 Task: Provide the results of the 2023 Victory Lane Racing Xfinity Series for the track "Las Vegas Motor Speedway".
Action: Mouse moved to (177, 348)
Screenshot: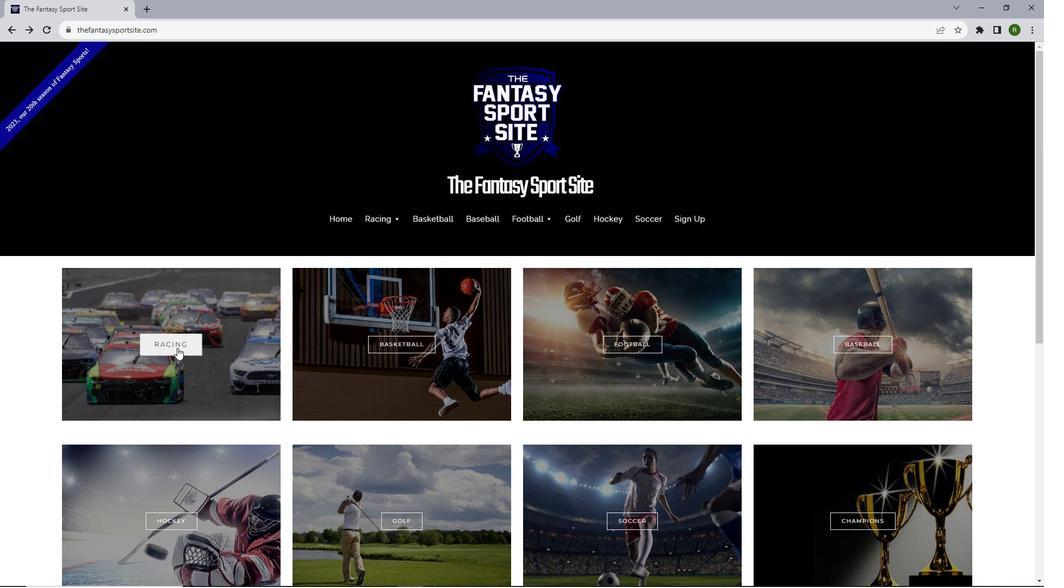 
Action: Mouse pressed left at (177, 348)
Screenshot: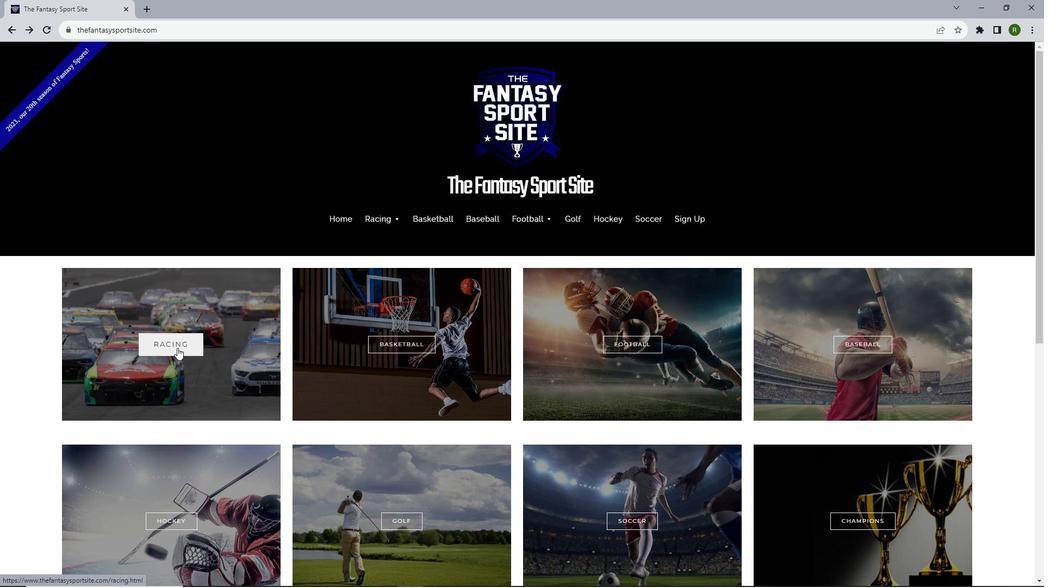 
Action: Mouse moved to (330, 348)
Screenshot: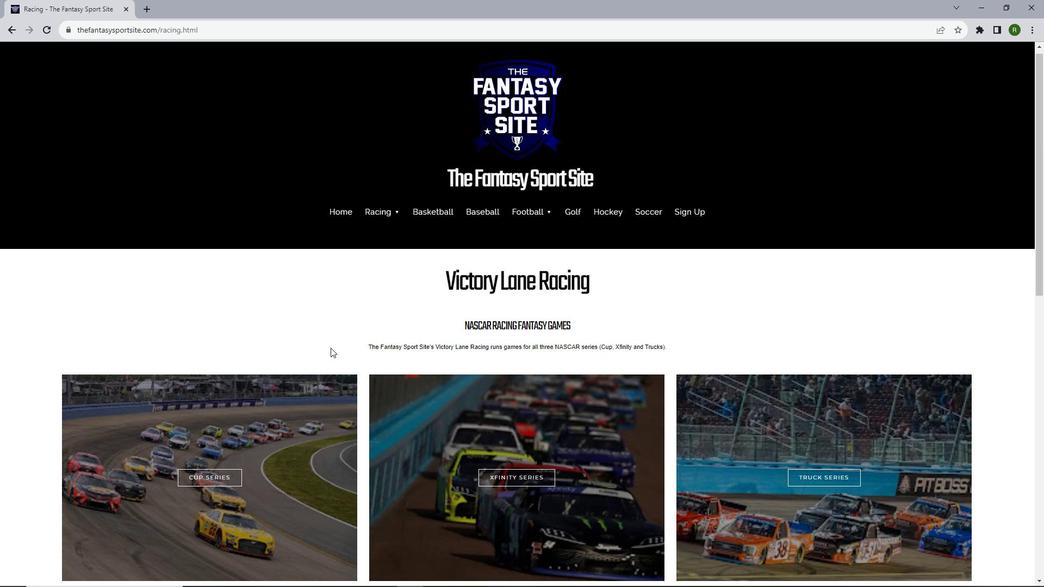 
Action: Mouse scrolled (330, 347) with delta (0, 0)
Screenshot: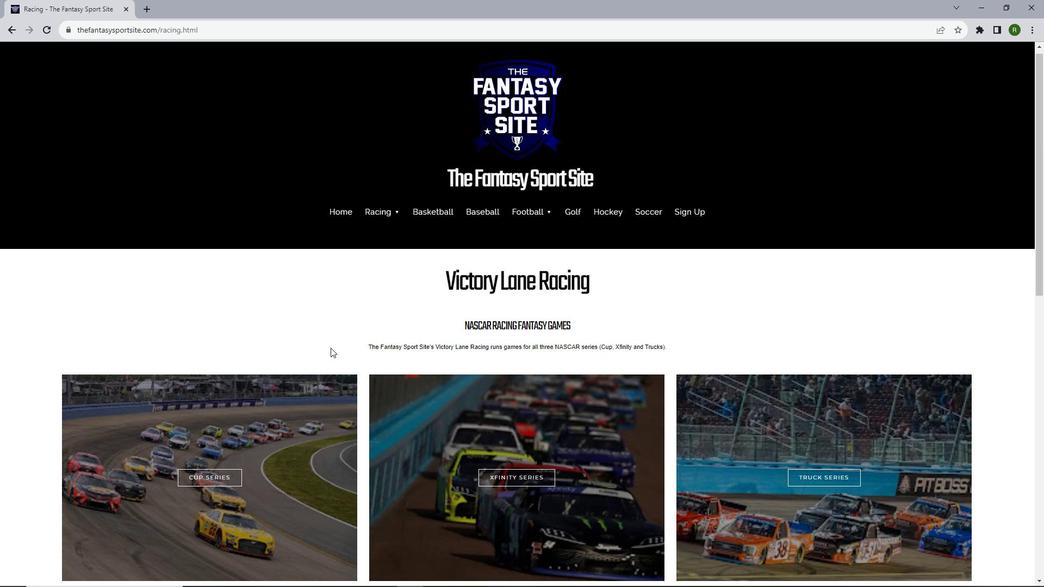 
Action: Mouse scrolled (330, 347) with delta (0, 0)
Screenshot: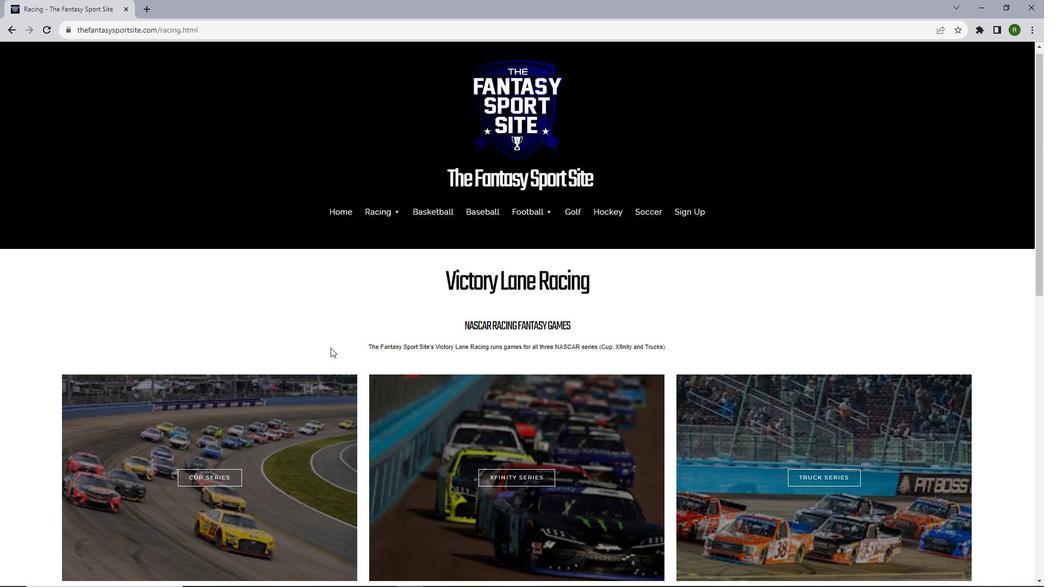 
Action: Mouse scrolled (330, 347) with delta (0, 0)
Screenshot: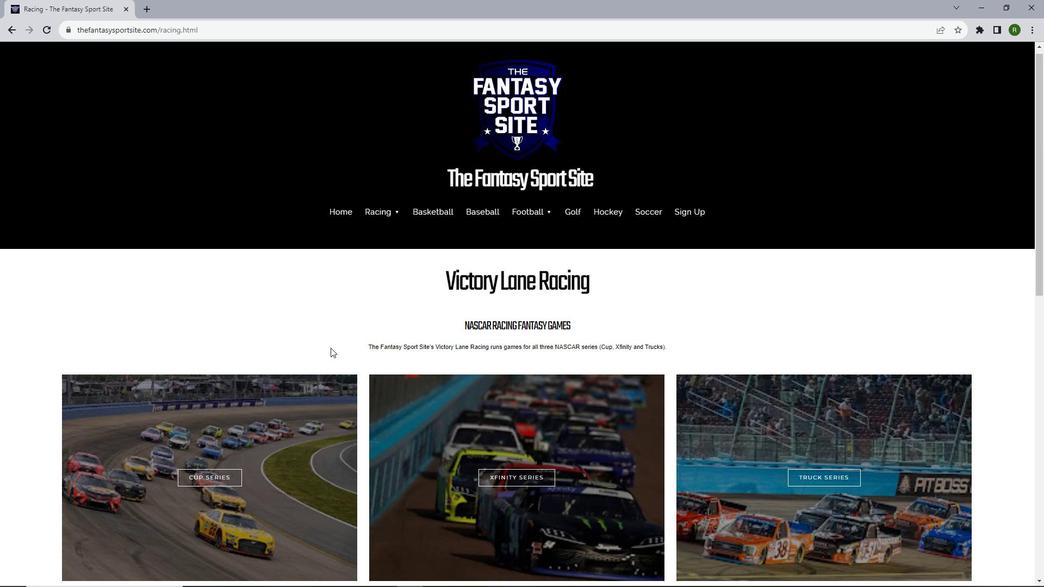
Action: Mouse scrolled (330, 347) with delta (0, 0)
Screenshot: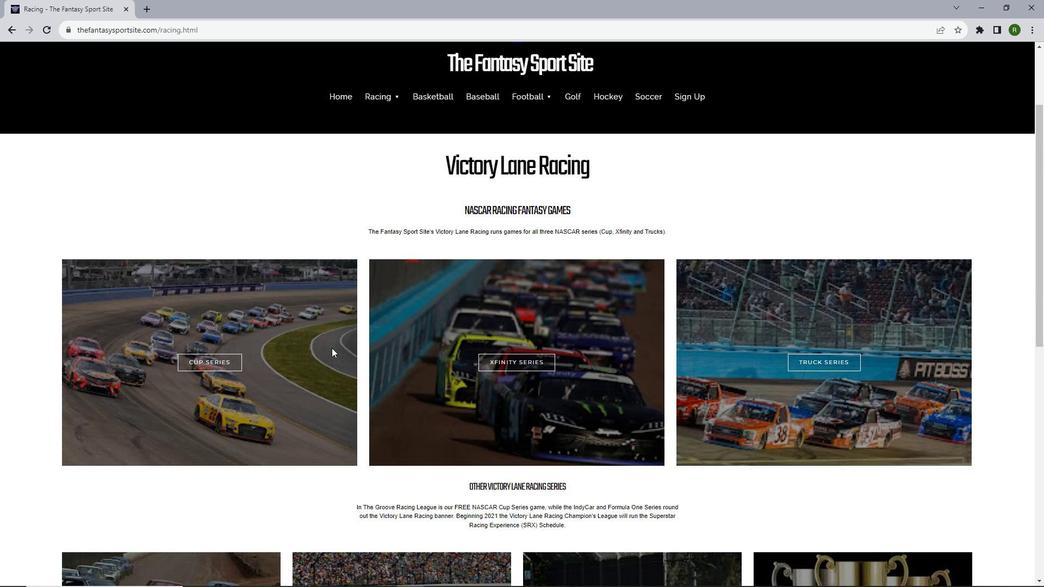 
Action: Mouse scrolled (330, 347) with delta (0, 0)
Screenshot: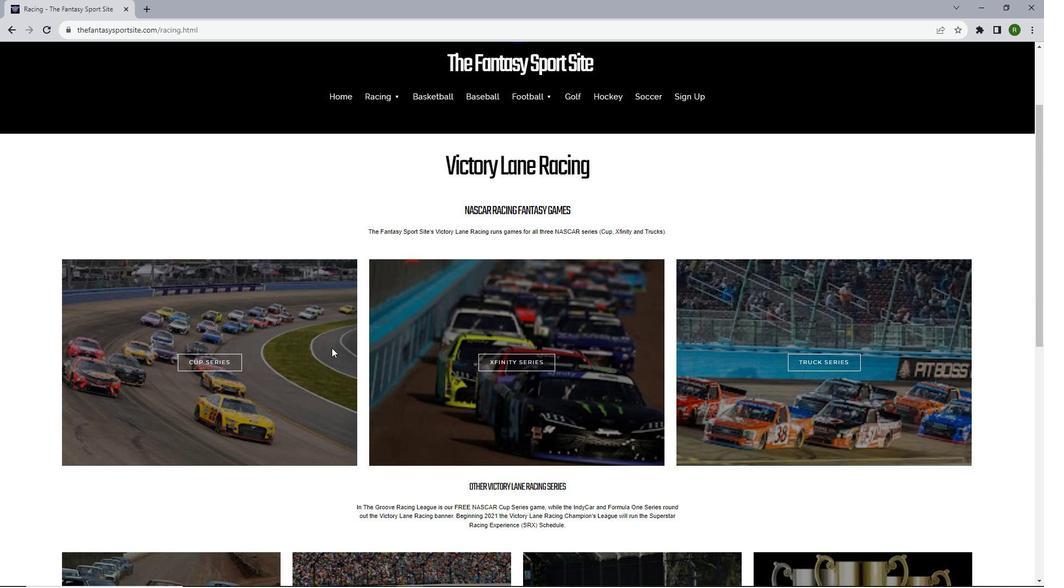 
Action: Mouse moved to (526, 211)
Screenshot: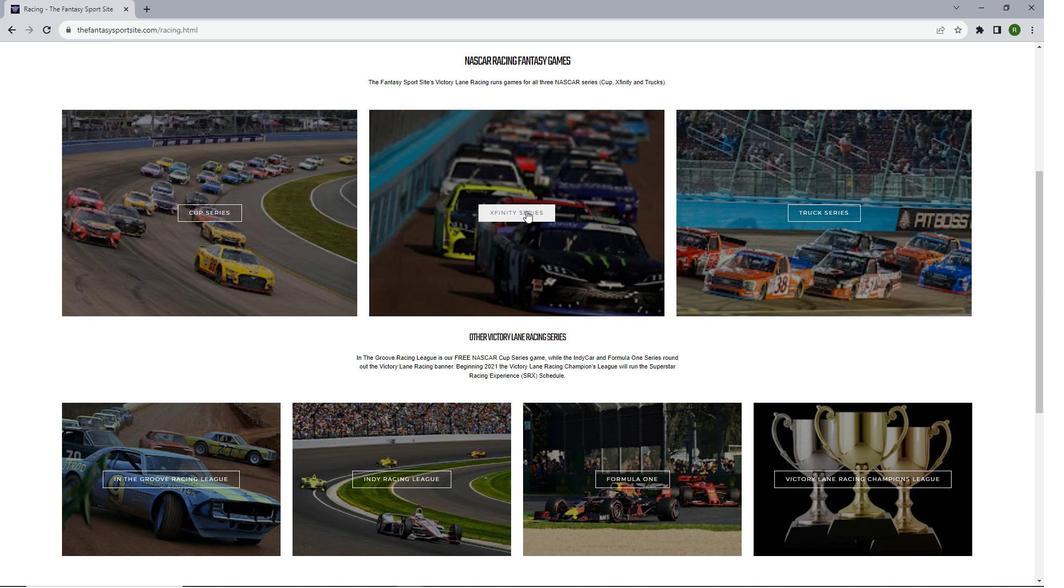 
Action: Mouse pressed left at (526, 211)
Screenshot: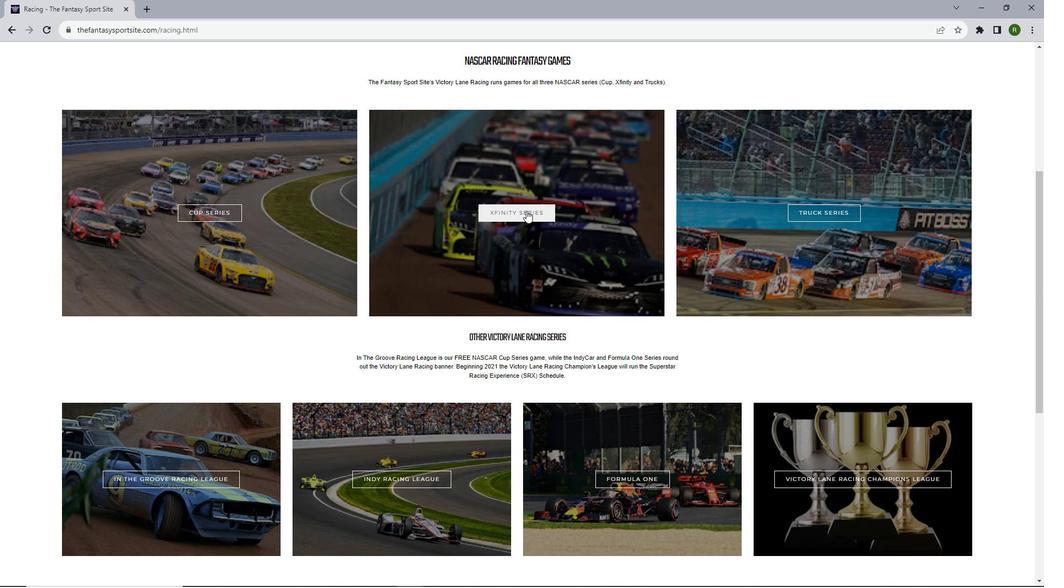 
Action: Mouse moved to (436, 249)
Screenshot: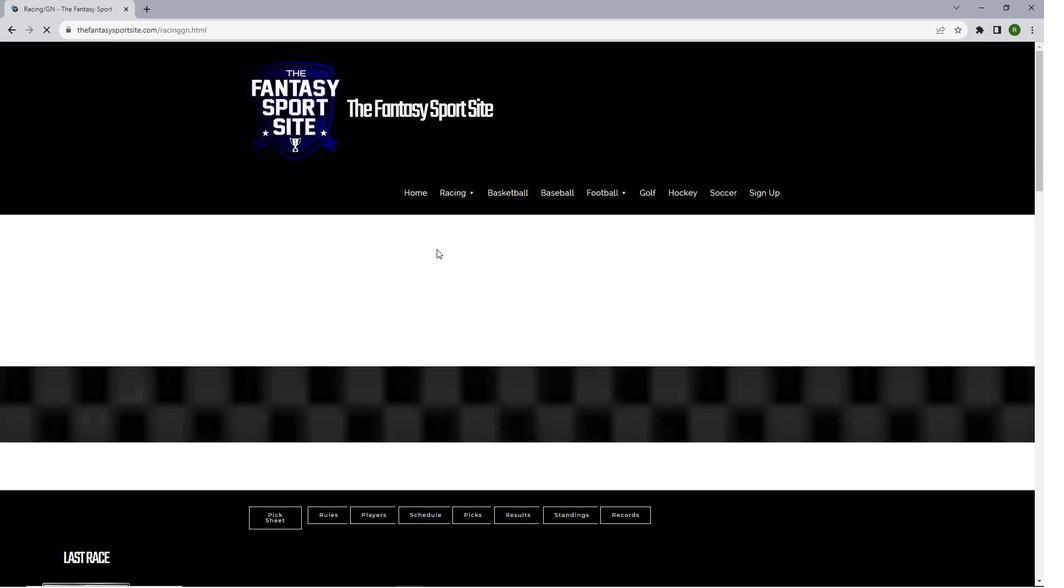 
Action: Mouse scrolled (436, 248) with delta (0, 0)
Screenshot: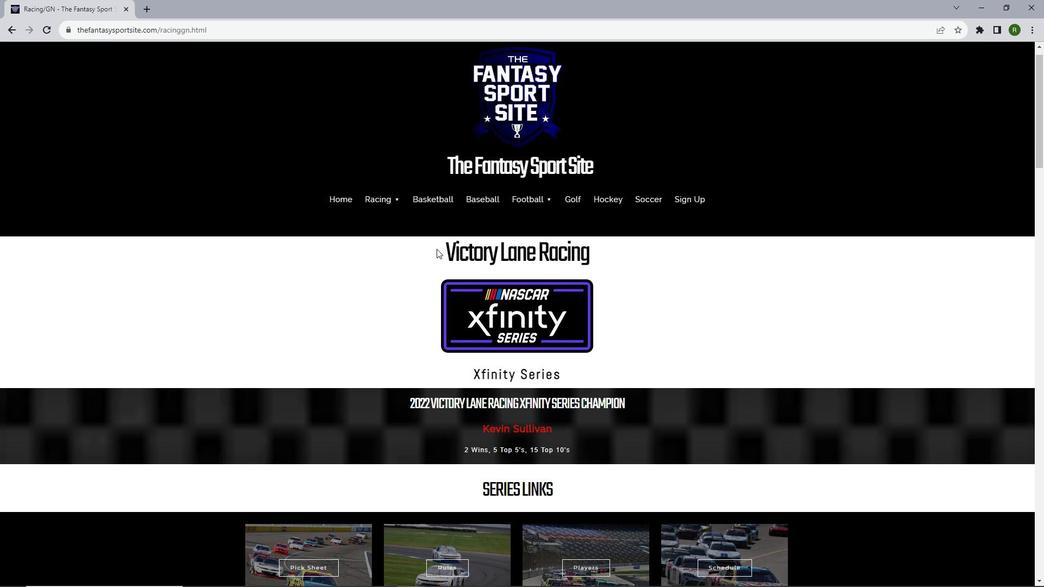 
Action: Mouse scrolled (436, 248) with delta (0, 0)
Screenshot: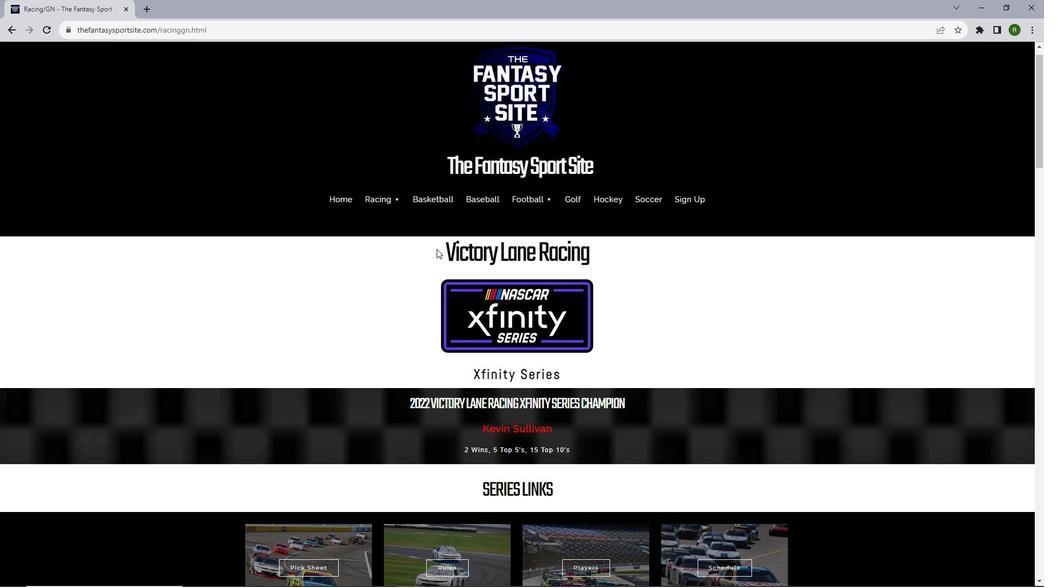 
Action: Mouse scrolled (436, 248) with delta (0, 0)
Screenshot: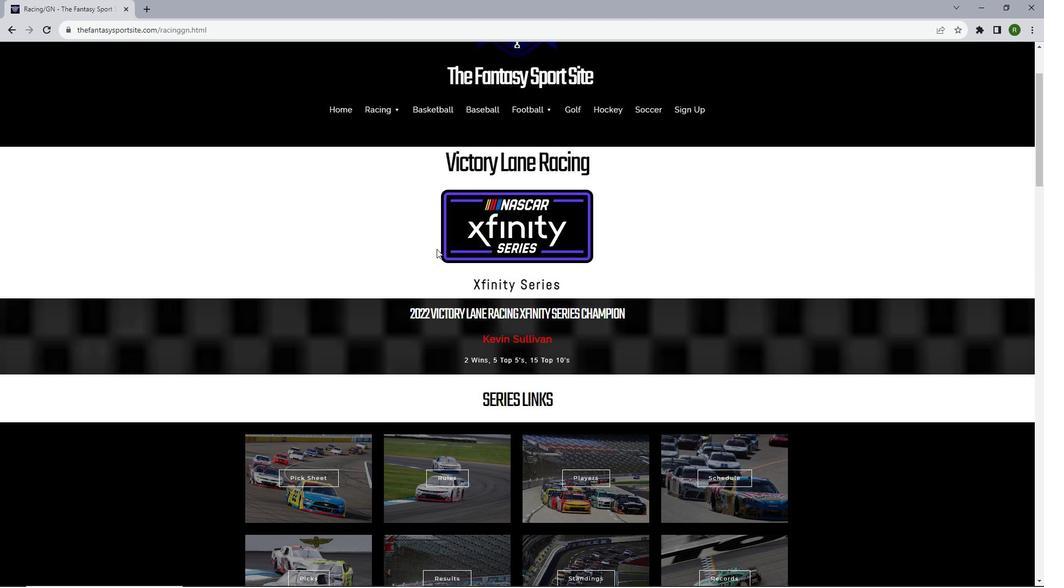 
Action: Mouse scrolled (436, 248) with delta (0, 0)
Screenshot: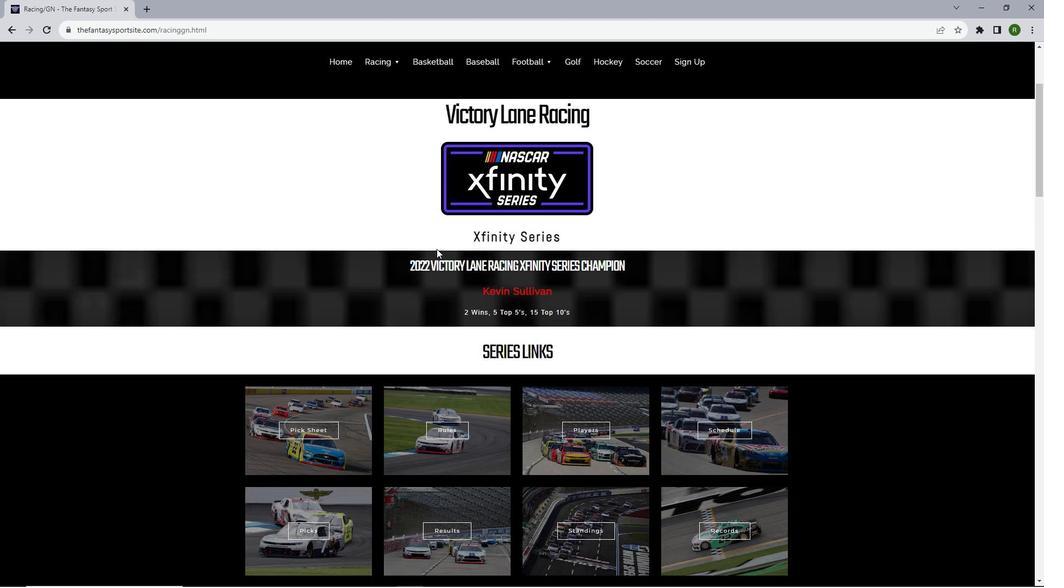 
Action: Mouse scrolled (436, 248) with delta (0, 0)
Screenshot: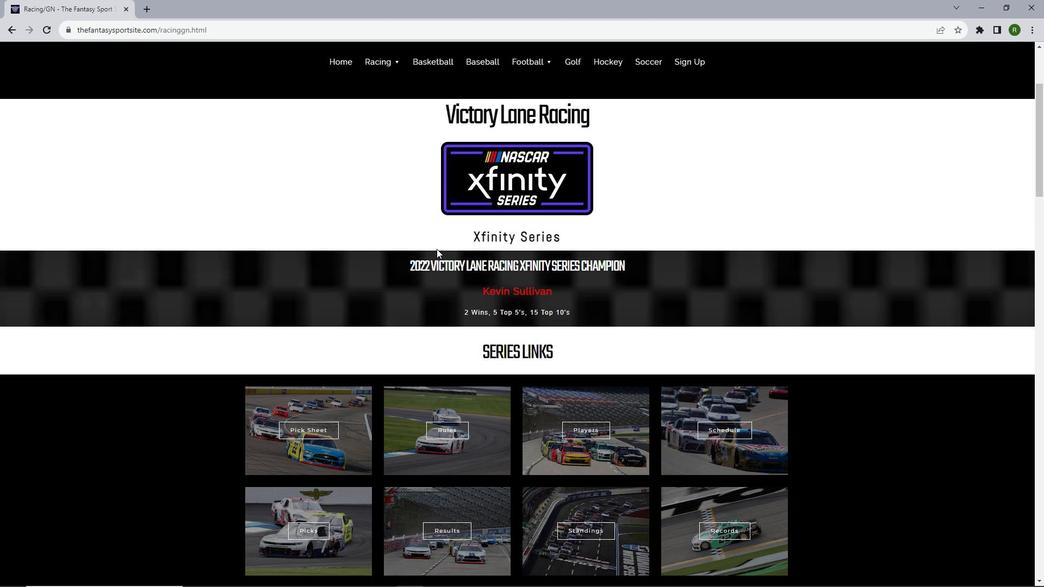 
Action: Mouse scrolled (436, 248) with delta (0, 0)
Screenshot: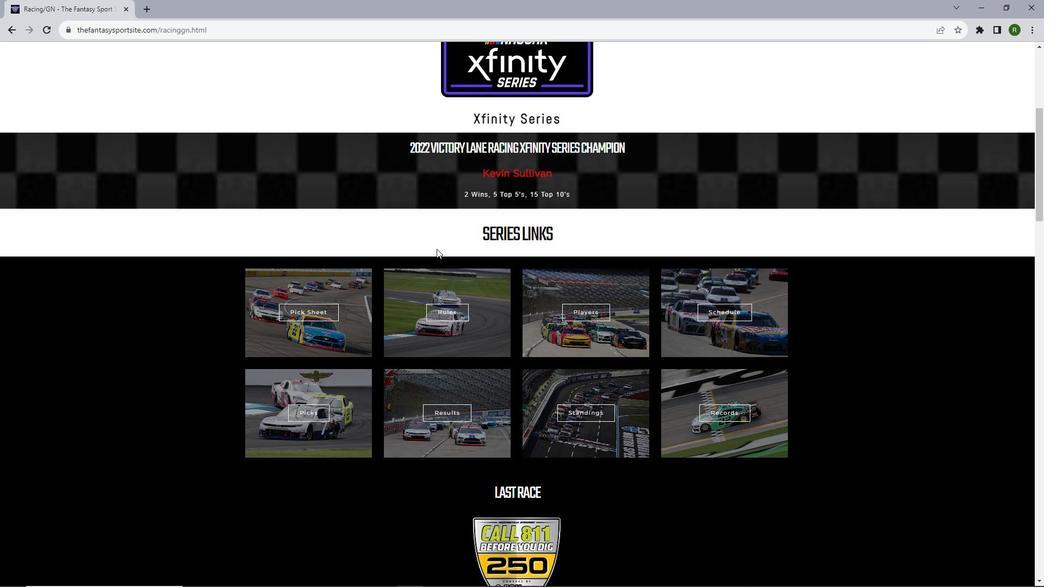
Action: Mouse scrolled (436, 248) with delta (0, 0)
Screenshot: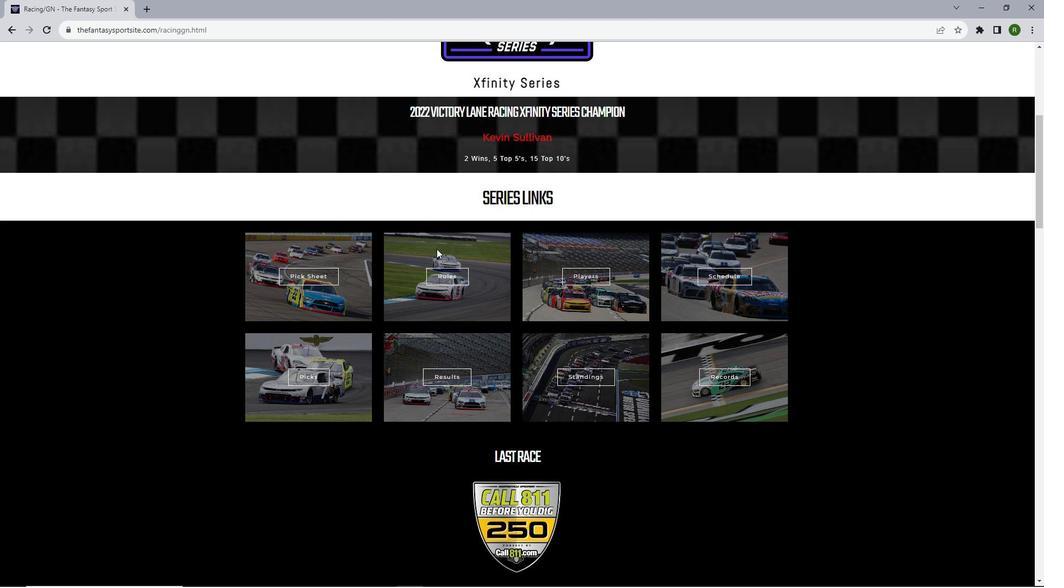 
Action: Mouse scrolled (436, 248) with delta (0, 0)
Screenshot: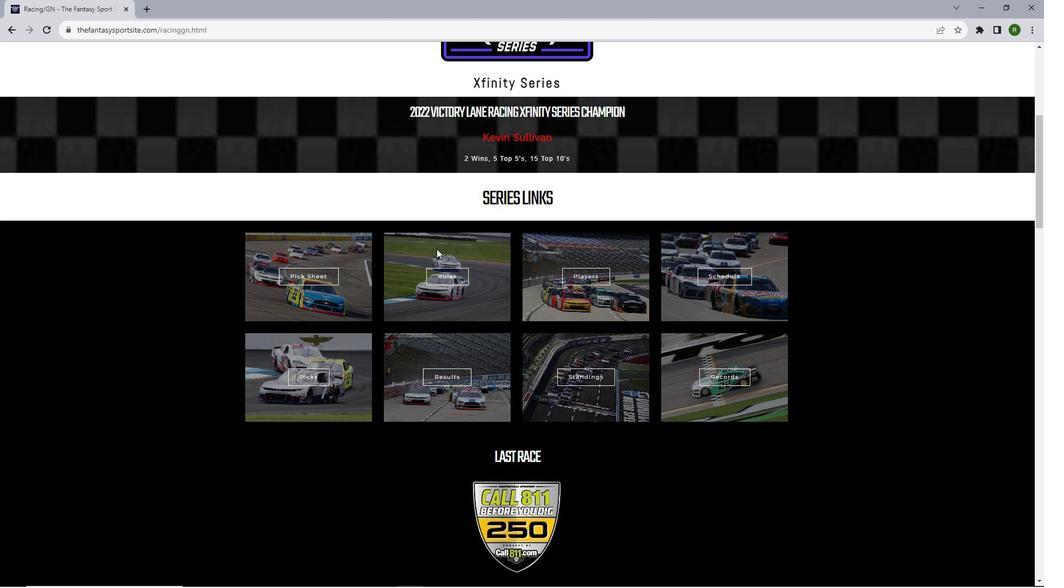 
Action: Mouse scrolled (436, 248) with delta (0, 0)
Screenshot: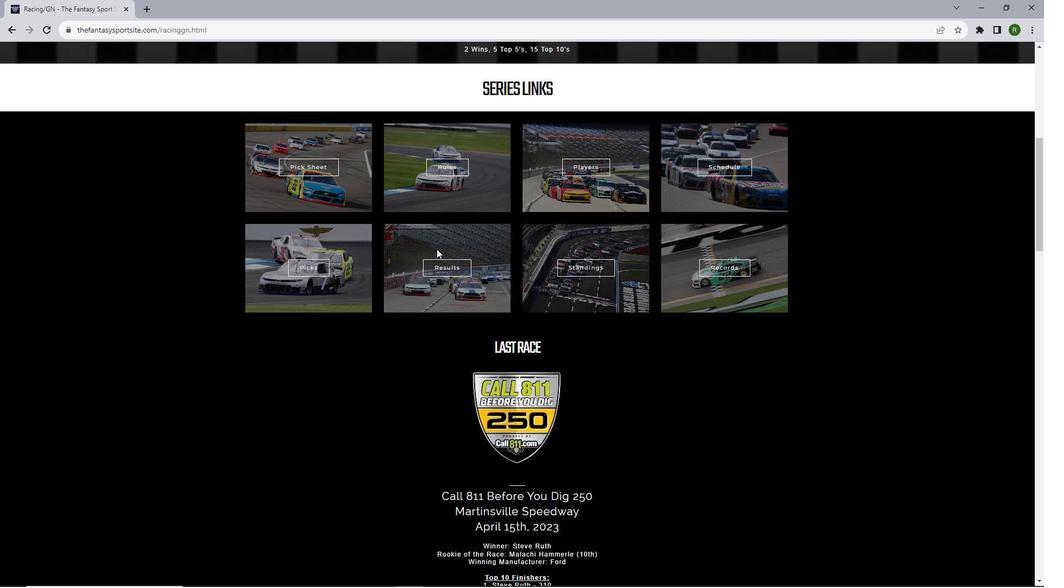
Action: Mouse scrolled (436, 249) with delta (0, 0)
Screenshot: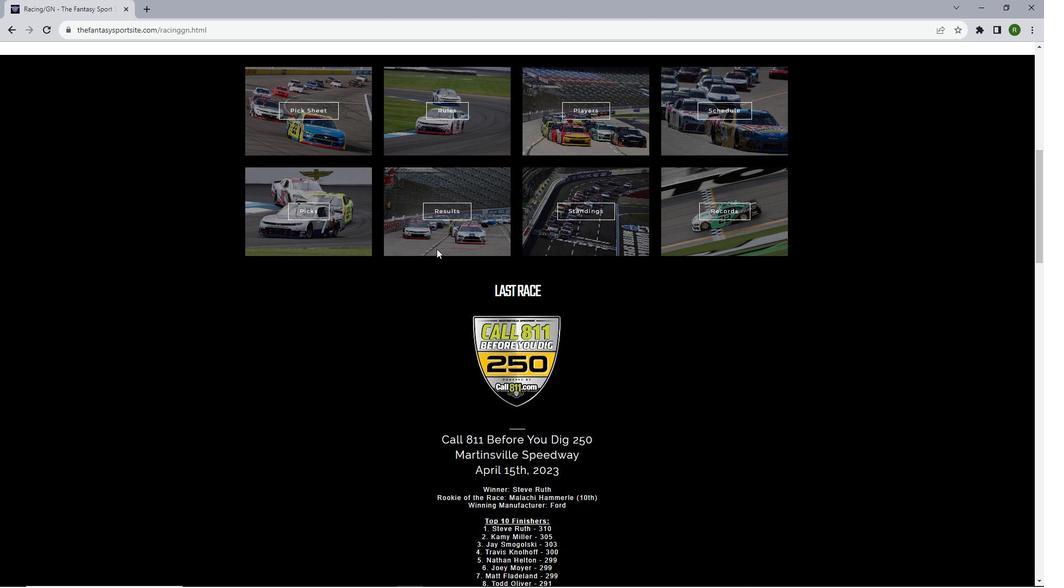 
Action: Mouse scrolled (436, 249) with delta (0, 0)
Screenshot: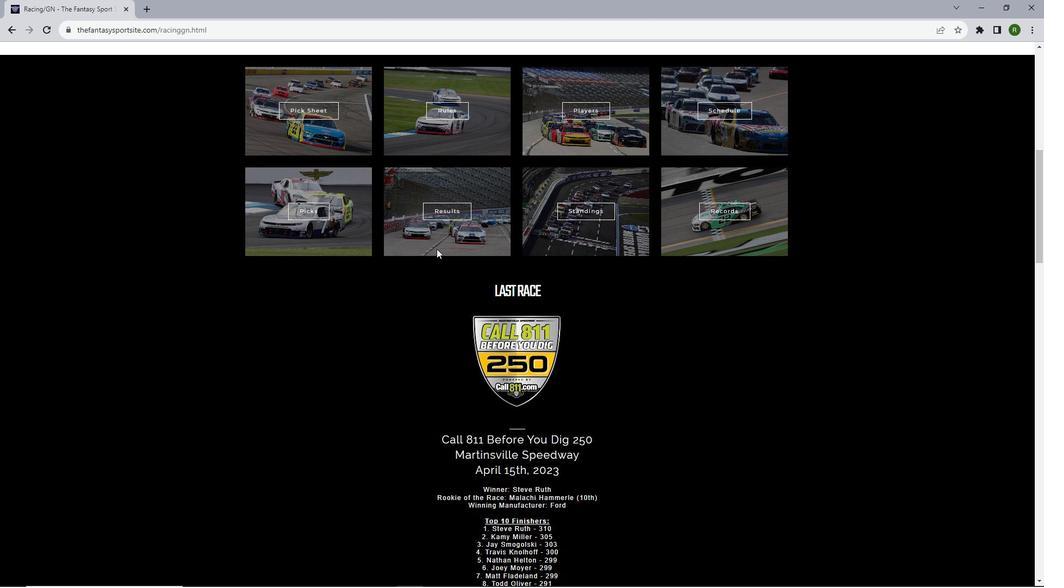 
Action: Mouse moved to (315, 303)
Screenshot: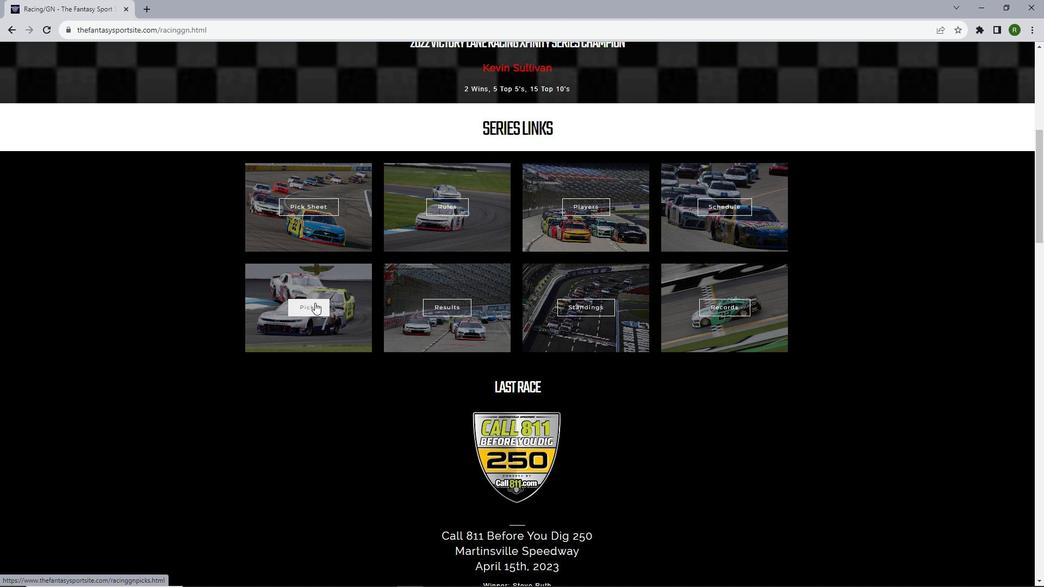 
Action: Mouse pressed left at (315, 303)
Screenshot: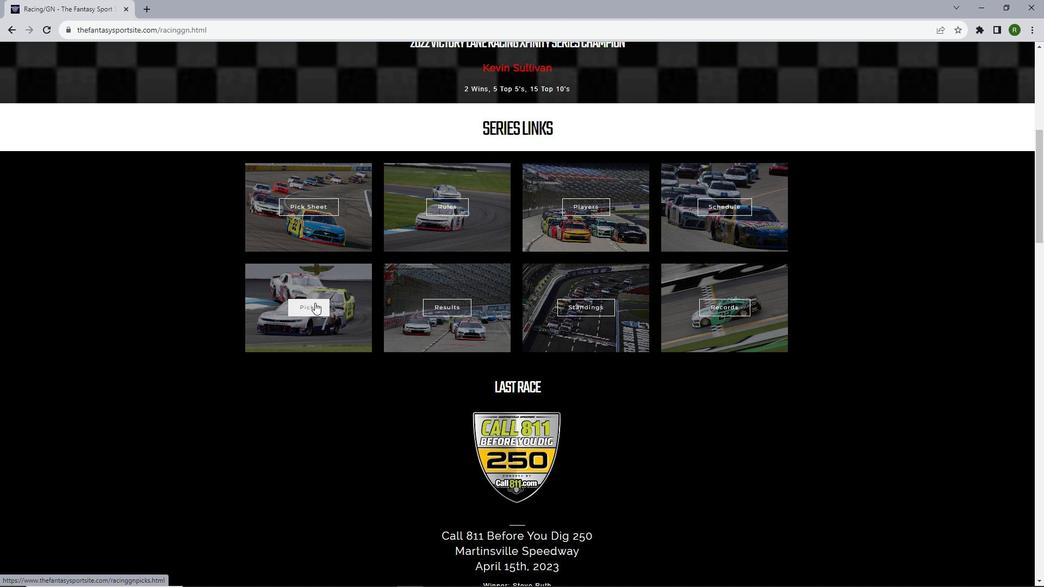 
Action: Mouse moved to (361, 298)
Screenshot: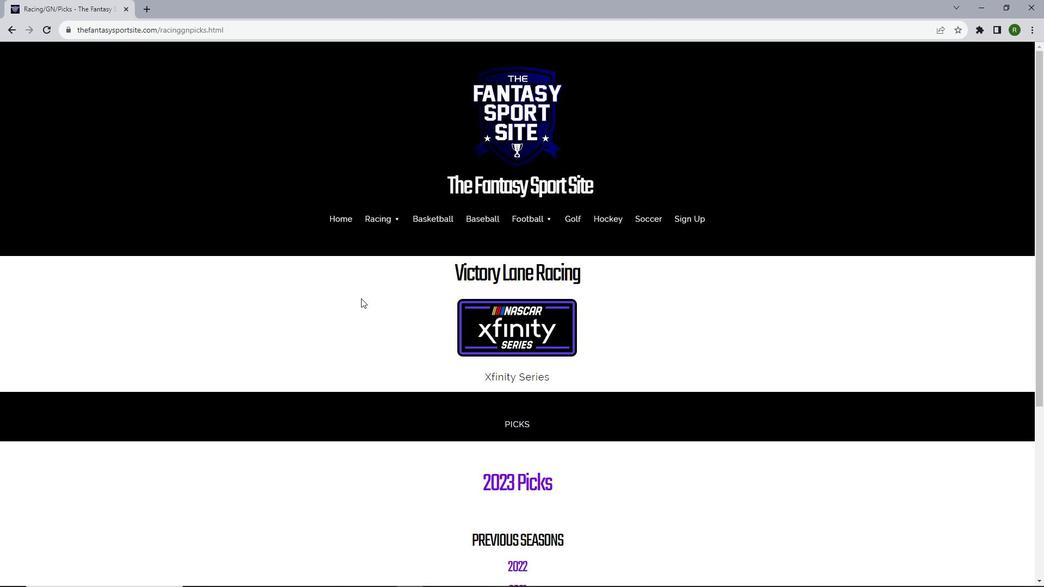 
Action: Mouse scrolled (361, 298) with delta (0, 0)
Screenshot: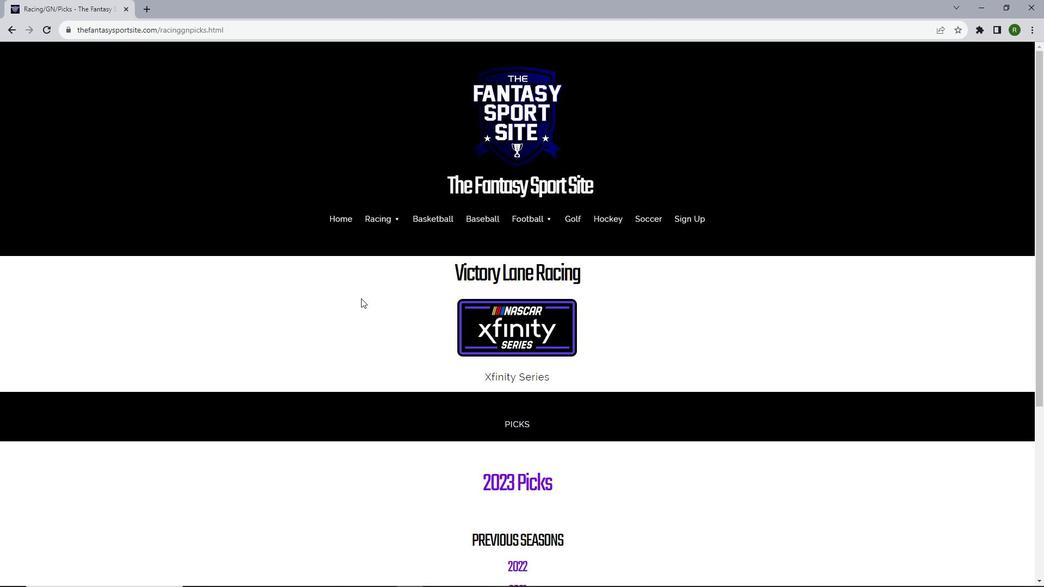 
Action: Mouse scrolled (361, 298) with delta (0, 0)
Screenshot: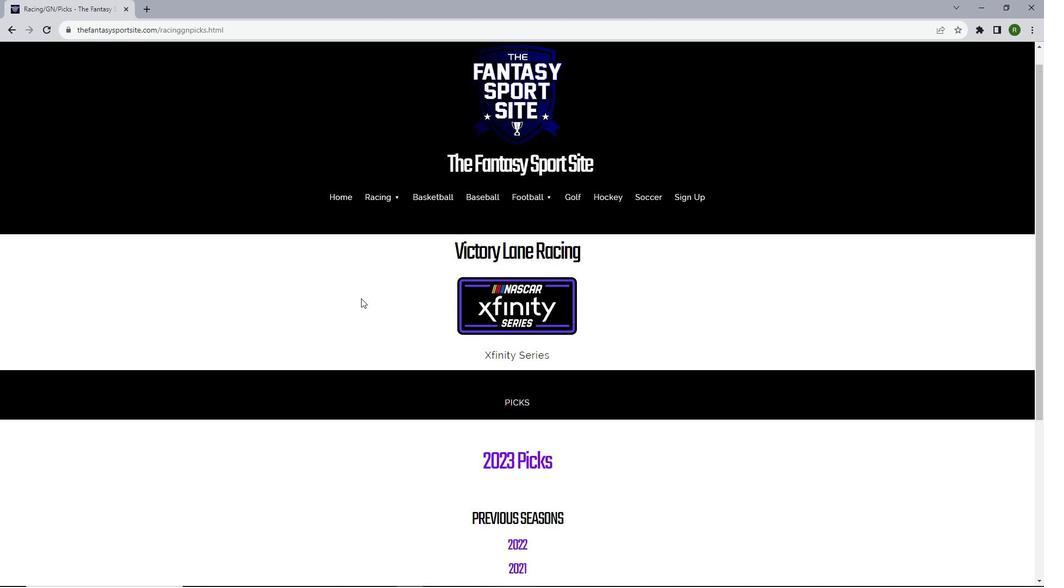 
Action: Mouse scrolled (361, 298) with delta (0, 0)
Screenshot: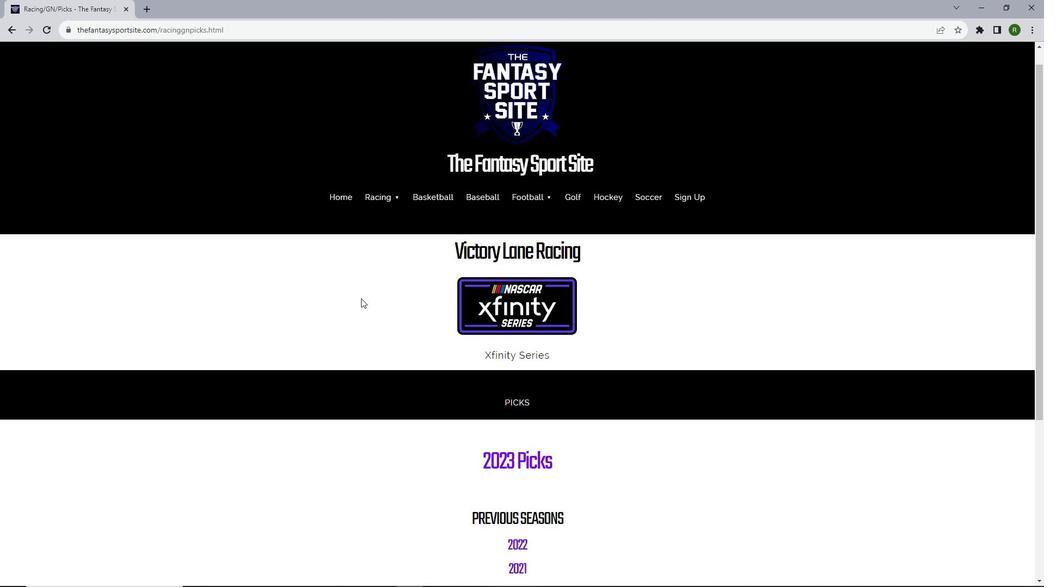 
Action: Mouse moved to (513, 315)
Screenshot: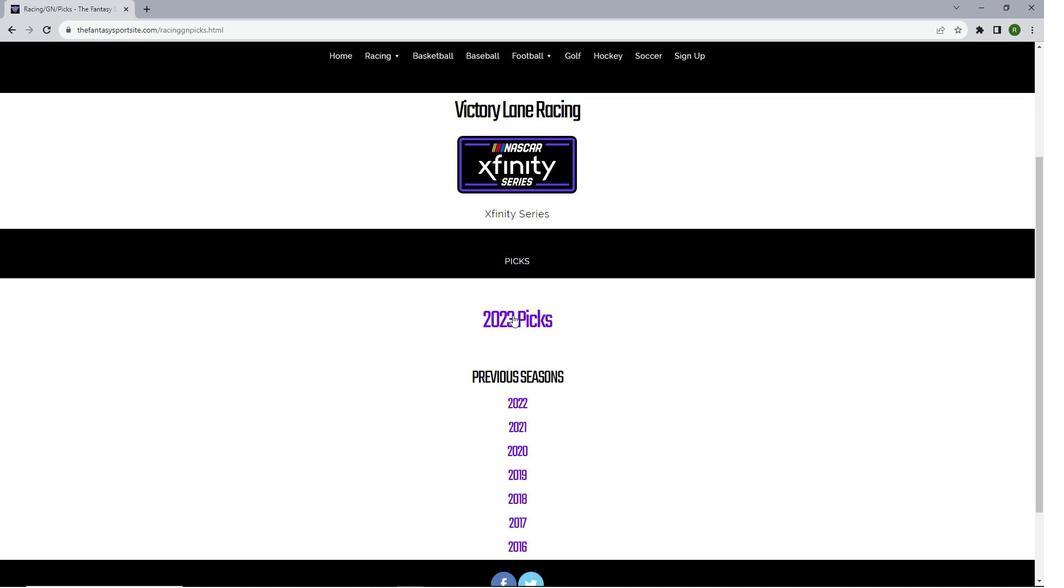
Action: Mouse pressed left at (513, 315)
Screenshot: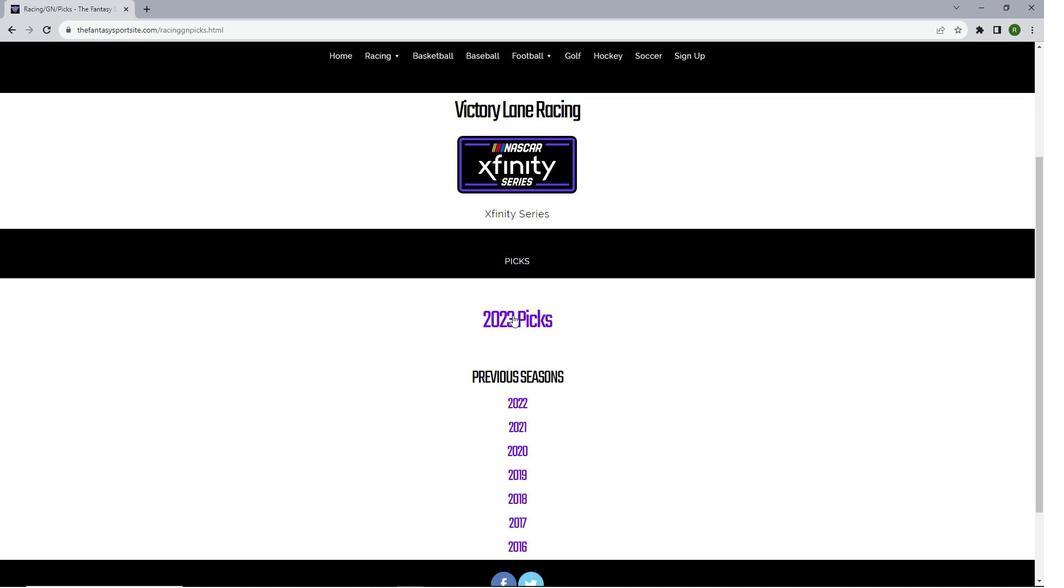 
Action: Mouse moved to (513, 315)
Screenshot: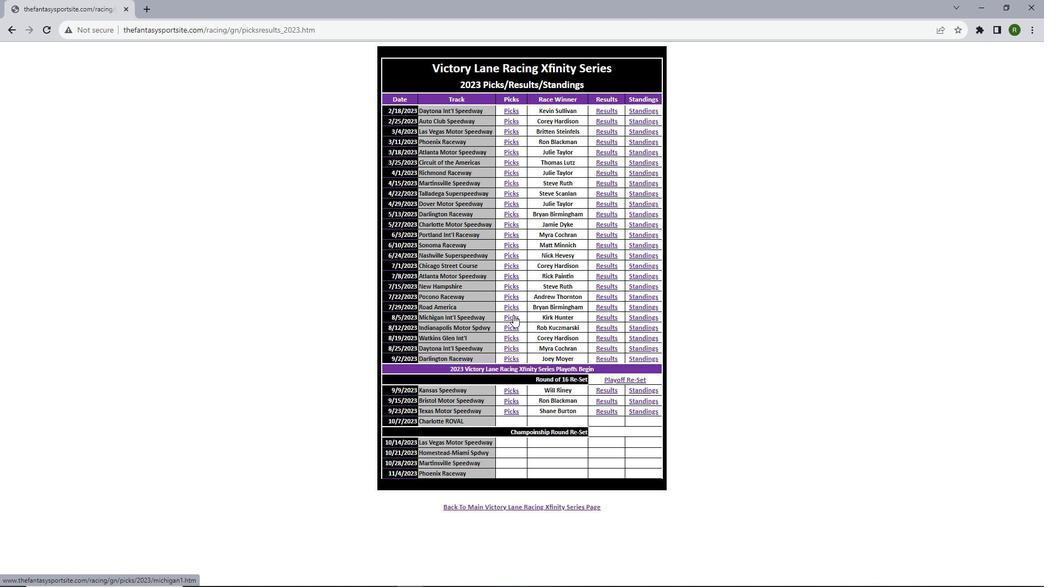 
Action: Mouse scrolled (513, 316) with delta (0, 0)
Screenshot: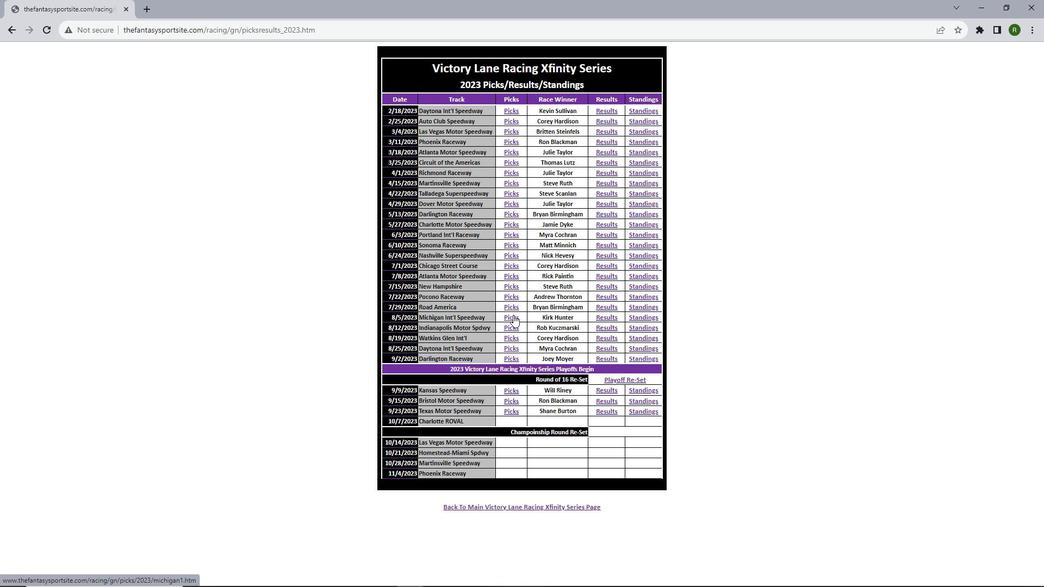 
Action: Mouse moved to (512, 129)
Screenshot: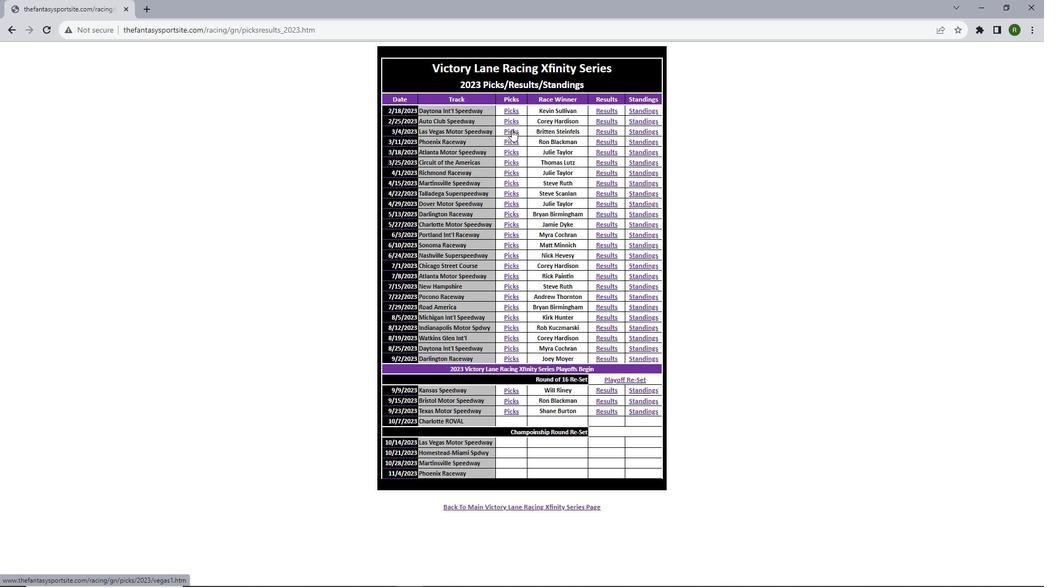 
Action: Mouse pressed left at (512, 129)
Screenshot: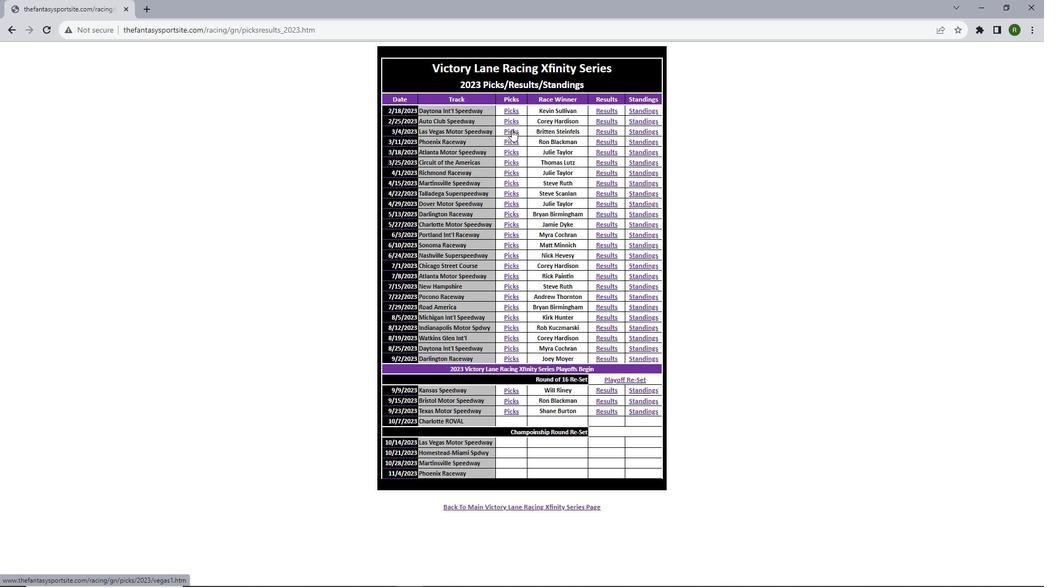 
Action: Mouse scrolled (512, 128) with delta (0, 0)
Screenshot: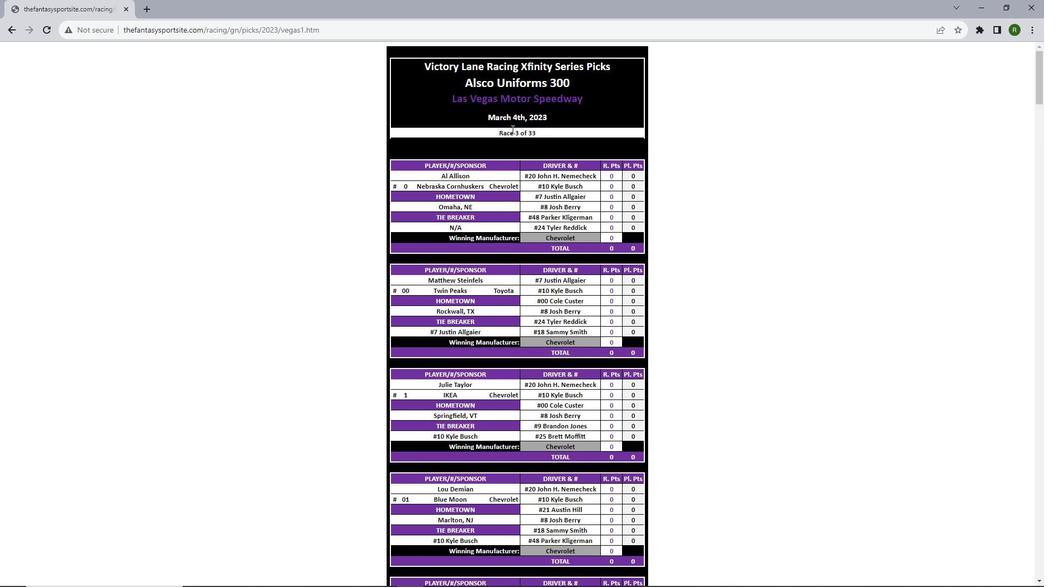 
Action: Mouse scrolled (512, 128) with delta (0, 0)
Screenshot: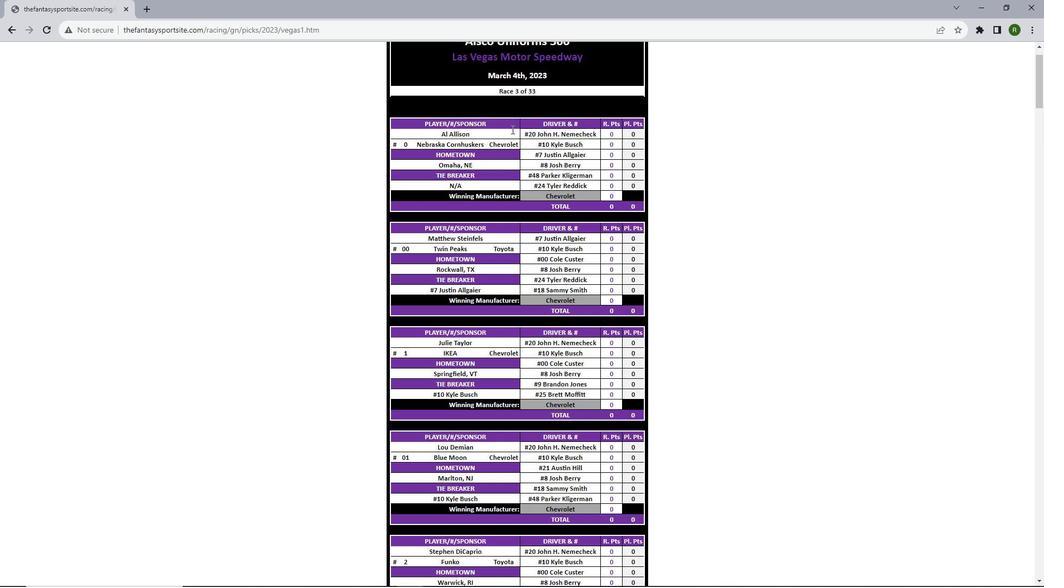 
Action: Mouse scrolled (512, 128) with delta (0, 0)
Screenshot: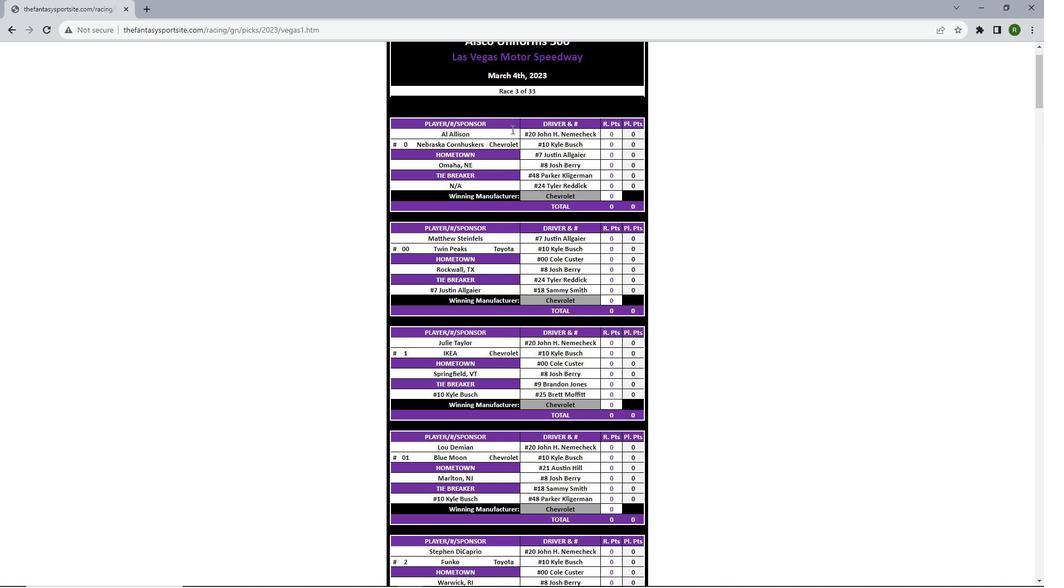 
Action: Mouse scrolled (512, 128) with delta (0, 0)
Screenshot: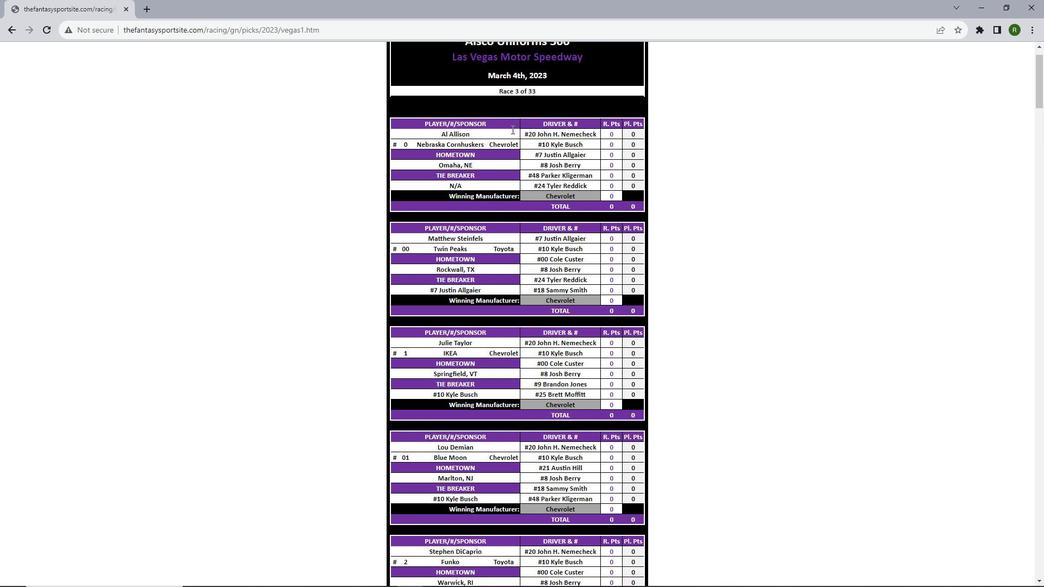 
Action: Mouse moved to (512, 129)
Screenshot: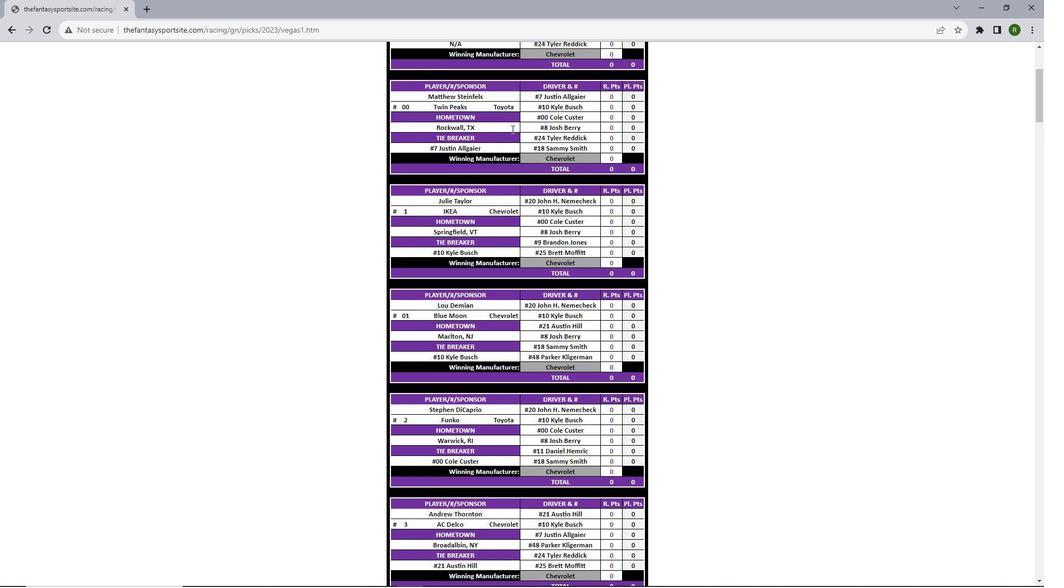 
Action: Mouse scrolled (512, 128) with delta (0, 0)
Screenshot: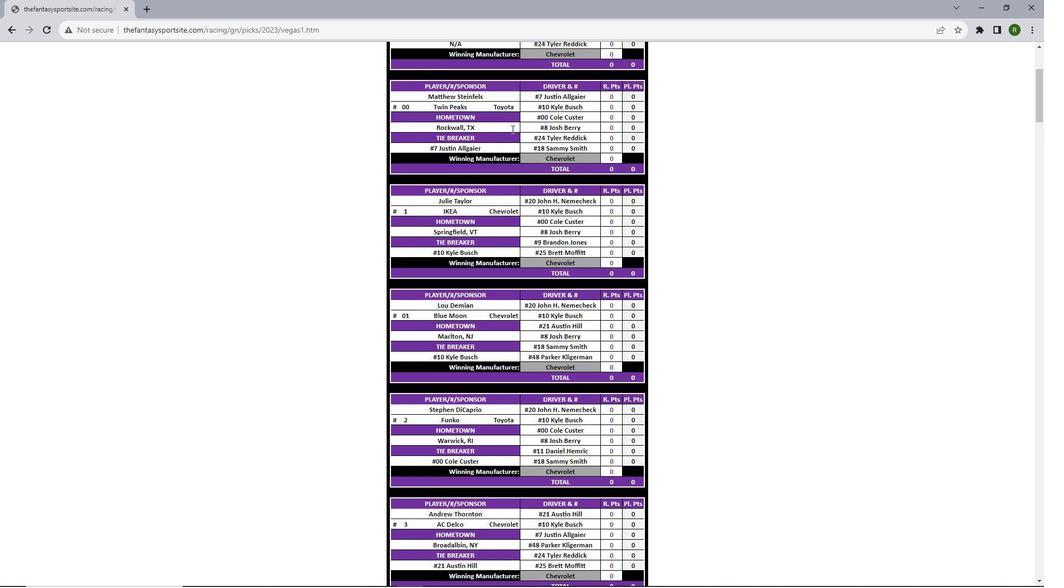 
Action: Mouse scrolled (512, 128) with delta (0, 0)
Screenshot: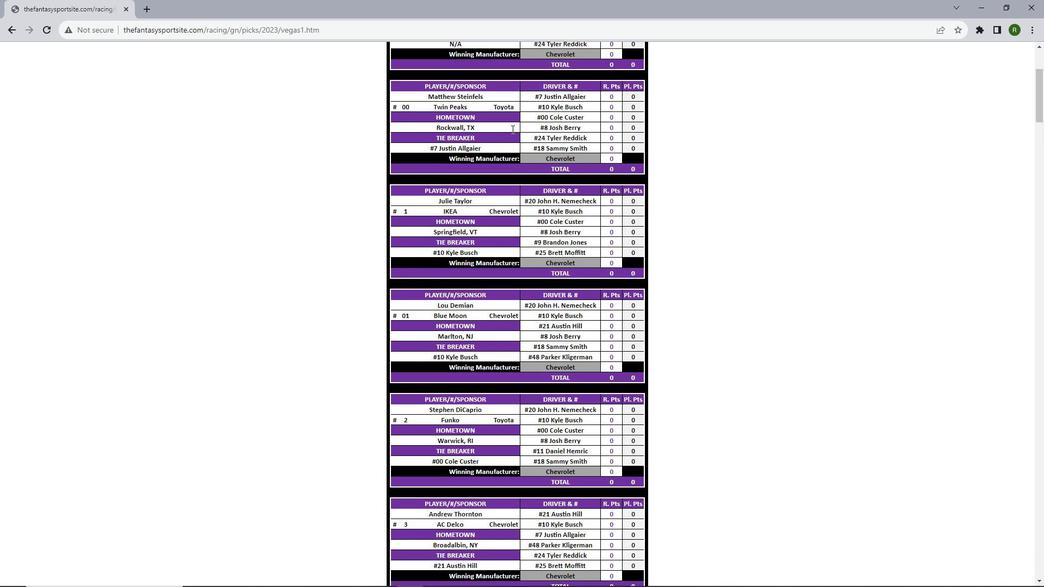 
Action: Mouse scrolled (512, 128) with delta (0, 0)
Screenshot: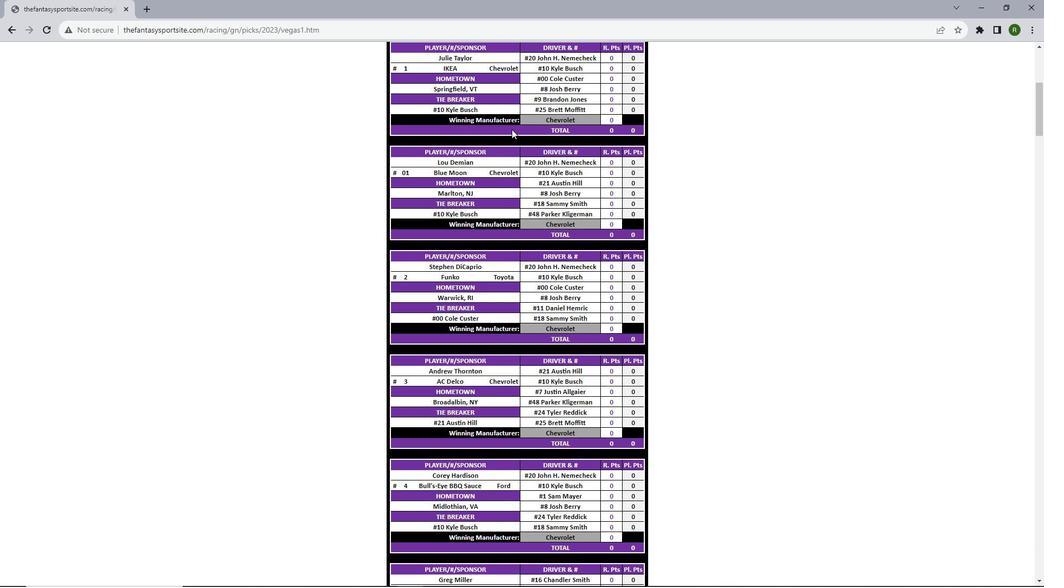 
Action: Mouse scrolled (512, 128) with delta (0, 0)
Screenshot: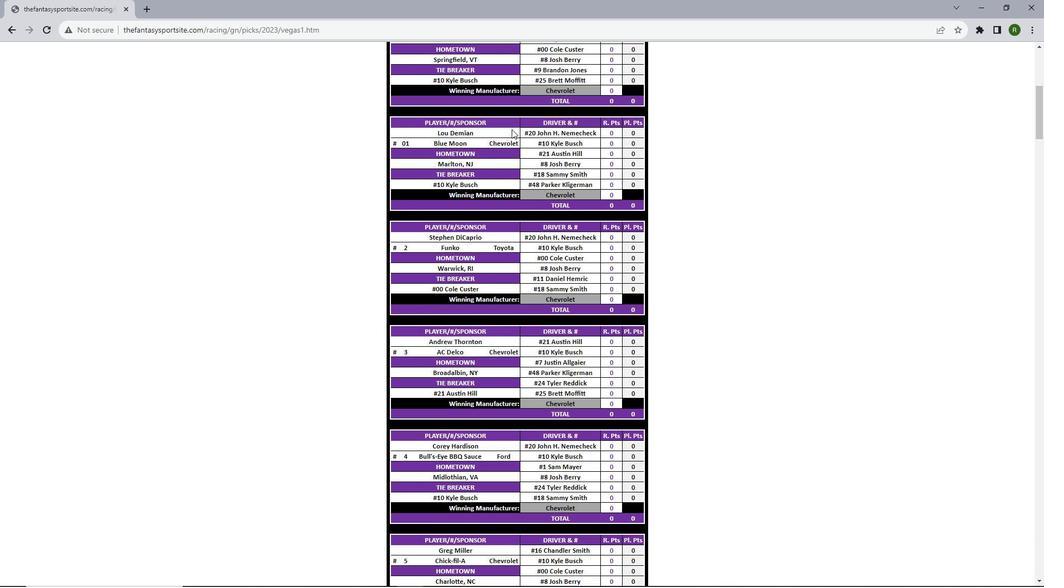
Action: Mouse scrolled (512, 128) with delta (0, 0)
Screenshot: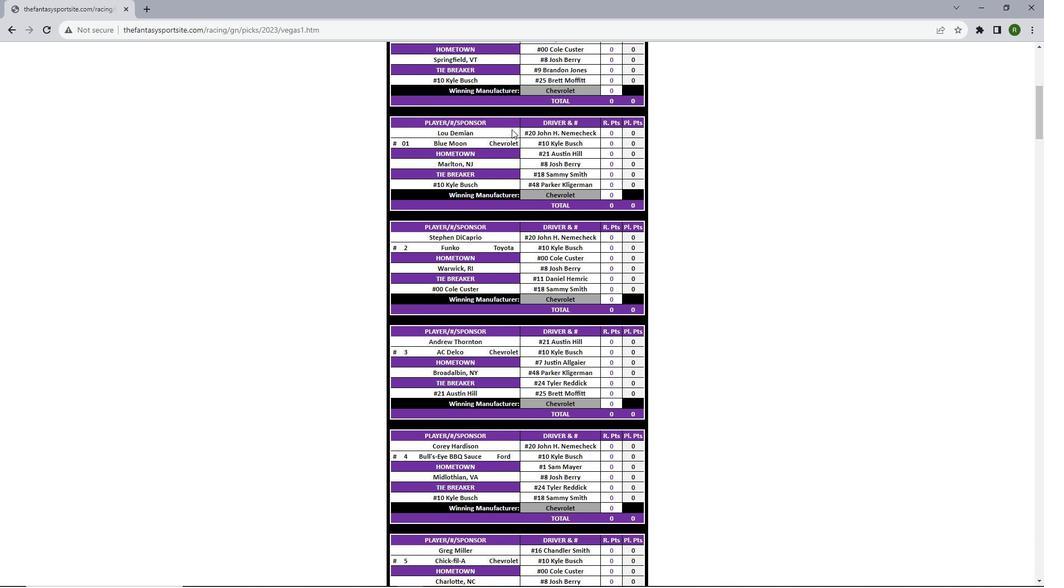 
Action: Mouse scrolled (512, 128) with delta (0, 0)
Screenshot: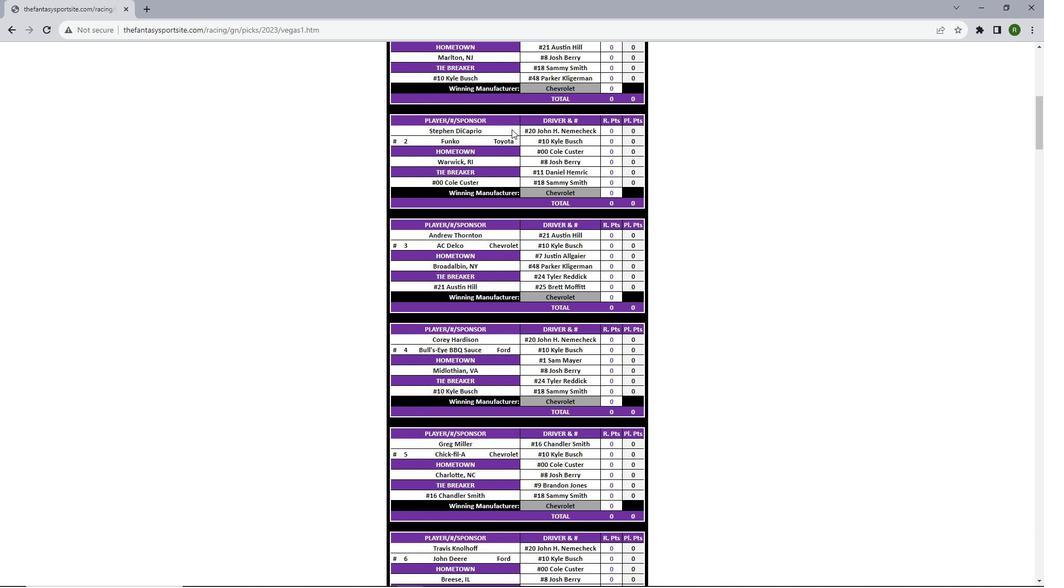 
Action: Mouse scrolled (512, 128) with delta (0, 0)
Screenshot: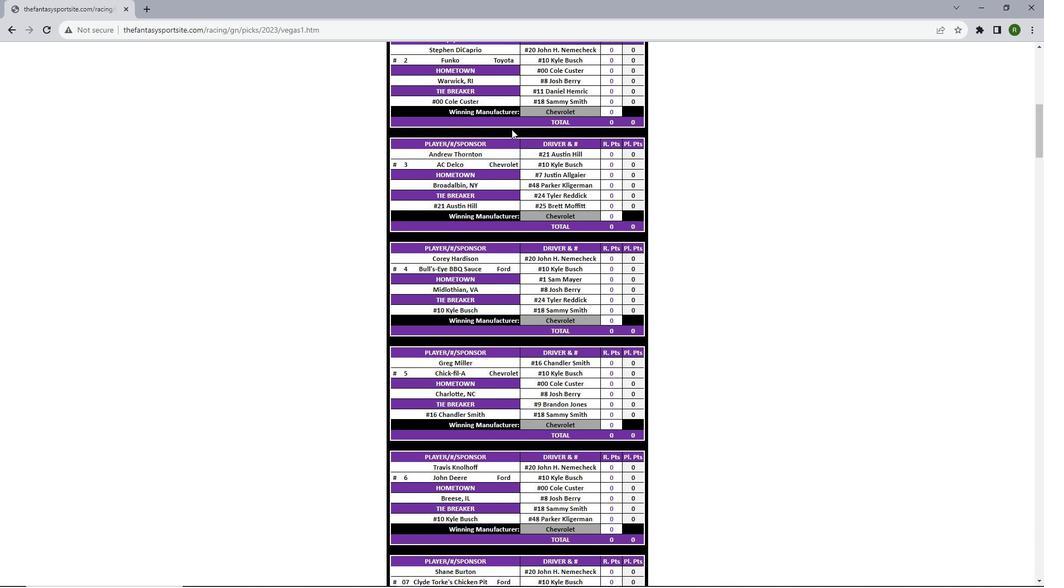 
Action: Mouse scrolled (512, 128) with delta (0, 0)
Screenshot: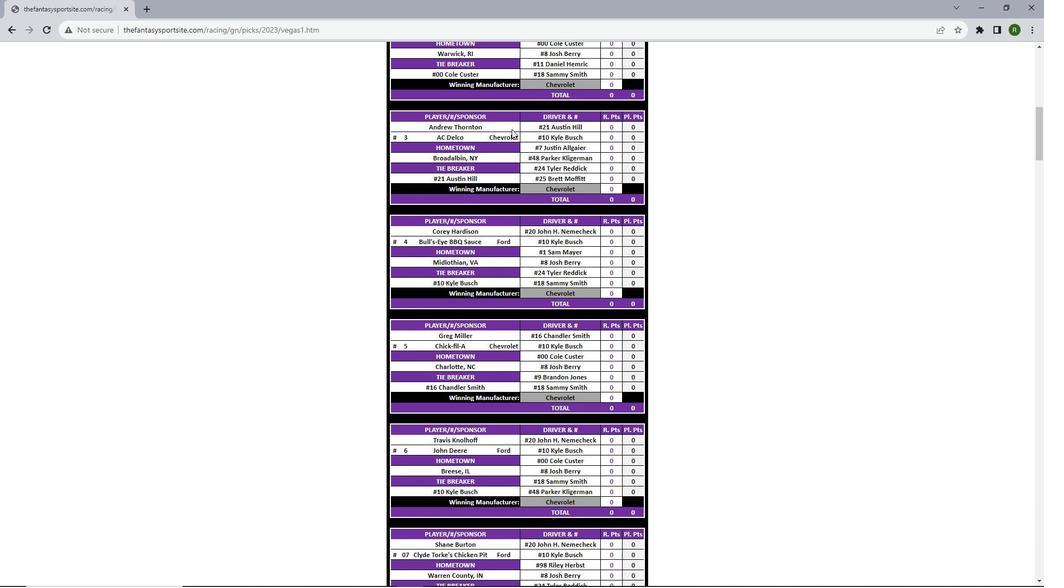 
Action: Mouse scrolled (512, 128) with delta (0, 0)
Screenshot: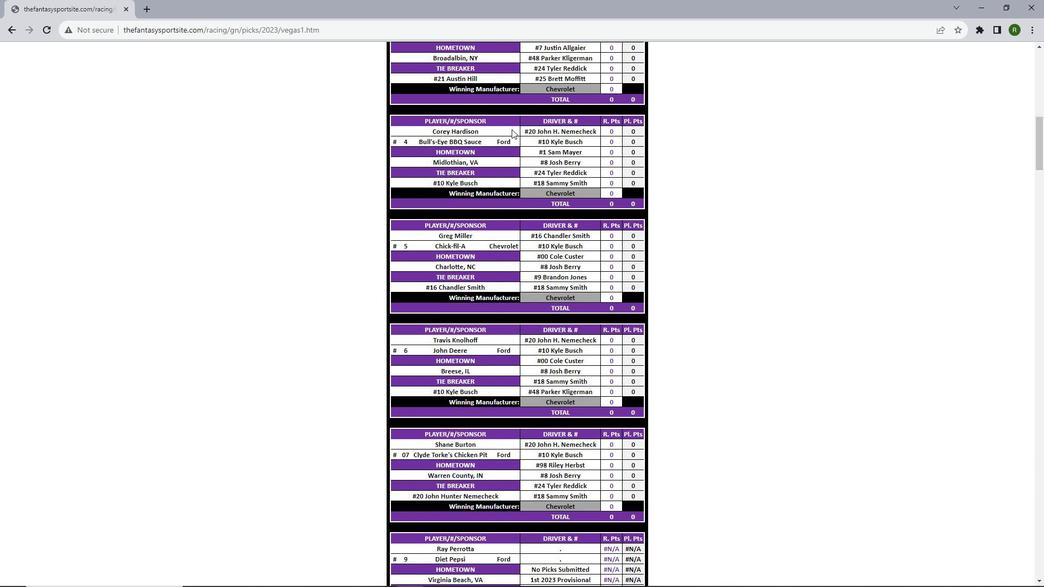 
Action: Mouse scrolled (512, 128) with delta (0, 0)
Screenshot: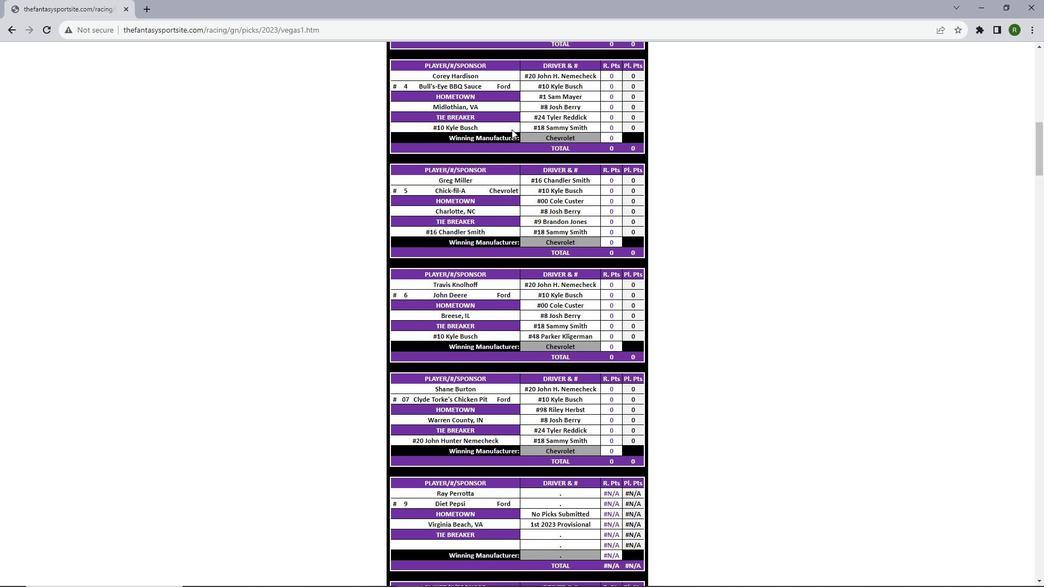 
Action: Mouse scrolled (512, 128) with delta (0, 0)
Screenshot: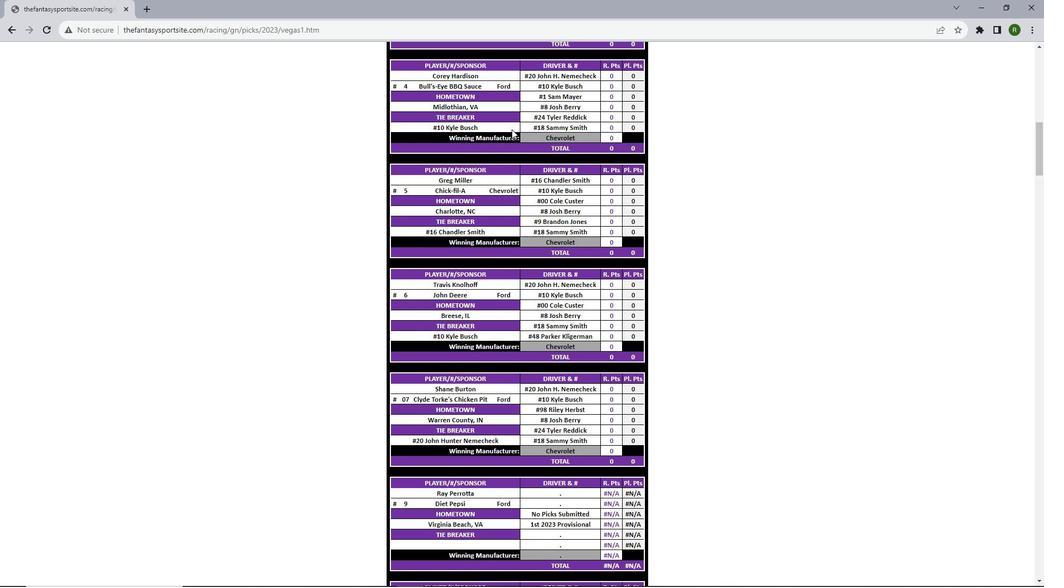 
Action: Mouse scrolled (512, 128) with delta (0, 0)
Screenshot: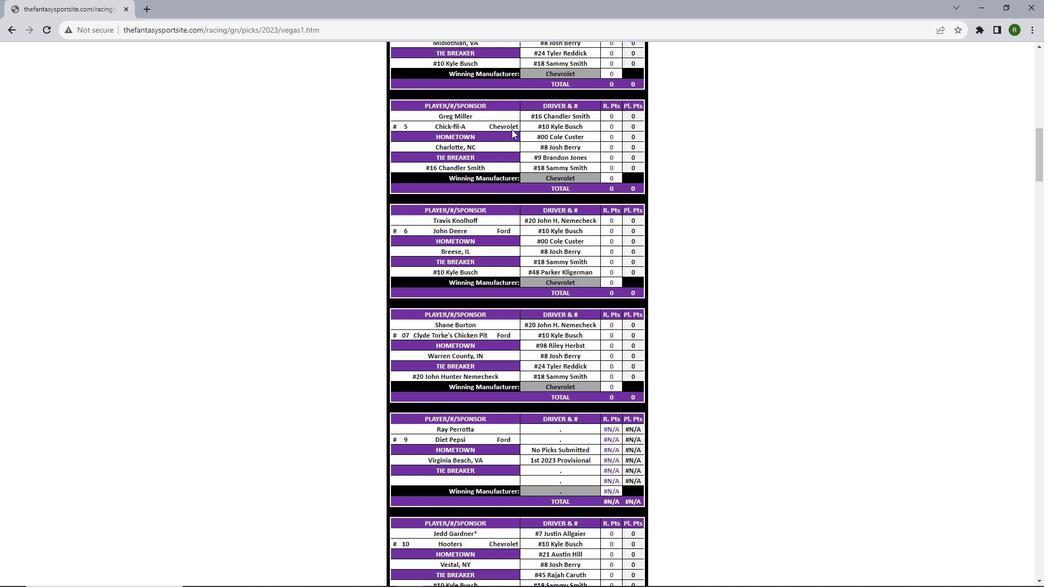 
Action: Mouse scrolled (512, 128) with delta (0, 0)
Screenshot: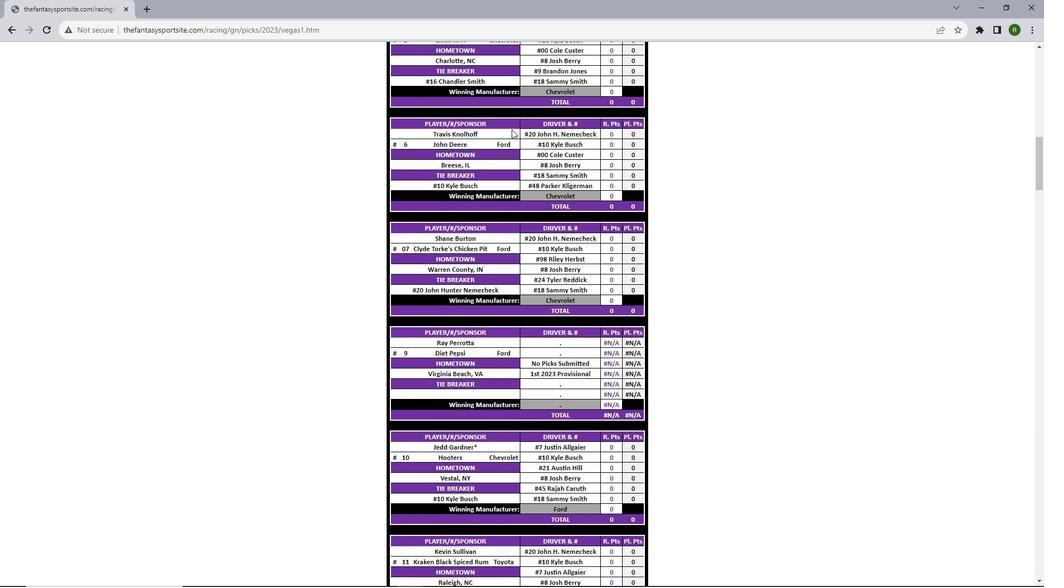 
Action: Mouse scrolled (512, 128) with delta (0, 0)
Screenshot: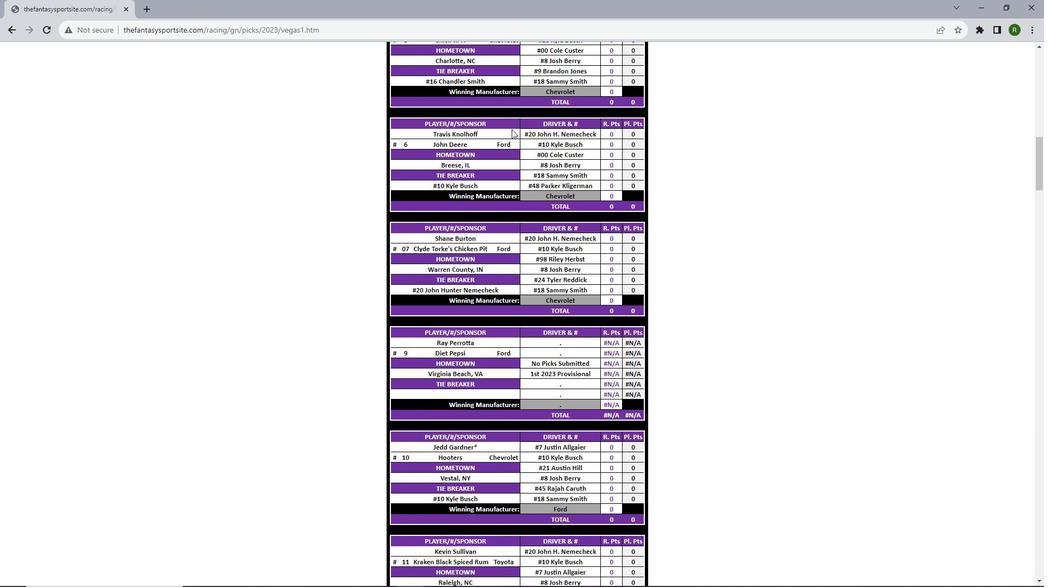 
Action: Mouse scrolled (512, 128) with delta (0, 0)
Screenshot: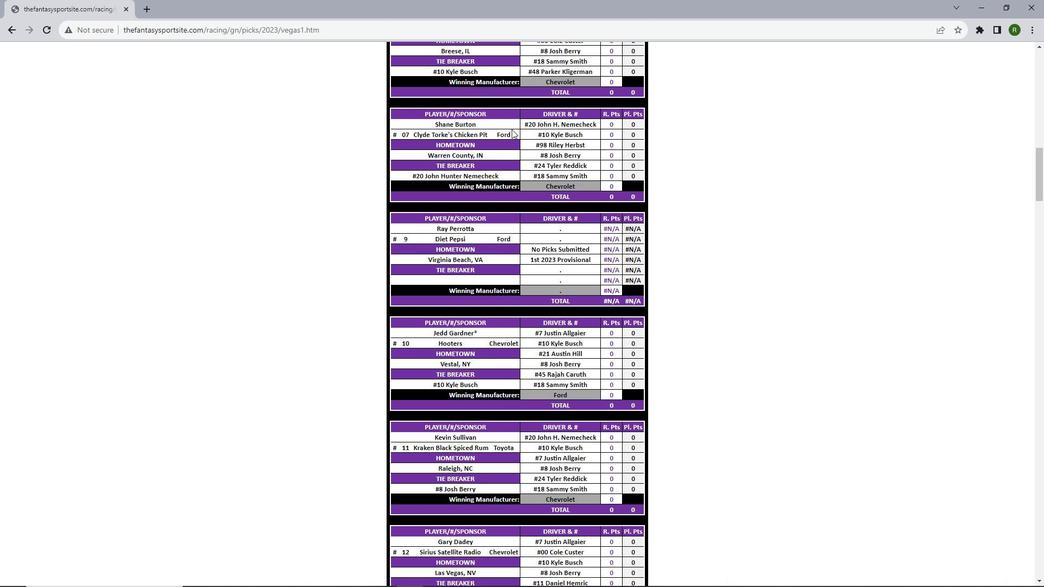 
Action: Mouse scrolled (512, 128) with delta (0, 0)
Screenshot: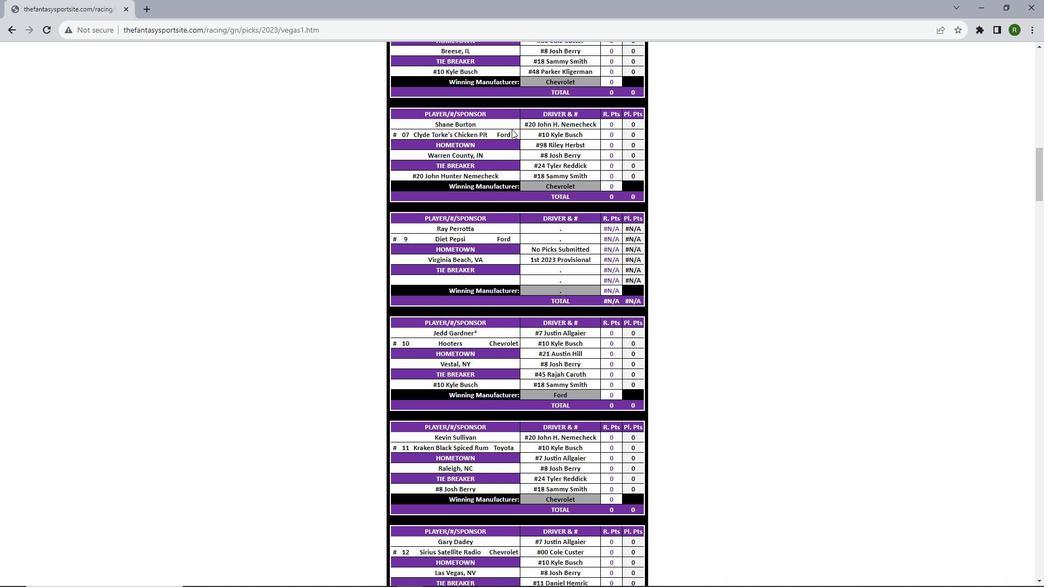 
Action: Mouse scrolled (512, 128) with delta (0, 0)
Screenshot: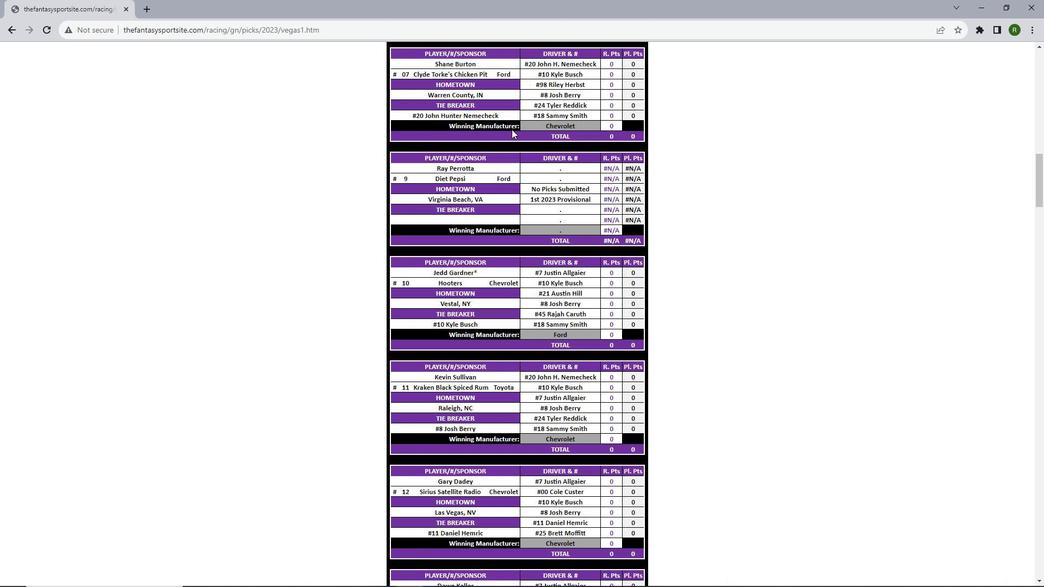 
Action: Mouse scrolled (512, 128) with delta (0, 0)
Screenshot: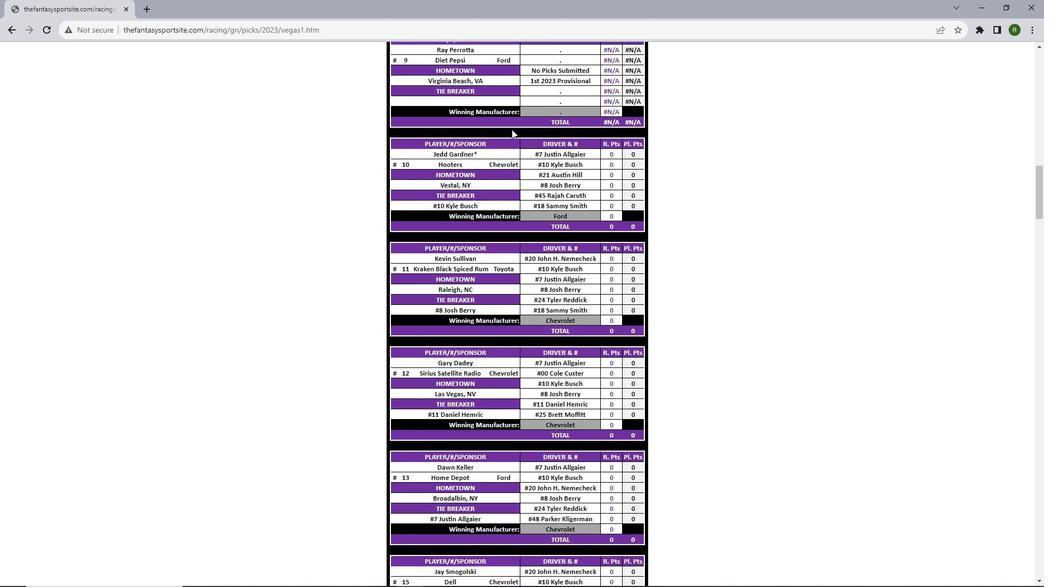 
Action: Mouse scrolled (512, 128) with delta (0, 0)
Screenshot: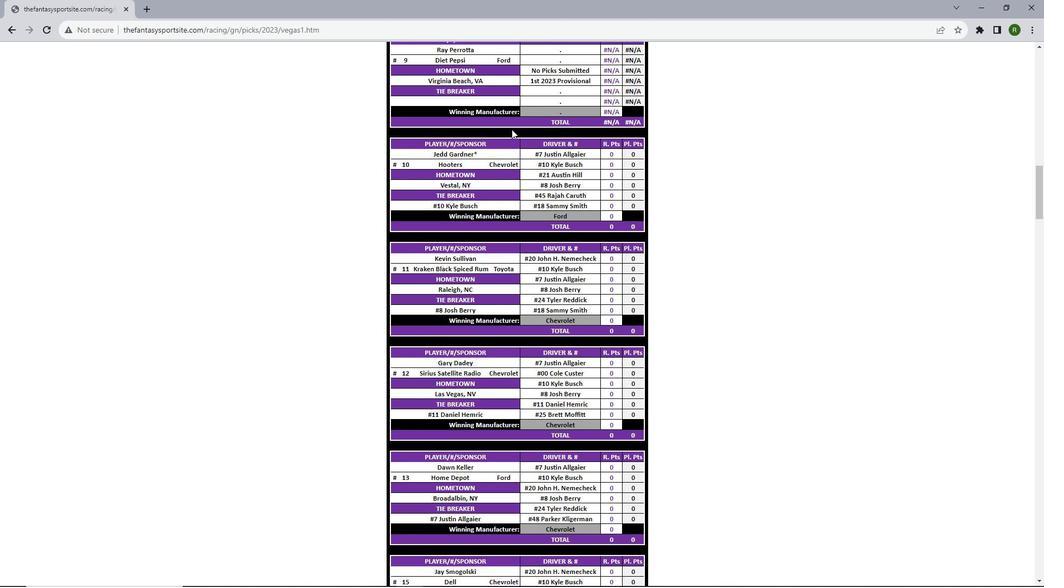 
Action: Mouse scrolled (512, 128) with delta (0, 0)
Screenshot: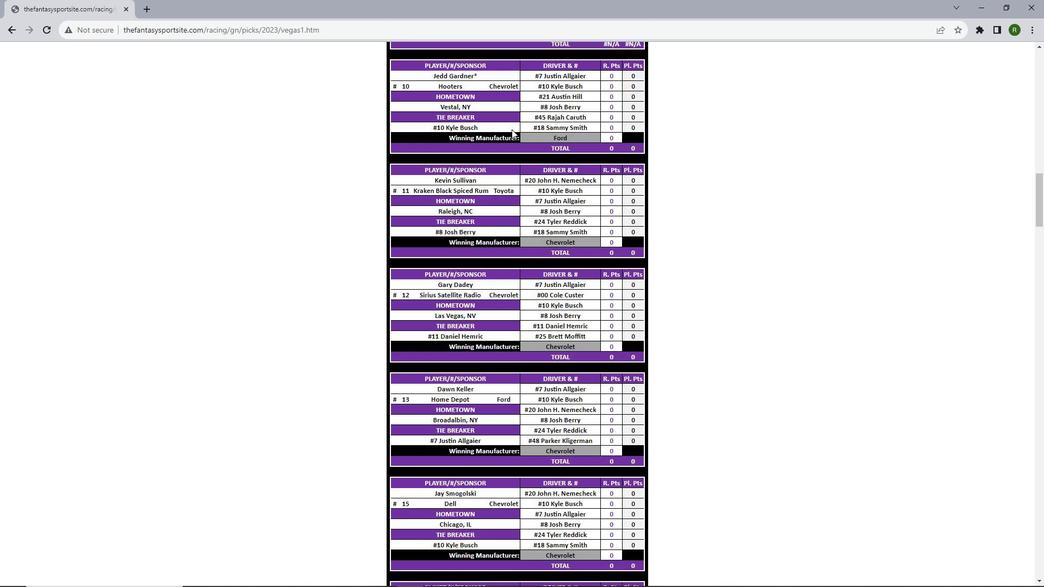
Action: Mouse scrolled (512, 128) with delta (0, 0)
Screenshot: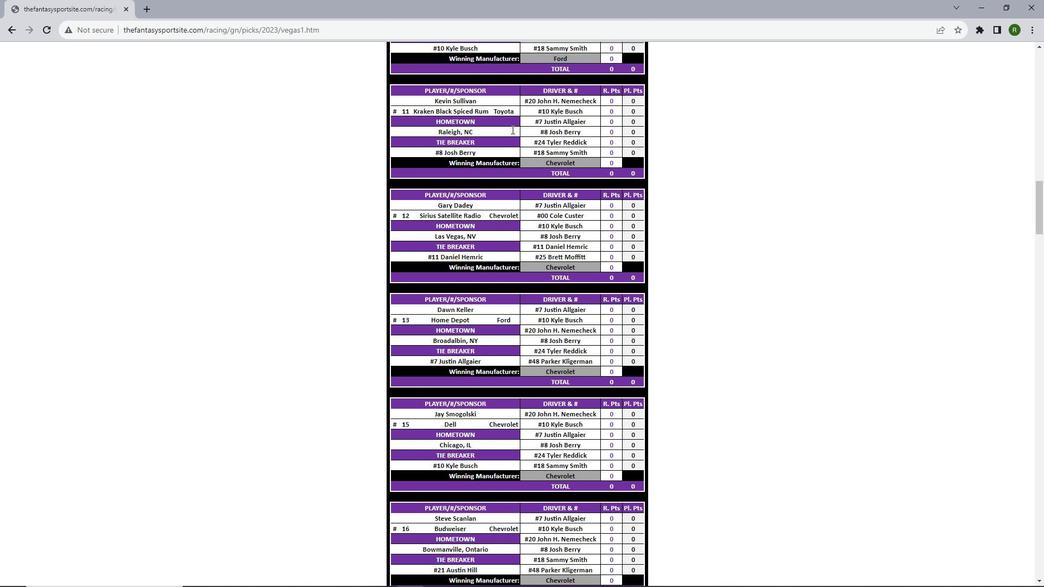 
Action: Mouse scrolled (512, 128) with delta (0, 0)
Screenshot: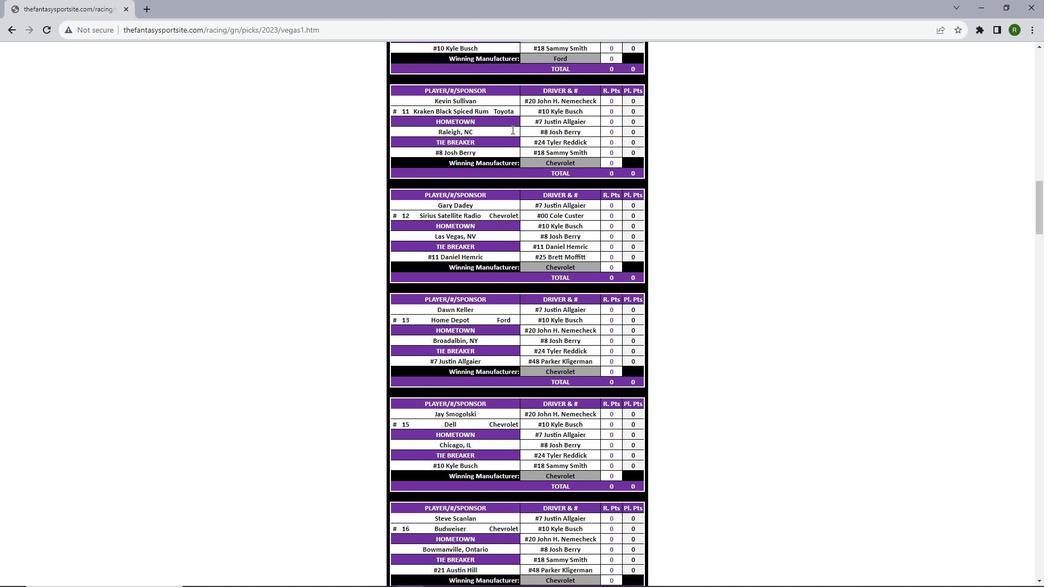 
Action: Mouse scrolled (512, 128) with delta (0, 0)
Screenshot: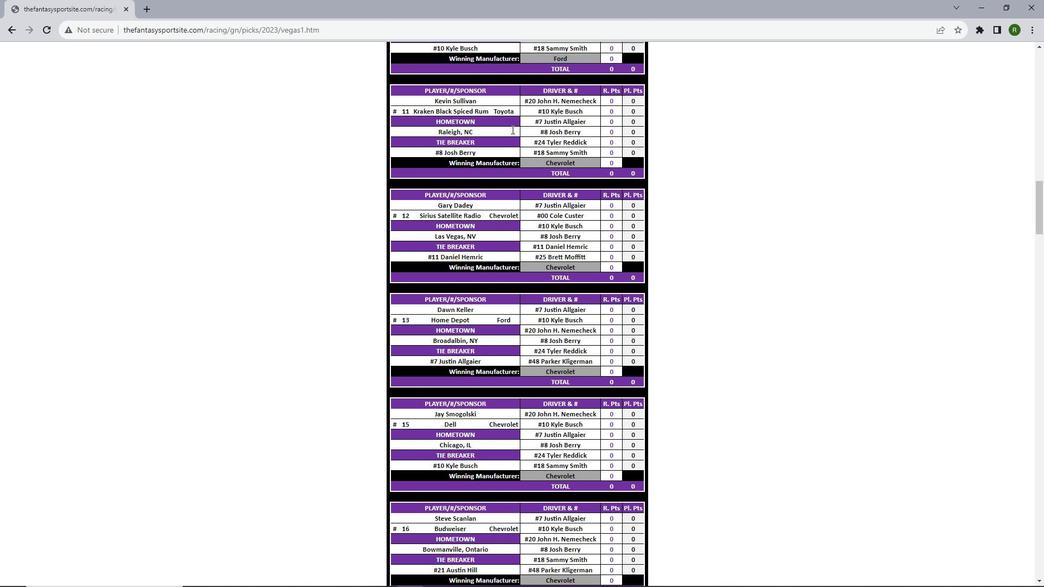 
Action: Mouse scrolled (512, 128) with delta (0, 0)
Screenshot: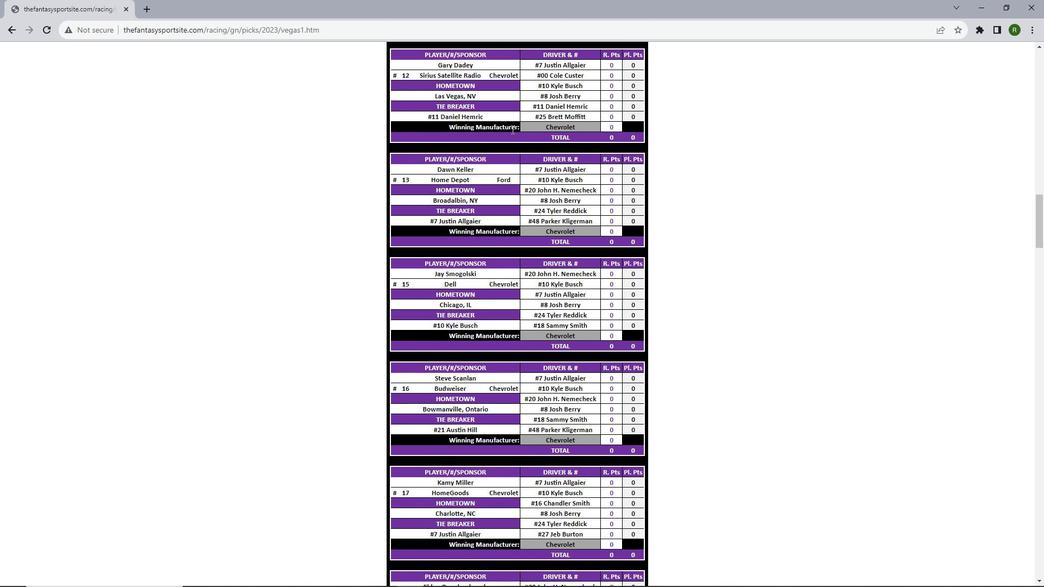 
Action: Mouse scrolled (512, 128) with delta (0, 0)
Screenshot: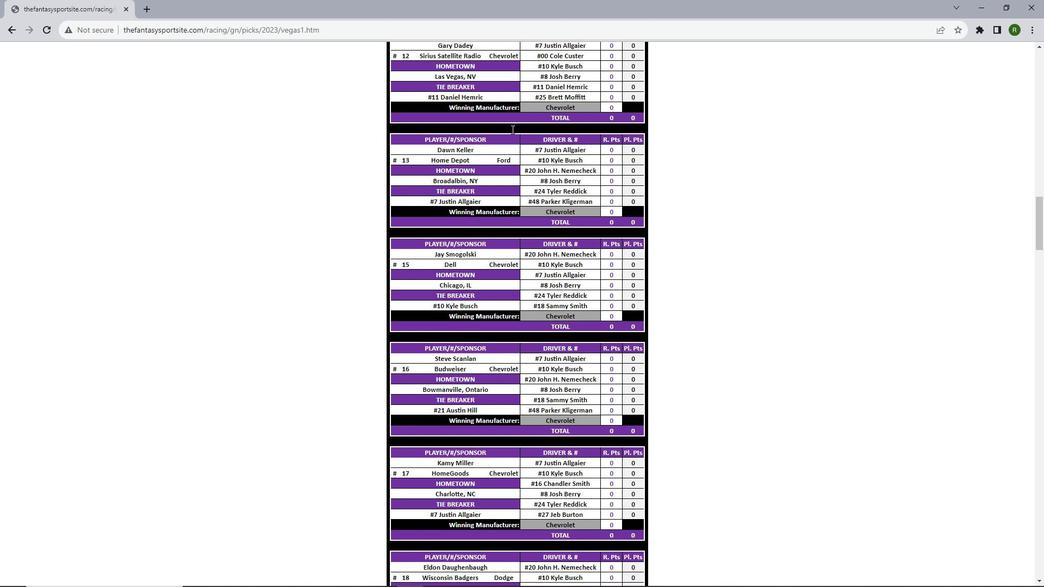 
Action: Mouse scrolled (512, 128) with delta (0, 0)
Screenshot: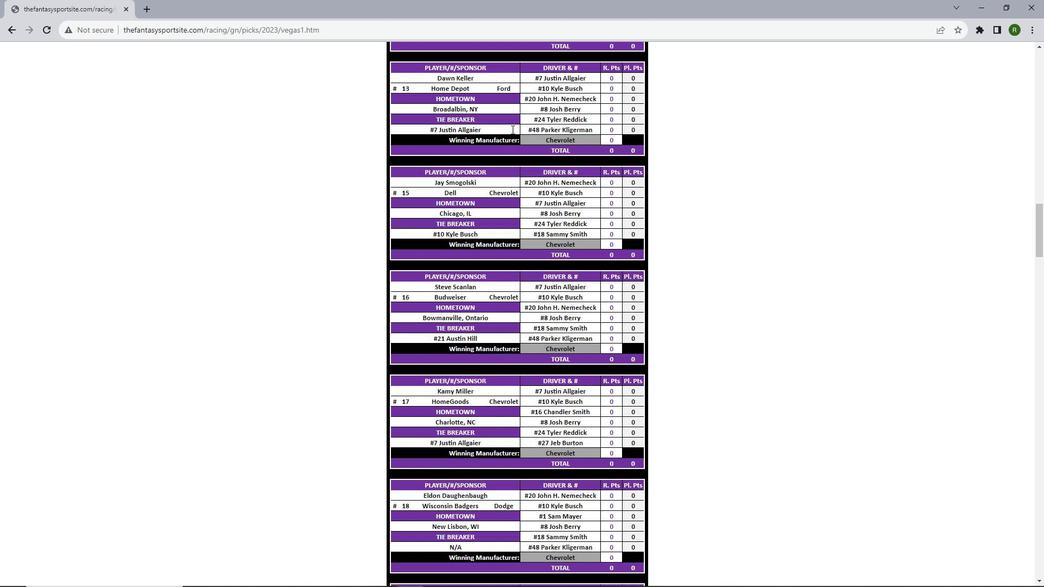 
Action: Mouse scrolled (512, 128) with delta (0, 0)
Screenshot: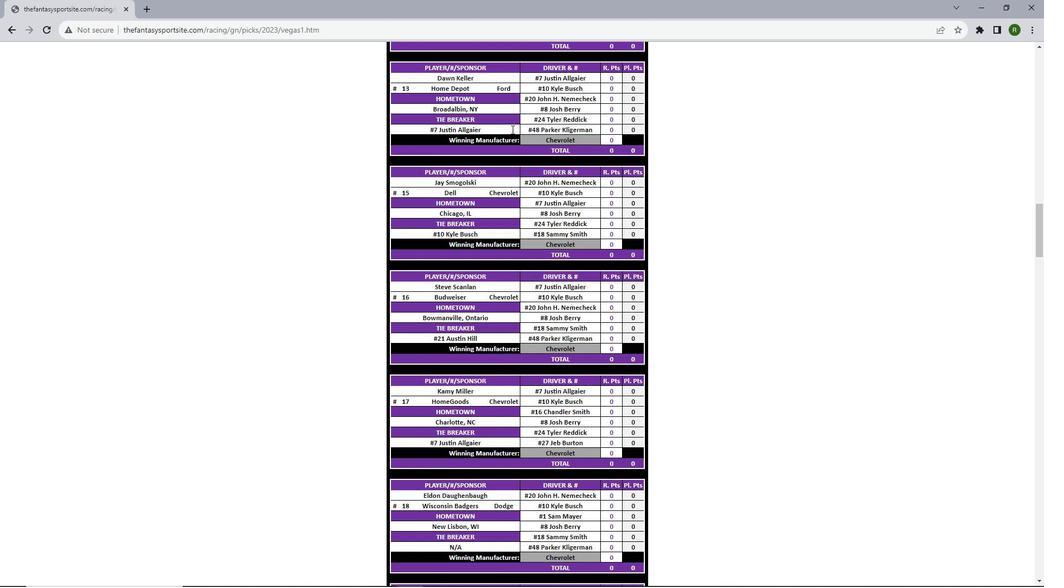 
Action: Mouse scrolled (512, 128) with delta (0, 0)
Screenshot: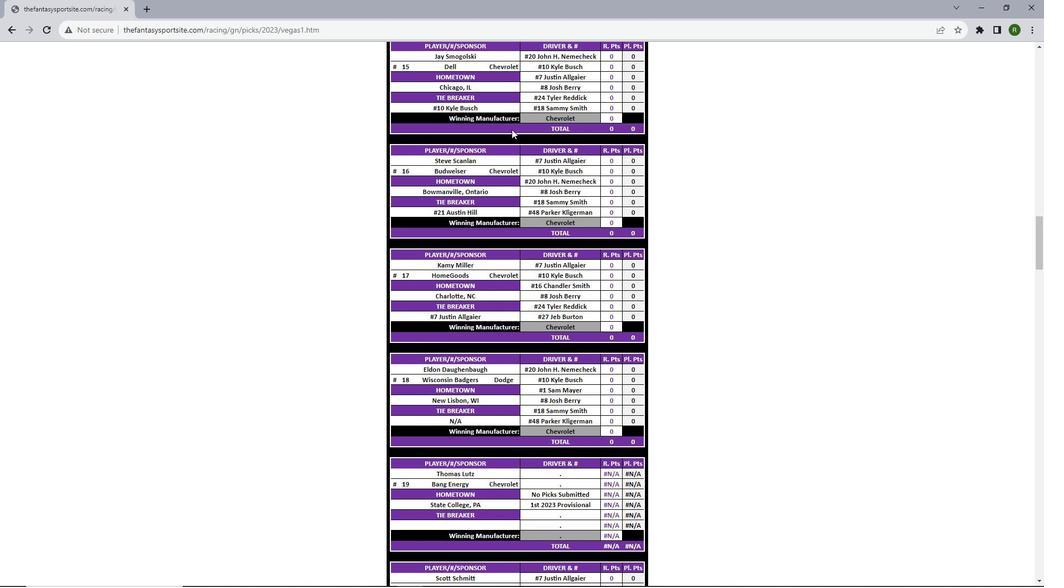 
Action: Mouse scrolled (512, 128) with delta (0, 0)
Screenshot: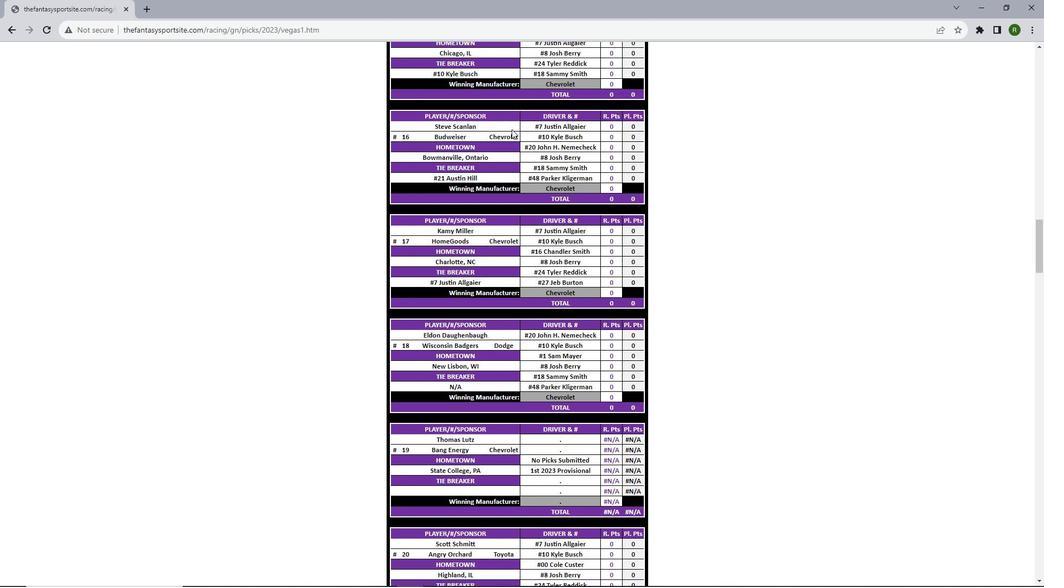 
Action: Mouse scrolled (512, 128) with delta (0, 0)
Screenshot: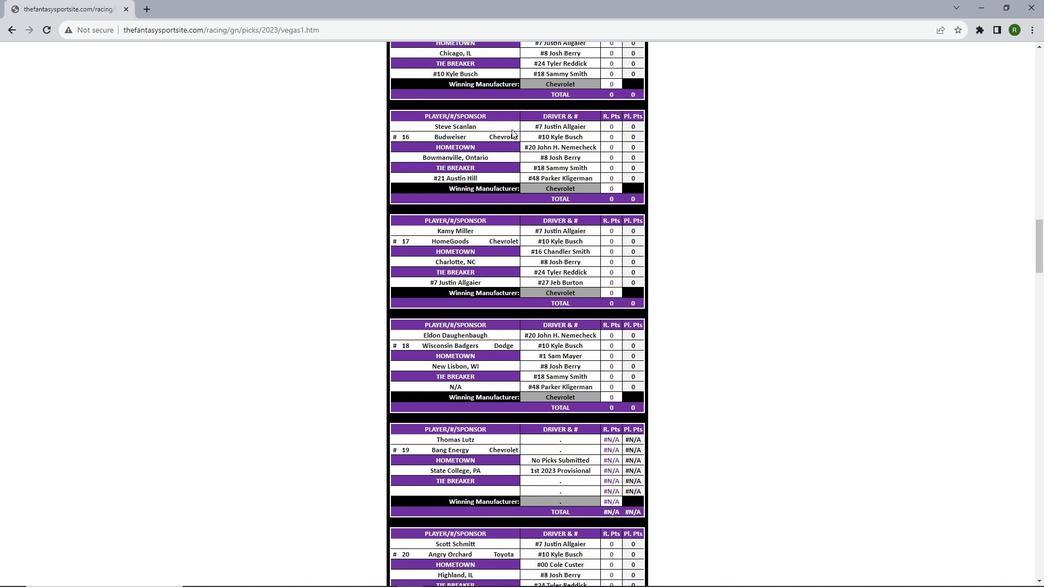 
Action: Mouse scrolled (512, 128) with delta (0, 0)
Screenshot: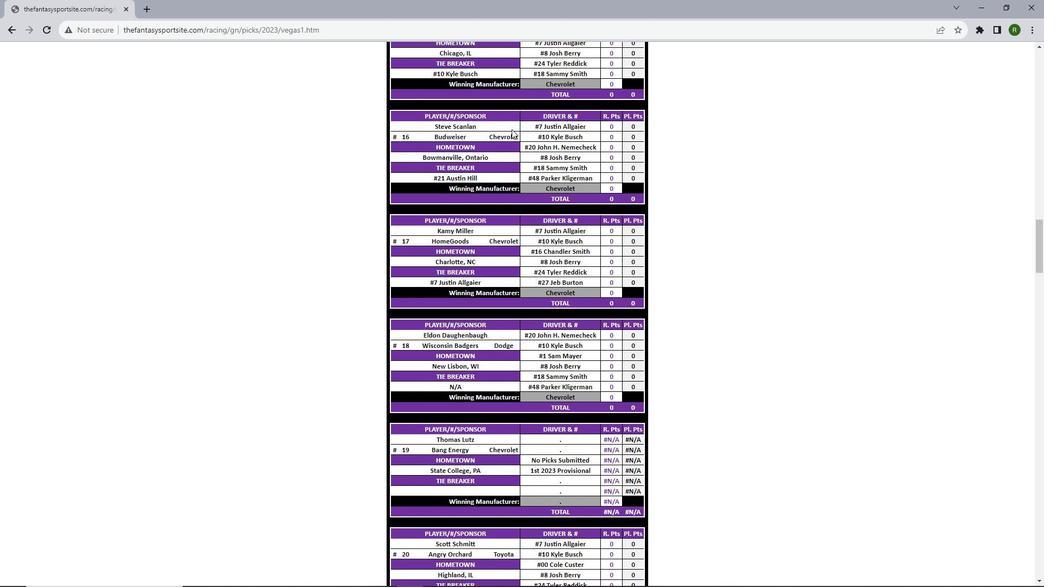 
Action: Mouse scrolled (512, 128) with delta (0, 0)
Screenshot: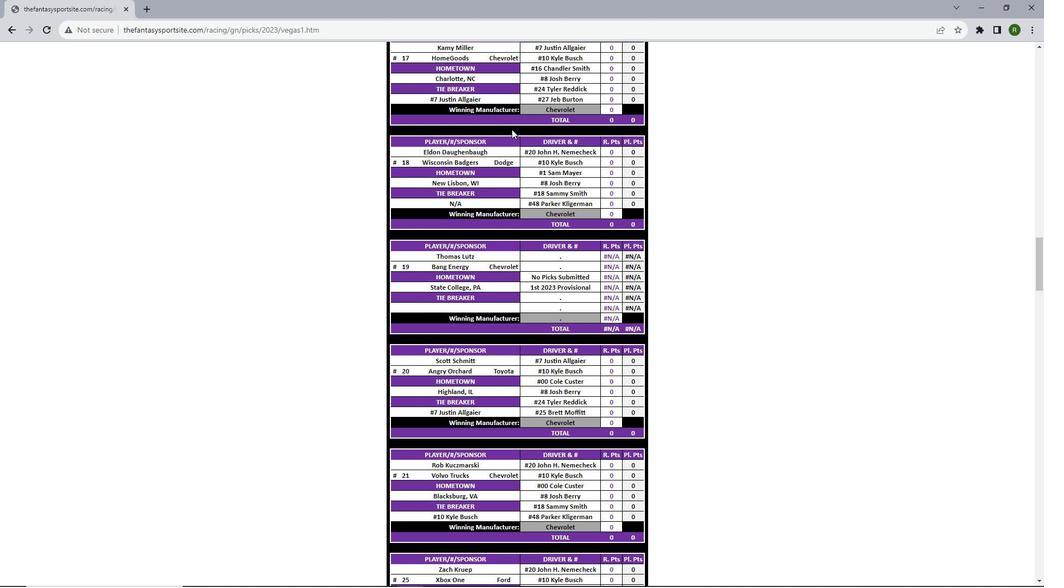 
Action: Mouse scrolled (512, 128) with delta (0, 0)
Screenshot: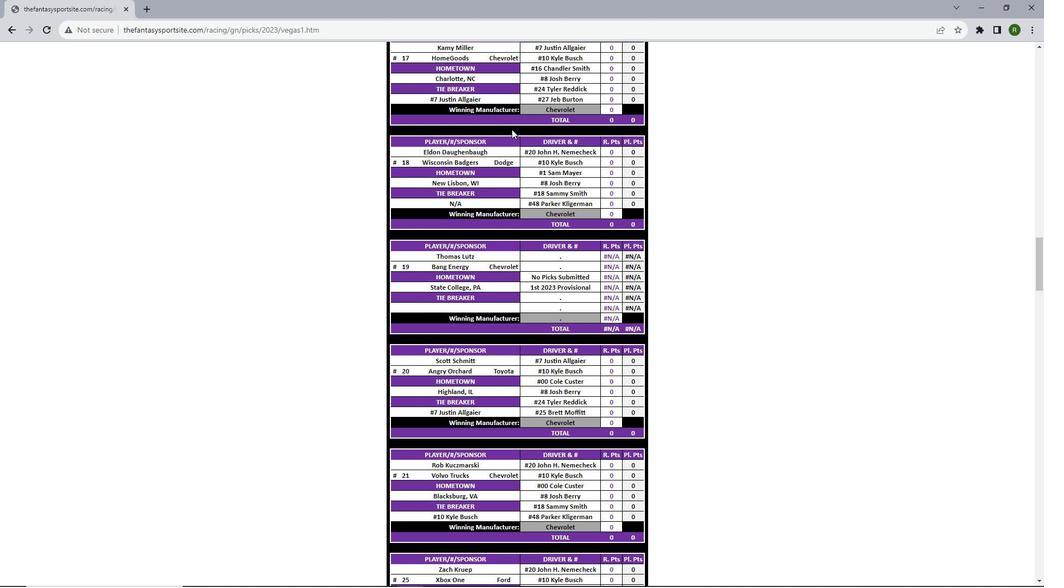 
Action: Mouse scrolled (512, 128) with delta (0, 0)
Screenshot: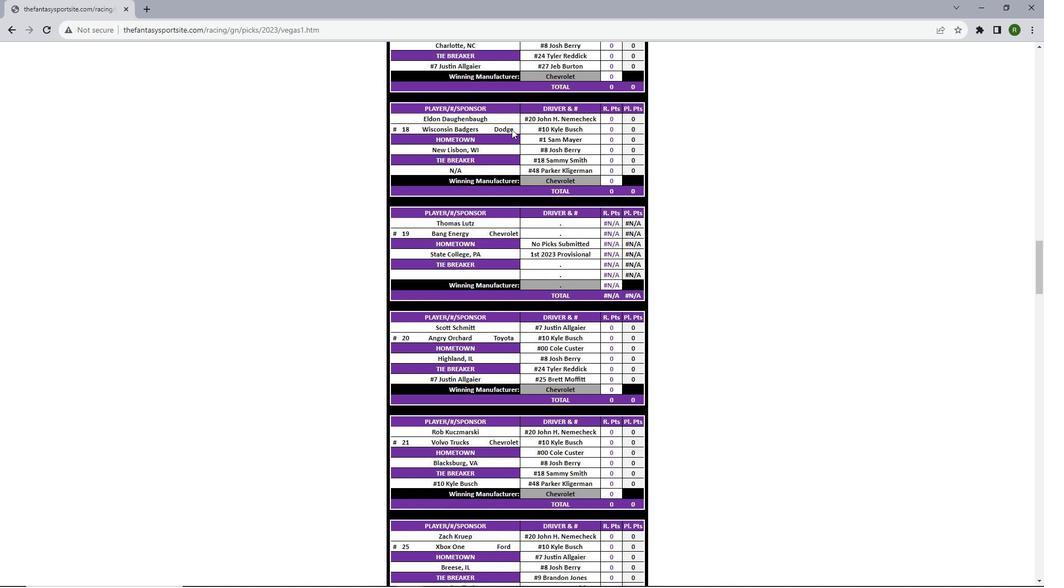 
Action: Mouse scrolled (512, 128) with delta (0, 0)
Screenshot: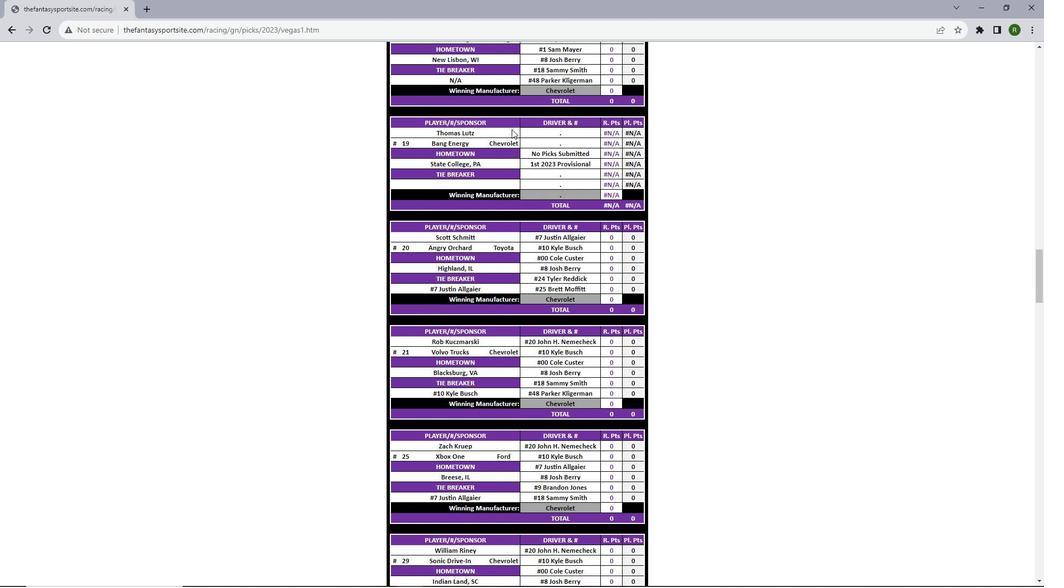 
Action: Mouse scrolled (512, 128) with delta (0, 0)
Screenshot: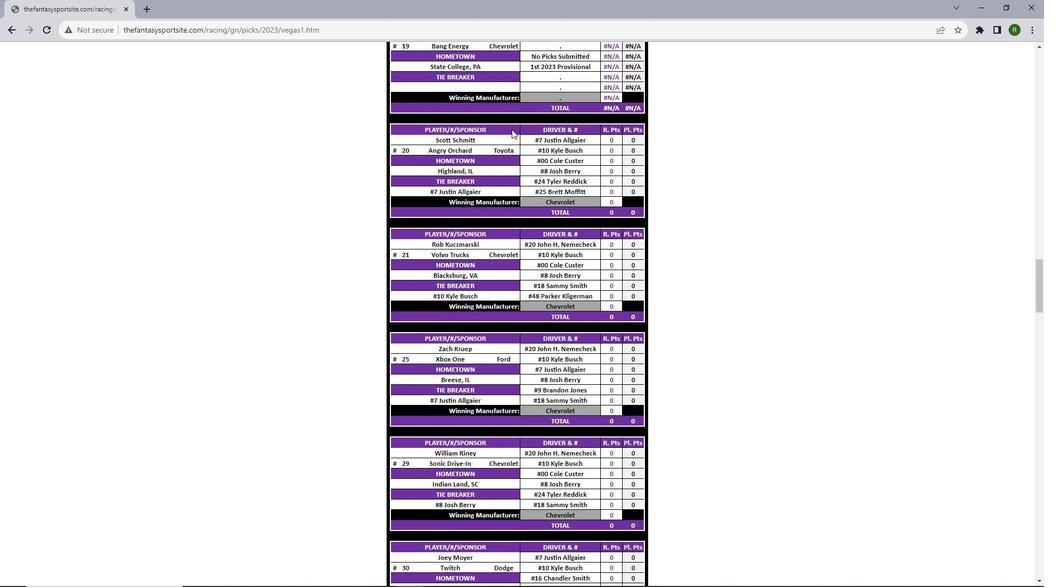 
Action: Mouse scrolled (512, 128) with delta (0, 0)
Screenshot: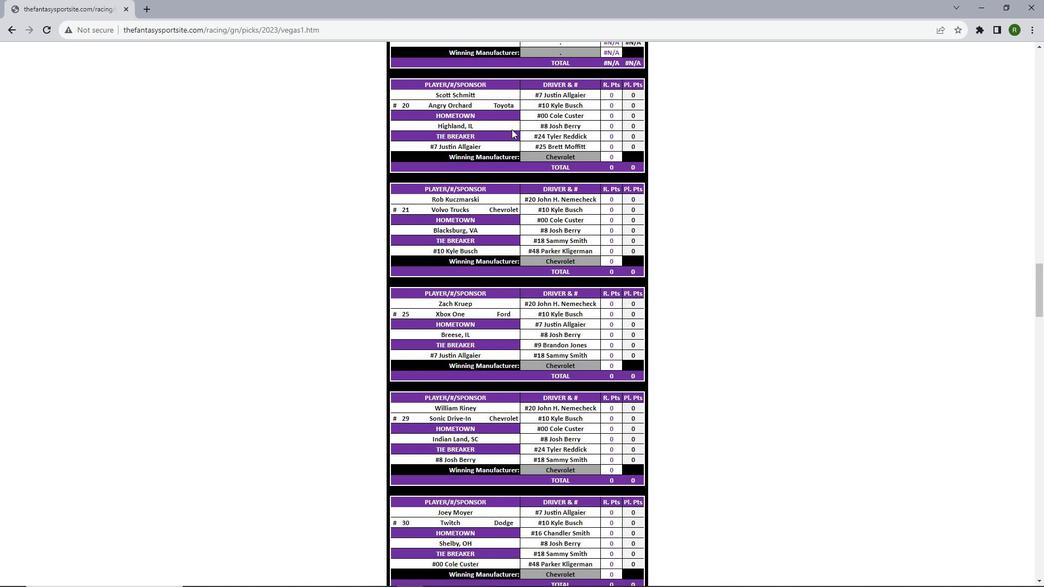 
Action: Mouse scrolled (512, 128) with delta (0, 0)
Screenshot: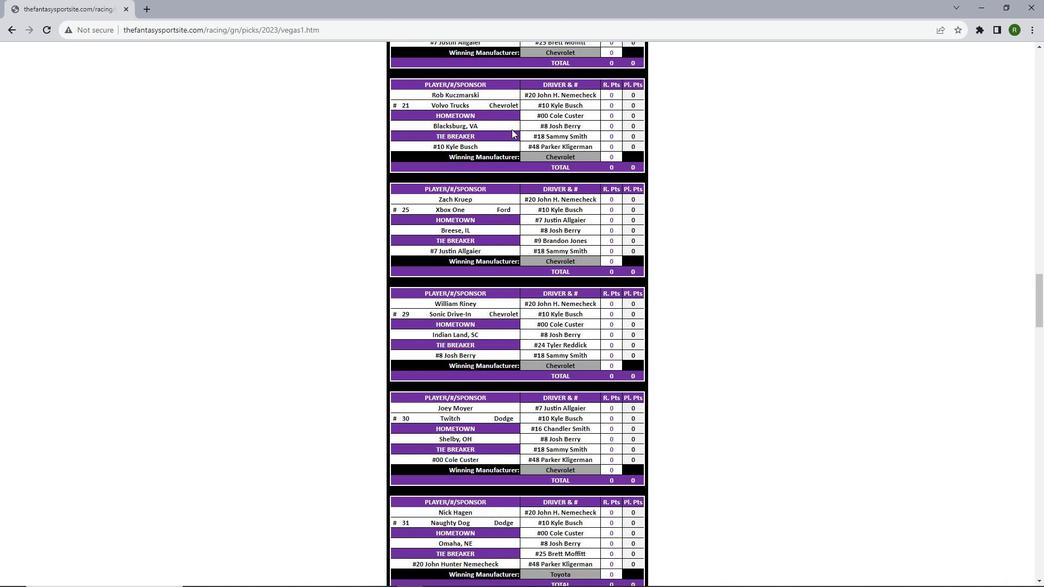 
Action: Mouse scrolled (512, 128) with delta (0, 0)
Screenshot: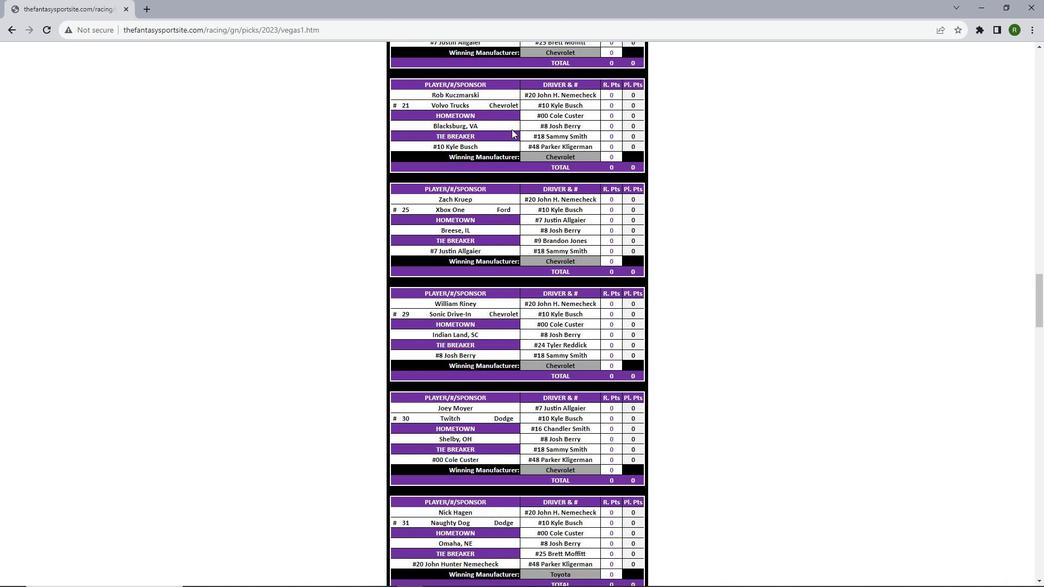 
Action: Mouse scrolled (512, 128) with delta (0, 0)
Screenshot: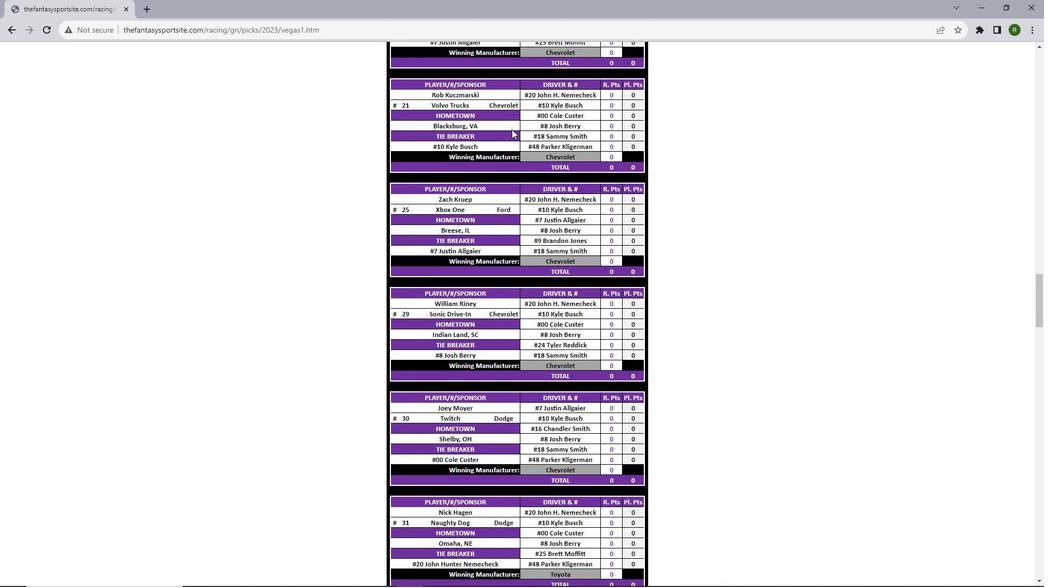
Action: Mouse scrolled (512, 128) with delta (0, 0)
Screenshot: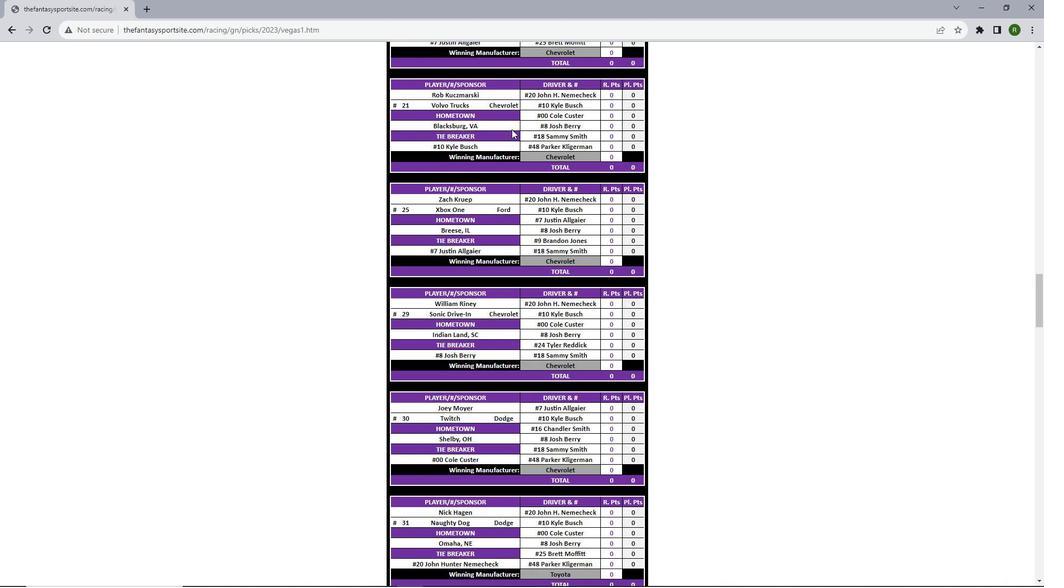 
Action: Mouse scrolled (512, 128) with delta (0, 0)
Screenshot: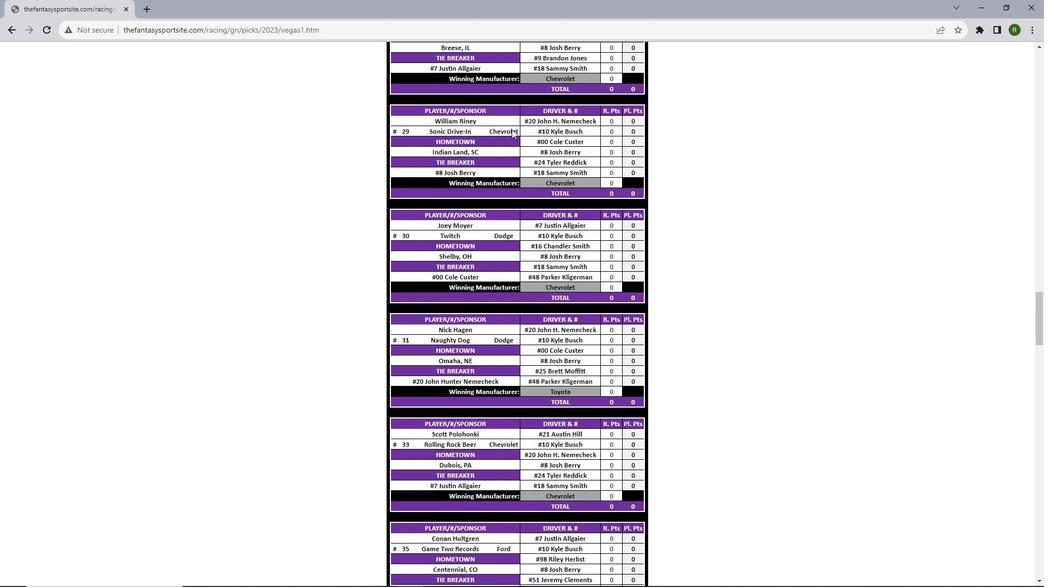 
Action: Mouse scrolled (512, 128) with delta (0, 0)
Screenshot: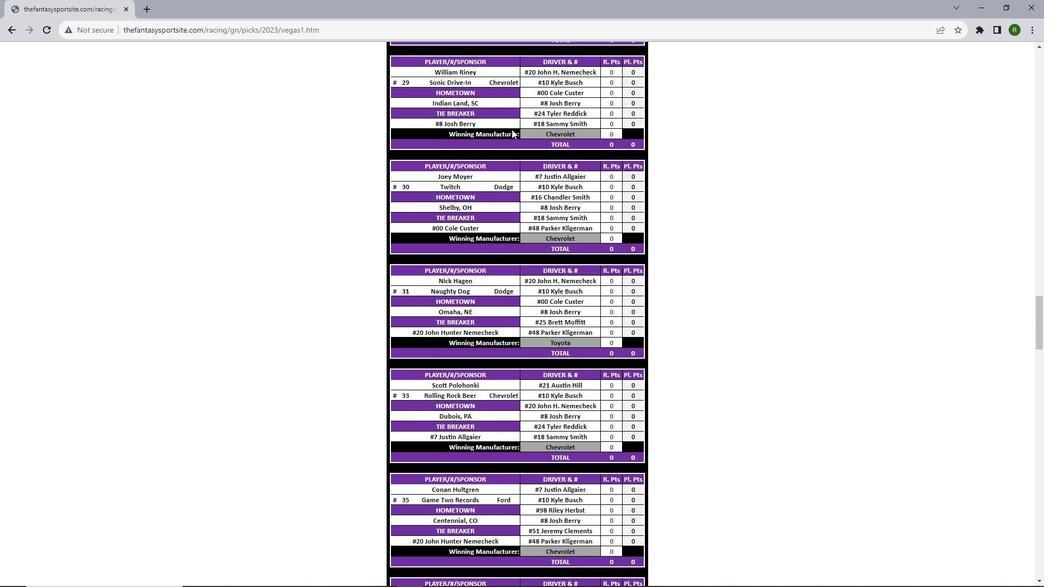 
Action: Mouse scrolled (512, 128) with delta (0, 0)
Screenshot: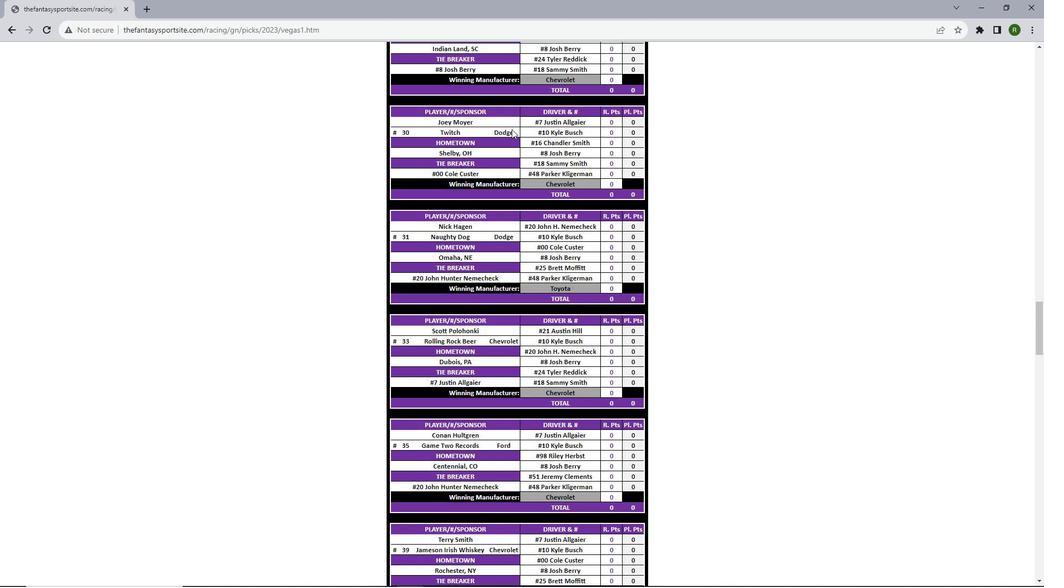 
Action: Mouse scrolled (512, 128) with delta (0, 0)
Screenshot: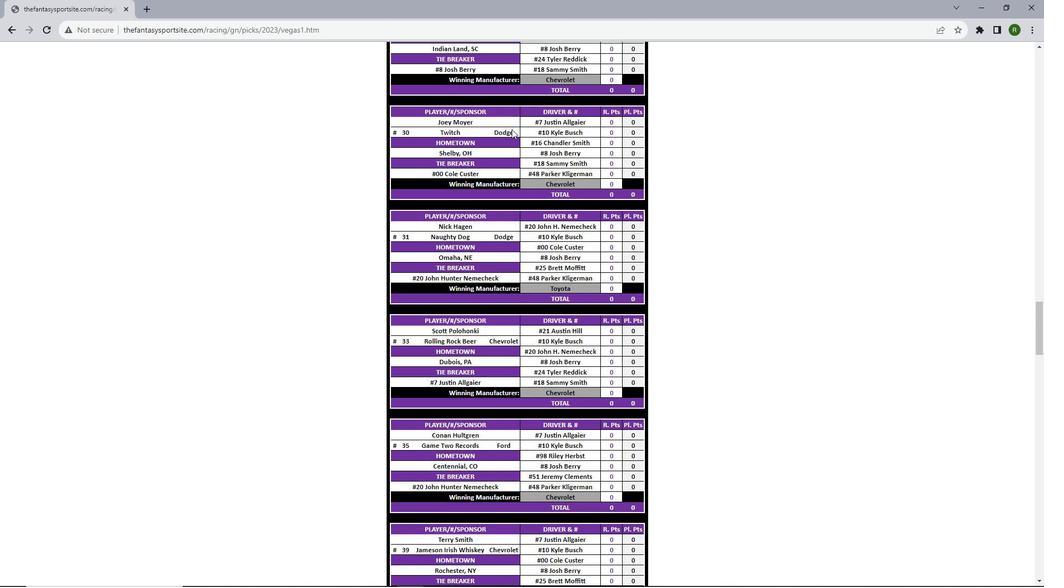 
Action: Mouse scrolled (512, 128) with delta (0, 0)
Screenshot: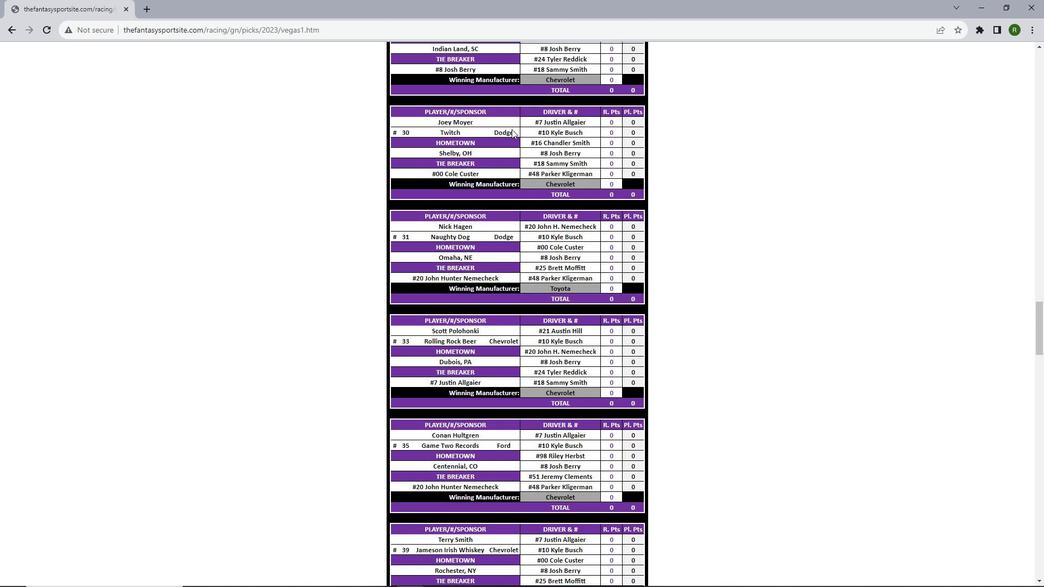 
Action: Mouse scrolled (512, 128) with delta (0, 0)
Screenshot: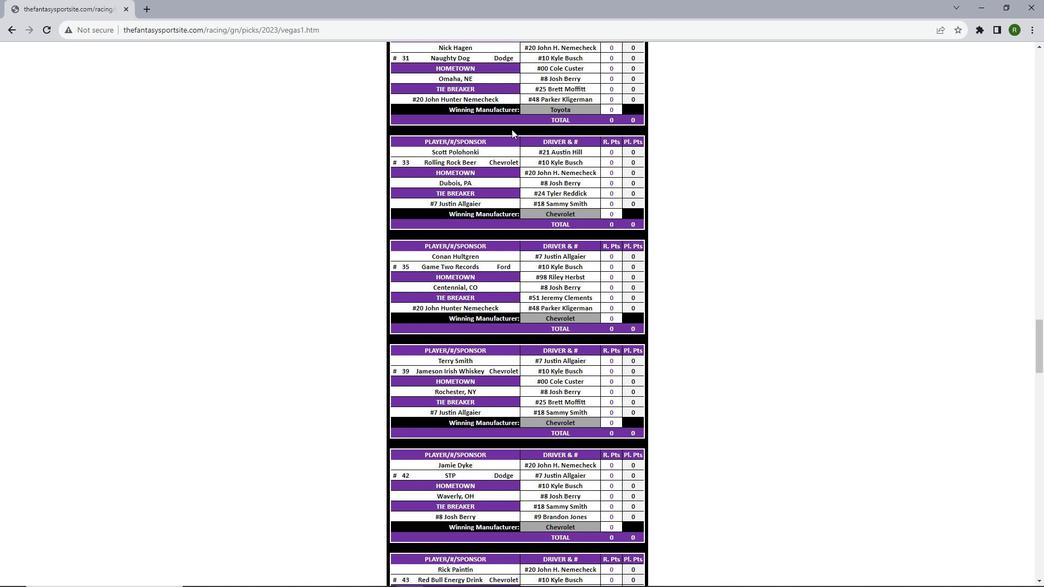 
Action: Mouse scrolled (512, 128) with delta (0, 0)
Screenshot: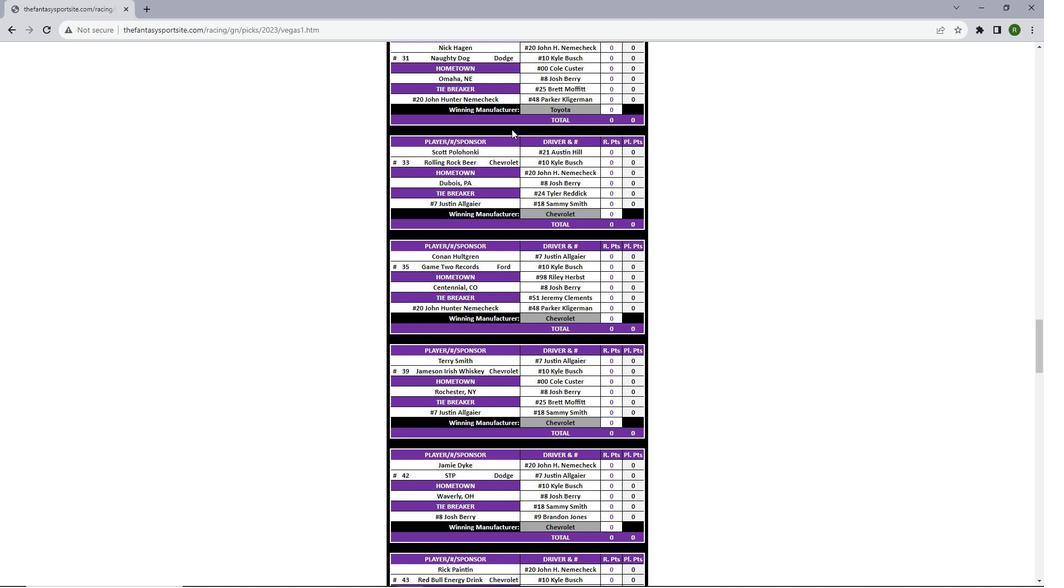 
Action: Mouse scrolled (512, 128) with delta (0, 0)
Screenshot: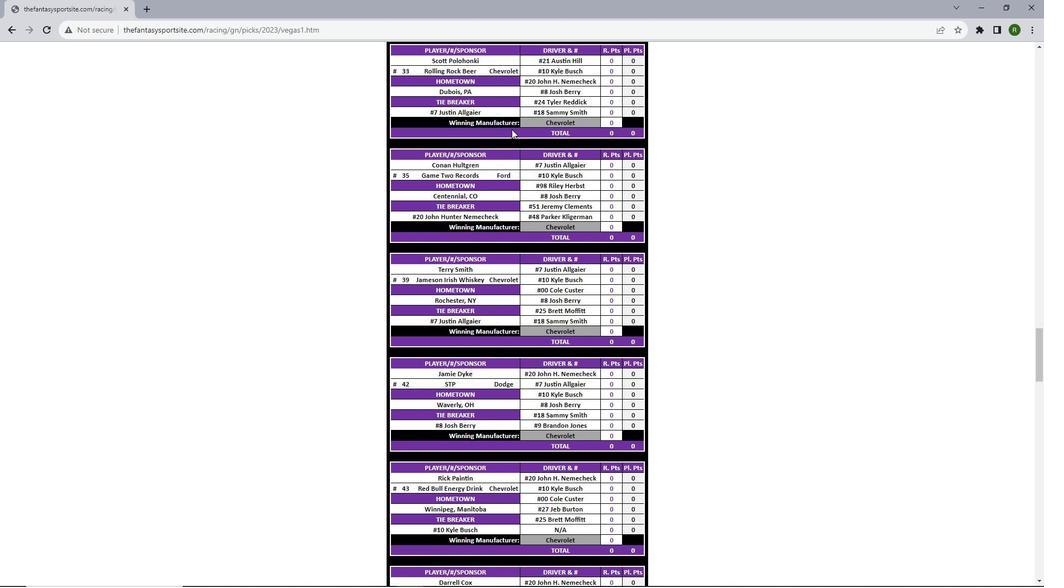 
Action: Mouse scrolled (512, 128) with delta (0, 0)
Screenshot: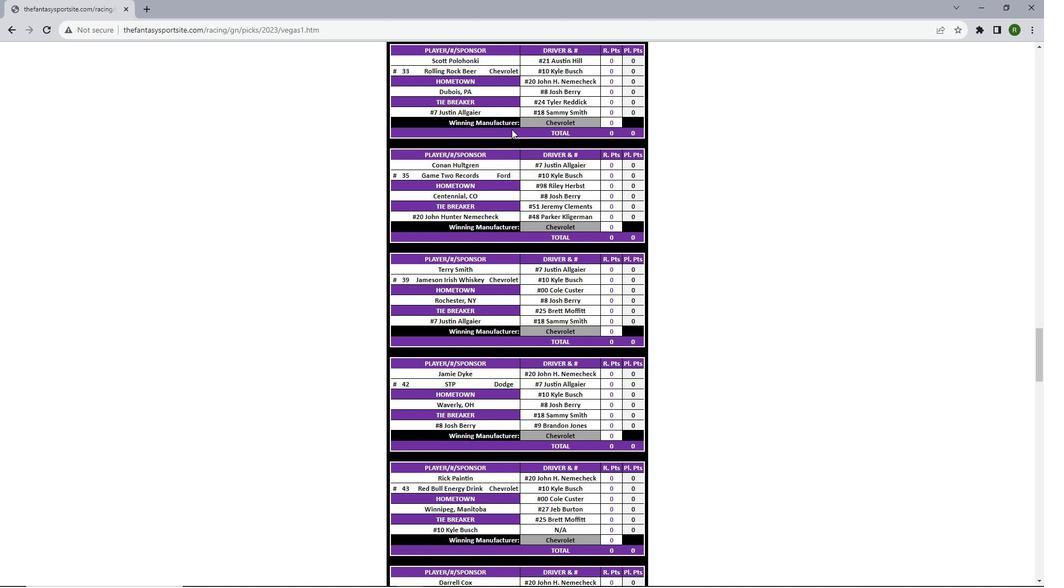 
Action: Mouse scrolled (512, 128) with delta (0, 0)
Screenshot: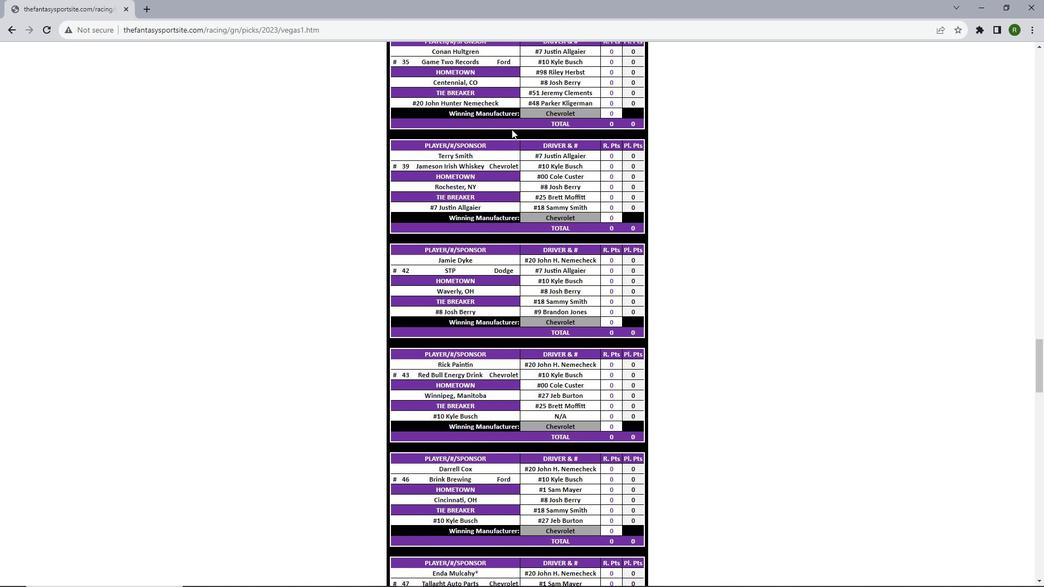 
Action: Mouse scrolled (512, 128) with delta (0, 0)
Screenshot: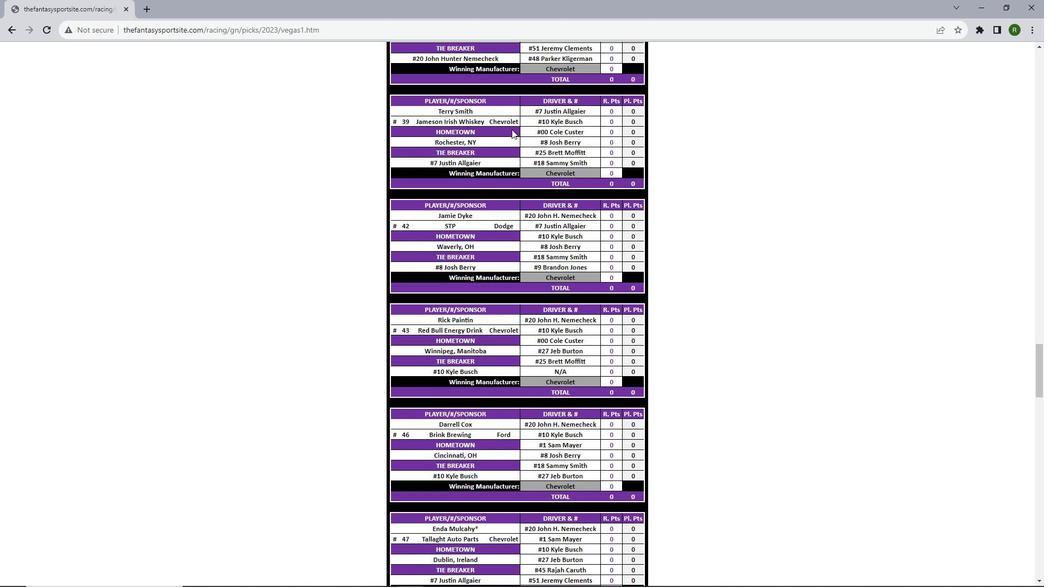 
Action: Mouse scrolled (512, 128) with delta (0, 0)
Screenshot: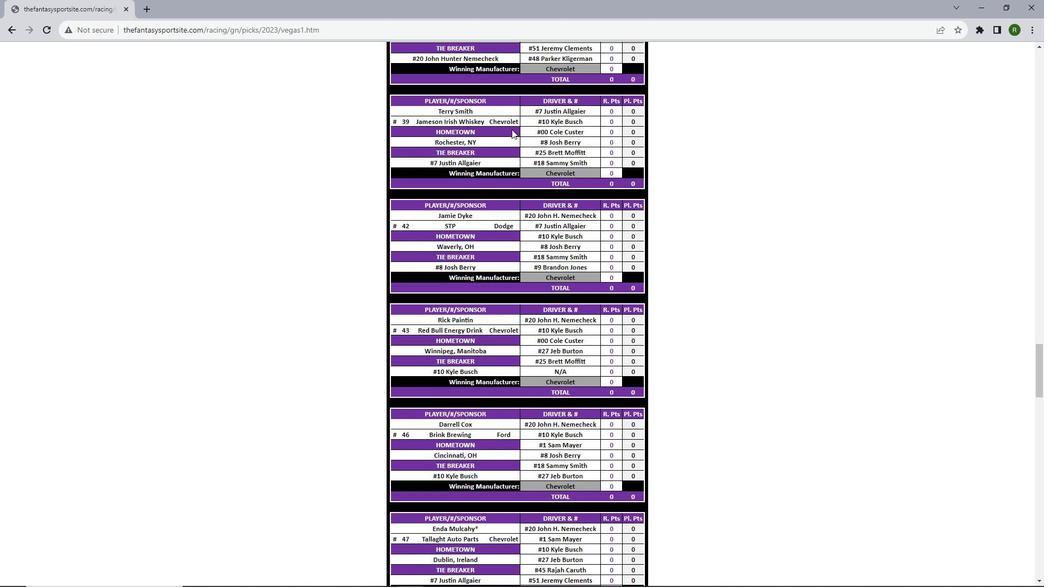 
Action: Mouse scrolled (512, 128) with delta (0, 0)
Screenshot: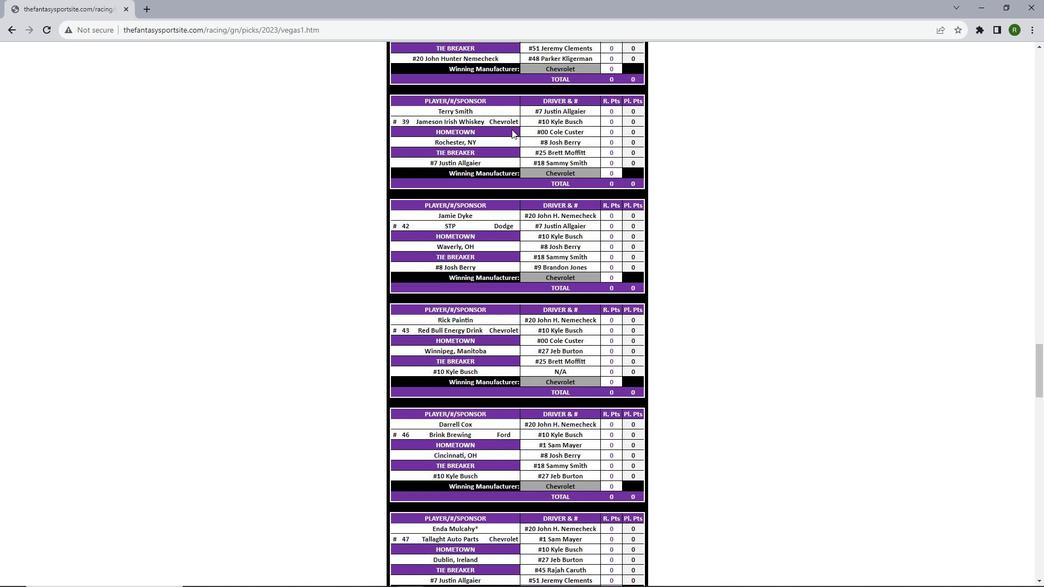 
Action: Mouse scrolled (512, 128) with delta (0, 0)
Screenshot: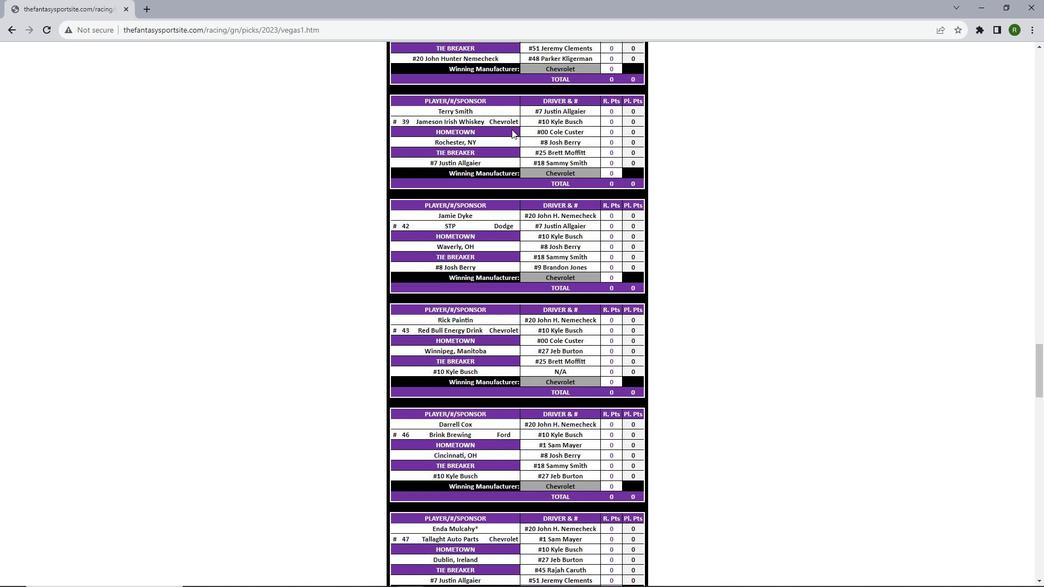 
Action: Mouse scrolled (512, 128) with delta (0, 0)
Screenshot: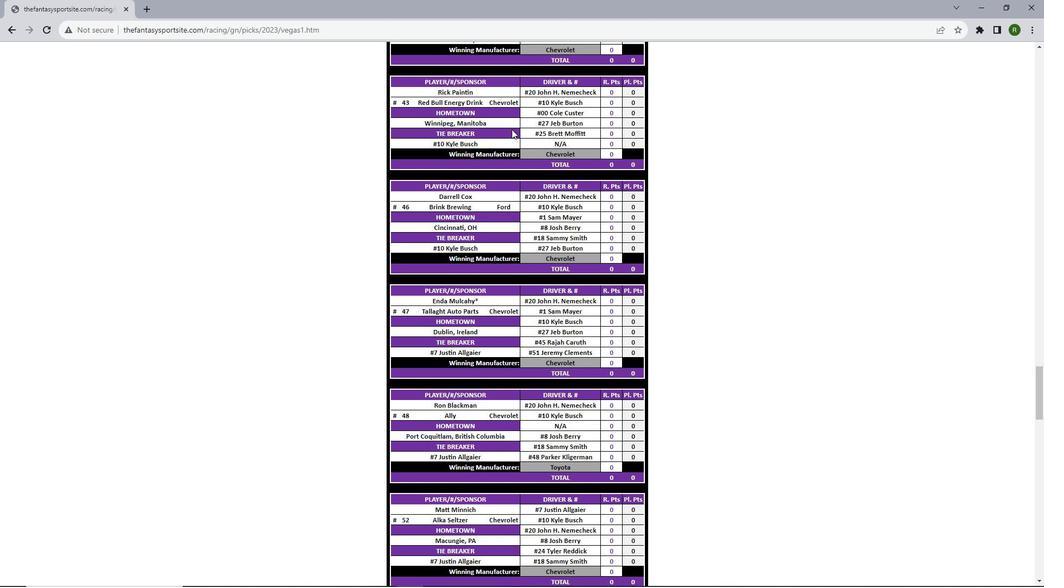 
Action: Mouse scrolled (512, 128) with delta (0, 0)
Screenshot: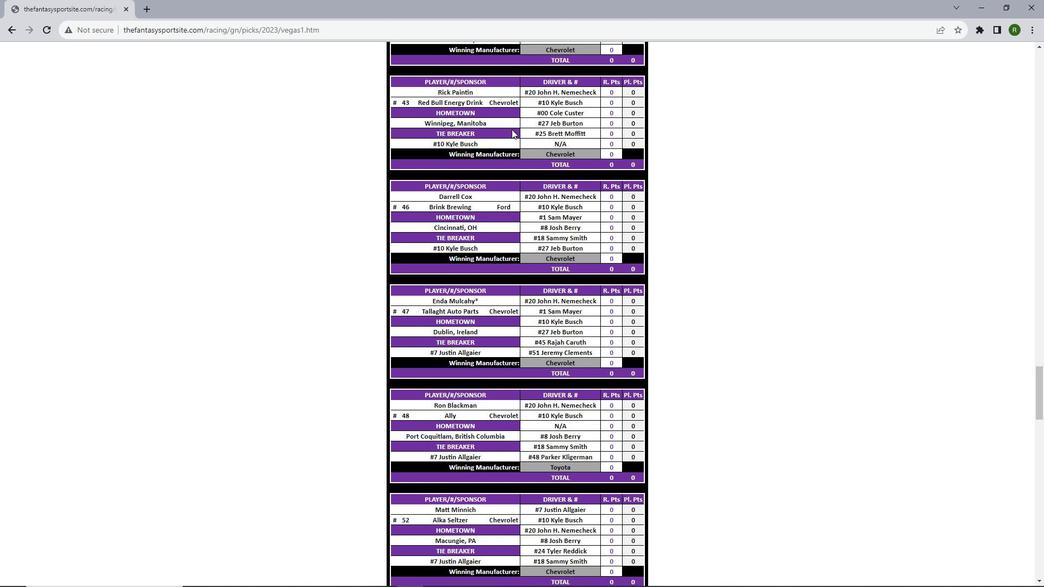 
Action: Mouse scrolled (512, 128) with delta (0, 0)
Screenshot: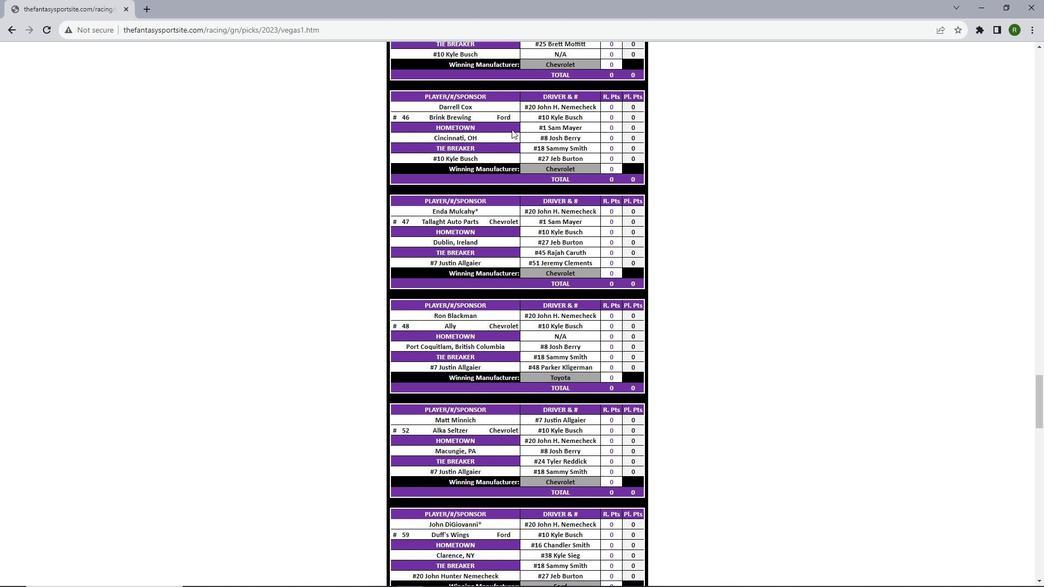 
Action: Mouse scrolled (512, 128) with delta (0, 0)
Screenshot: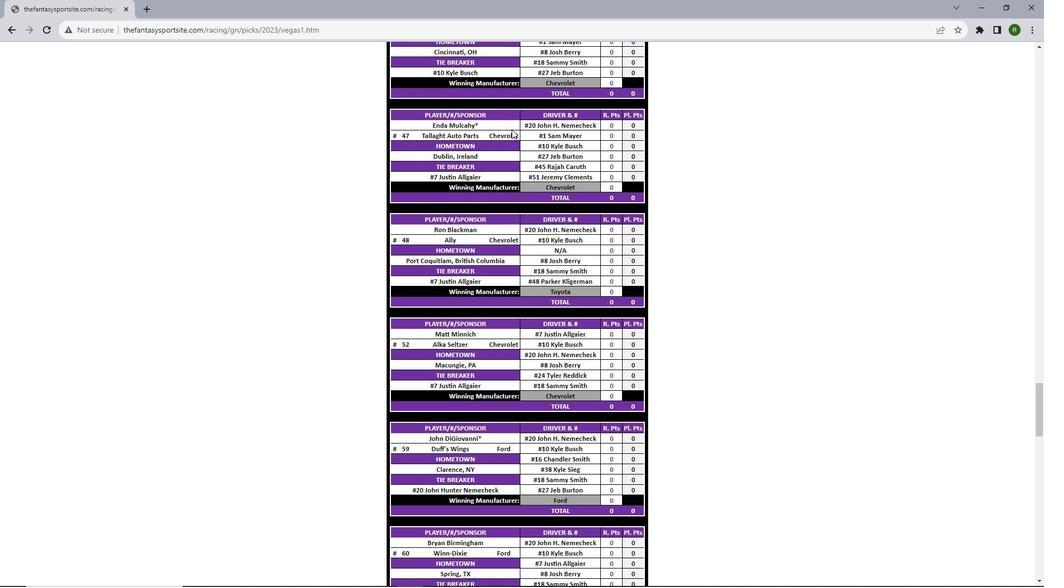 
Action: Mouse scrolled (512, 128) with delta (0, 0)
Screenshot: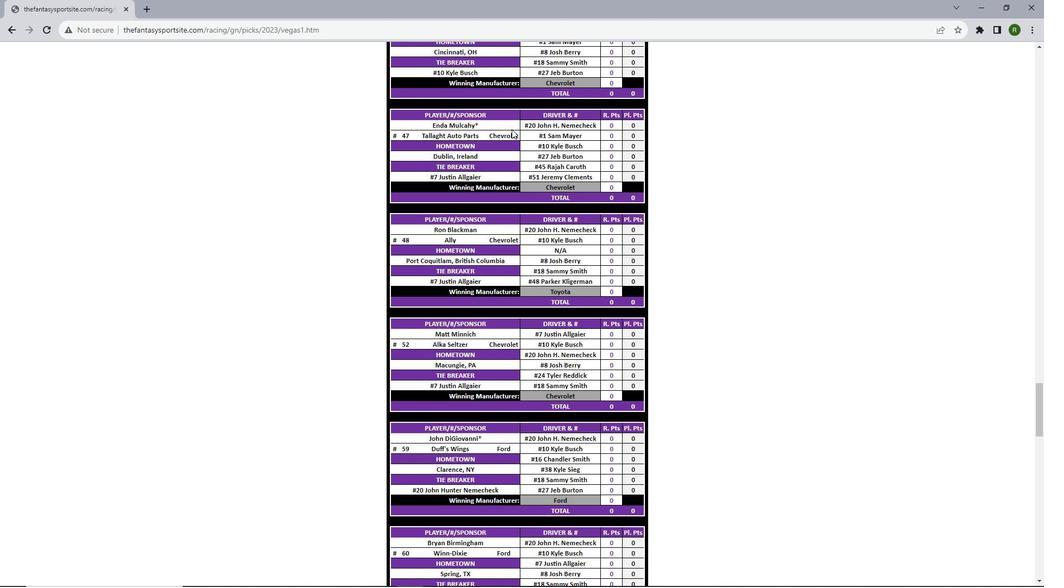 
Action: Mouse scrolled (512, 128) with delta (0, 0)
Screenshot: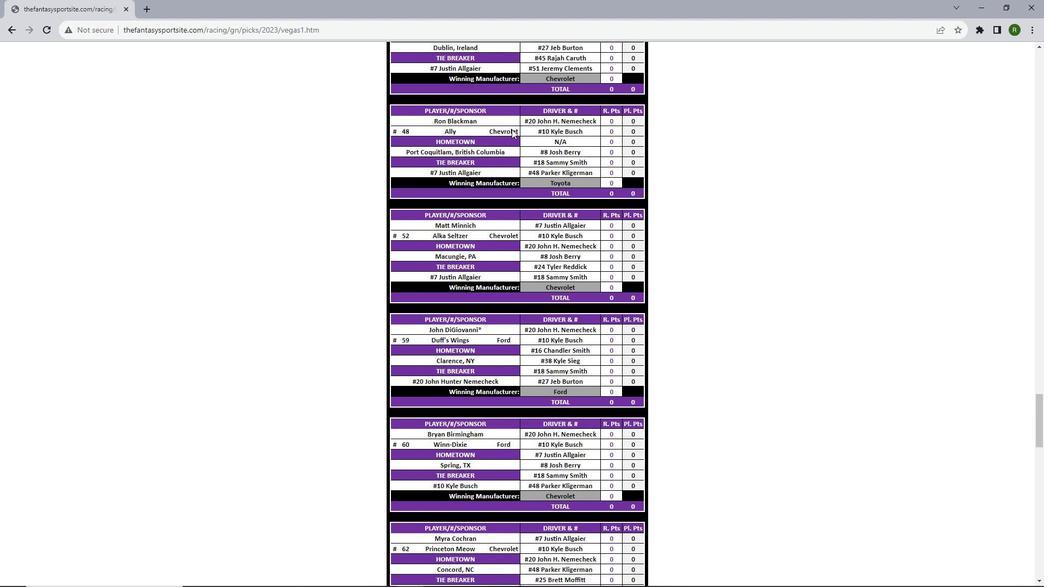 
Action: Mouse scrolled (512, 128) with delta (0, 0)
Screenshot: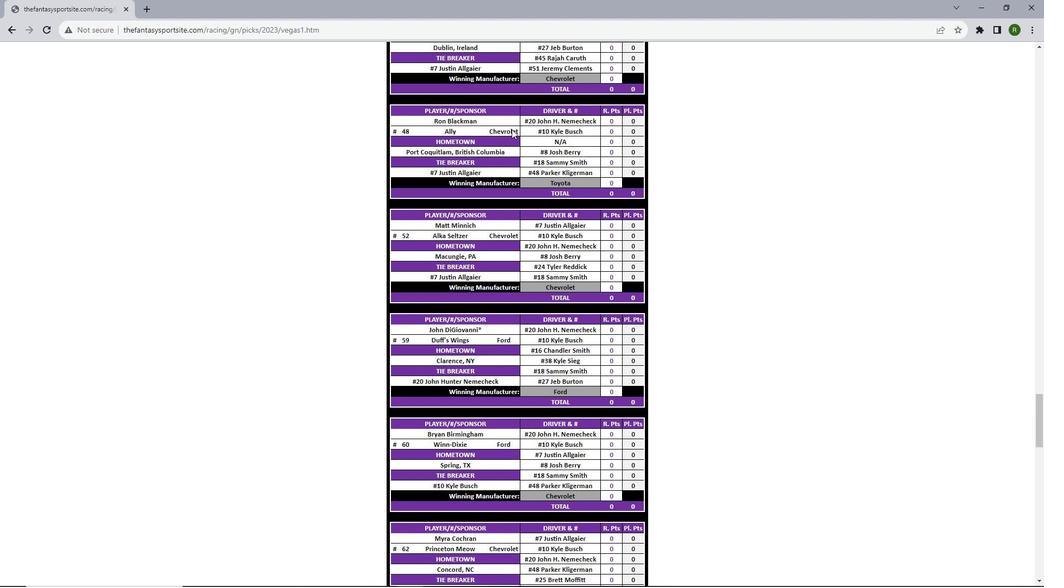 
Action: Mouse scrolled (512, 128) with delta (0, 0)
Screenshot: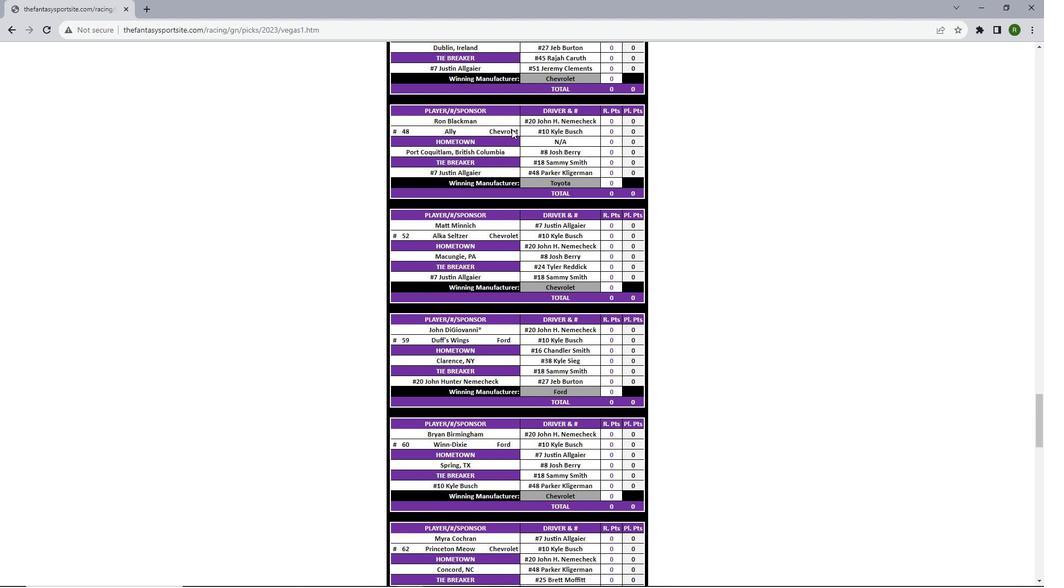 
Action: Mouse scrolled (512, 128) with delta (0, 0)
Screenshot: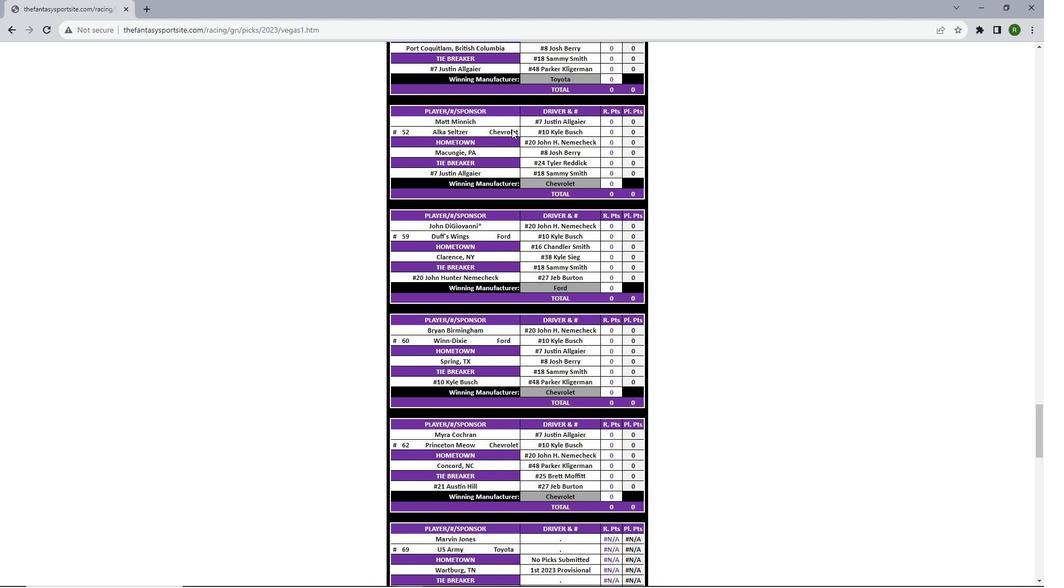 
Action: Mouse scrolled (512, 128) with delta (0, 0)
Screenshot: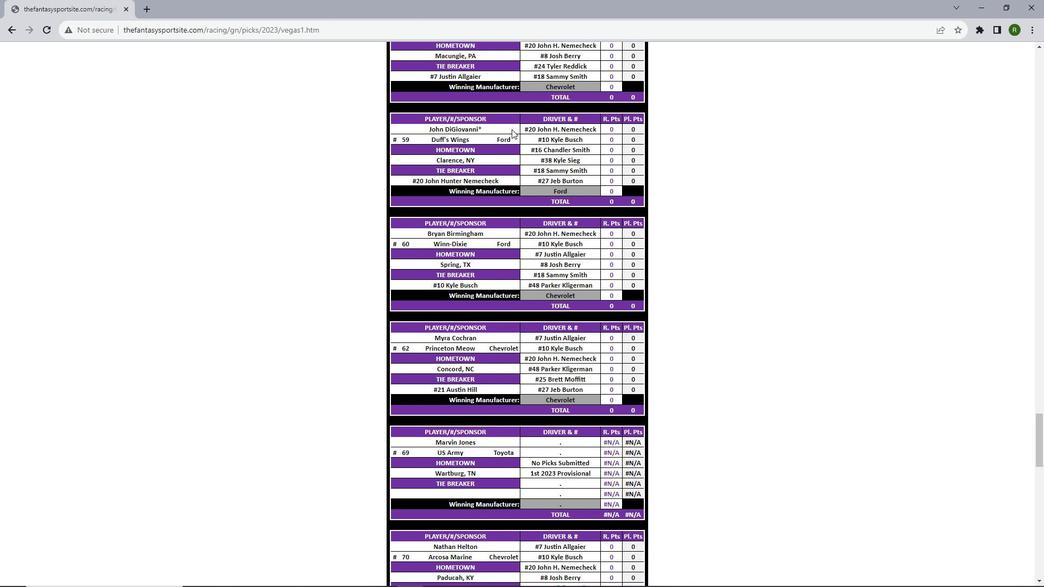 
Action: Mouse scrolled (512, 128) with delta (0, 0)
Screenshot: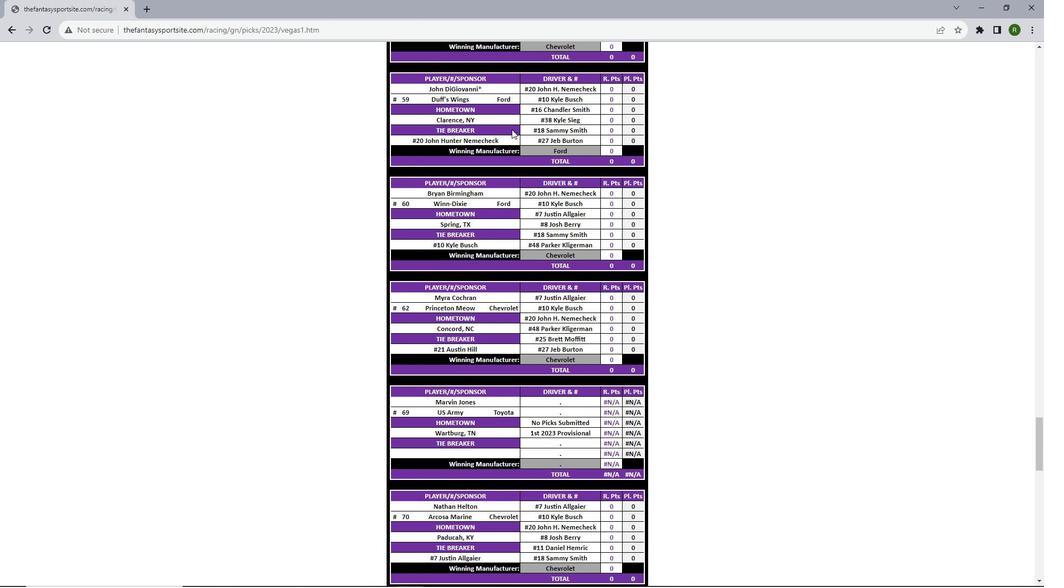 
Action: Mouse scrolled (512, 128) with delta (0, 0)
Screenshot: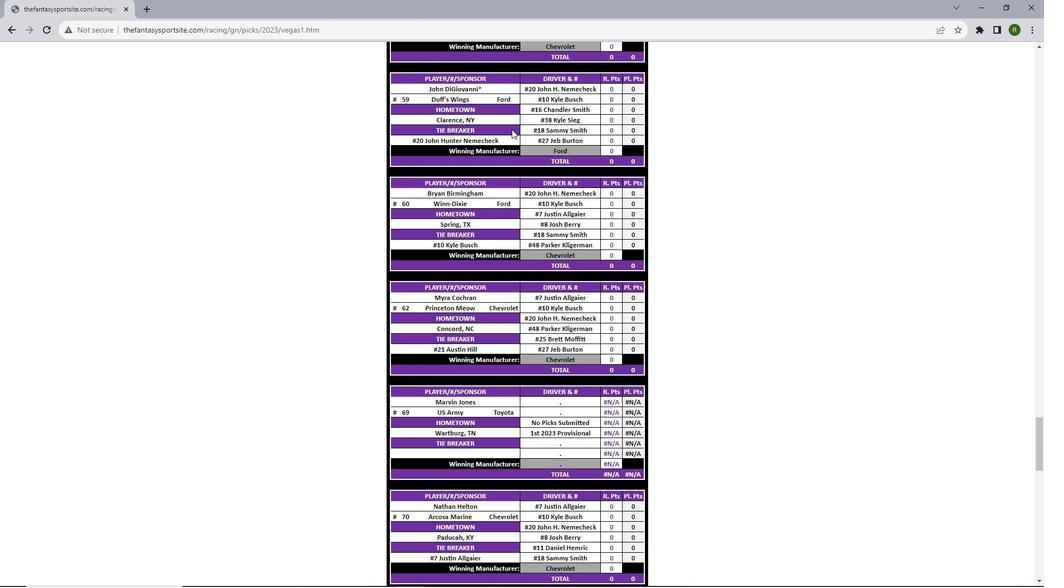 
Action: Mouse scrolled (512, 128) with delta (0, 0)
Screenshot: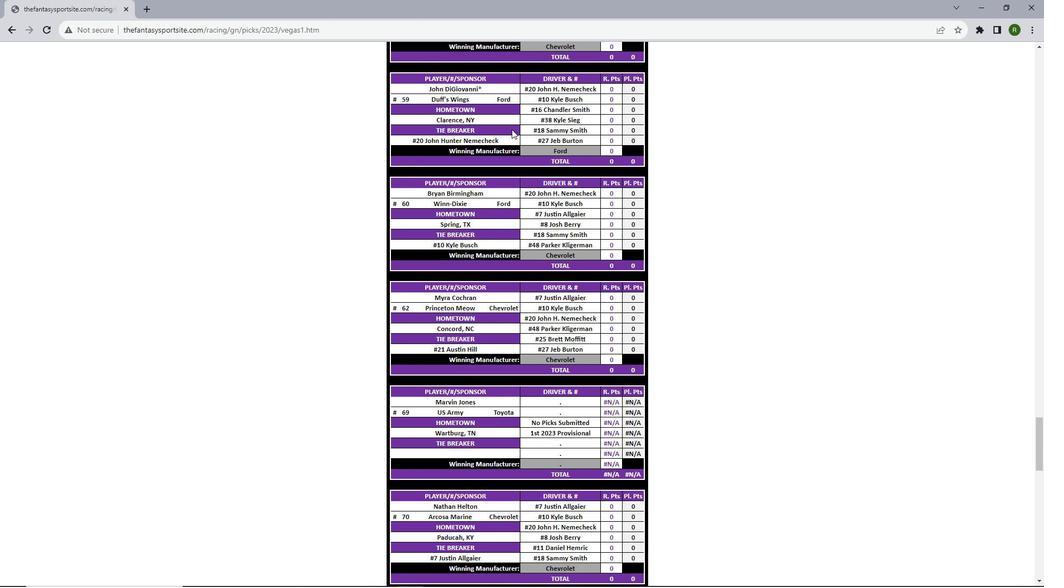 
Action: Mouse scrolled (512, 128) with delta (0, 0)
Screenshot: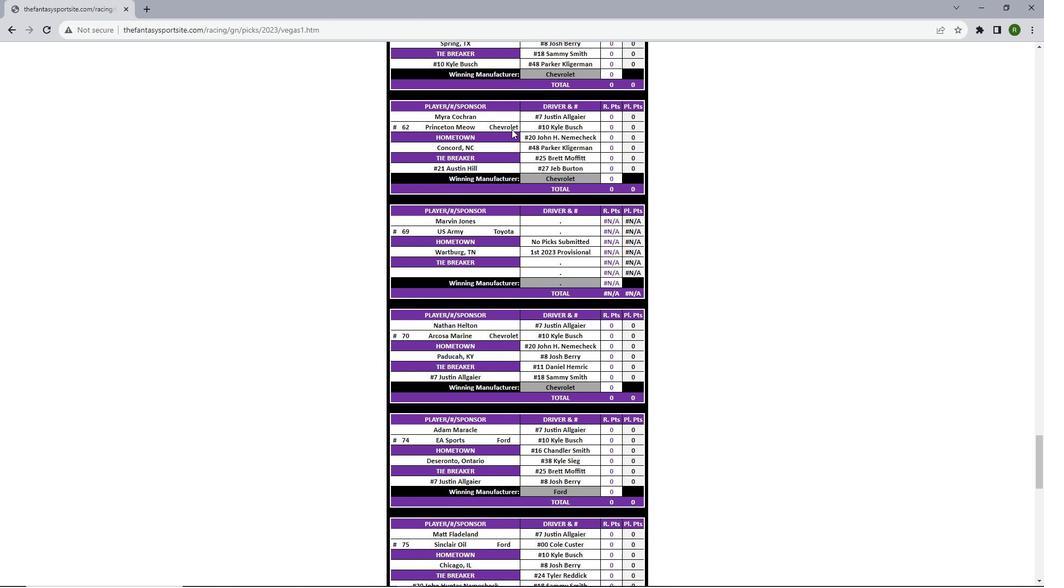 
Action: Mouse scrolled (512, 128) with delta (0, 0)
Screenshot: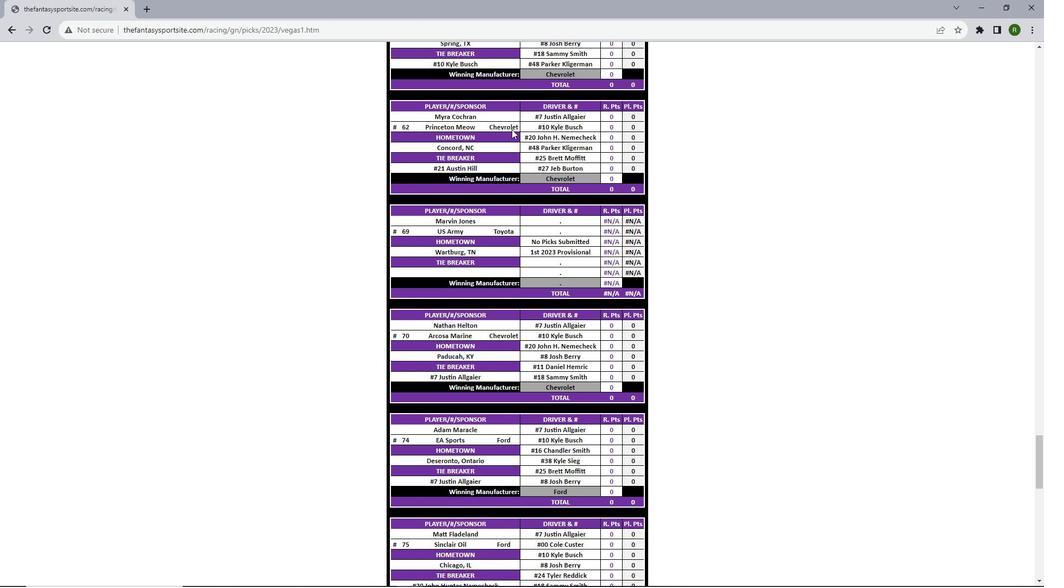 
Action: Mouse scrolled (512, 128) with delta (0, 0)
Screenshot: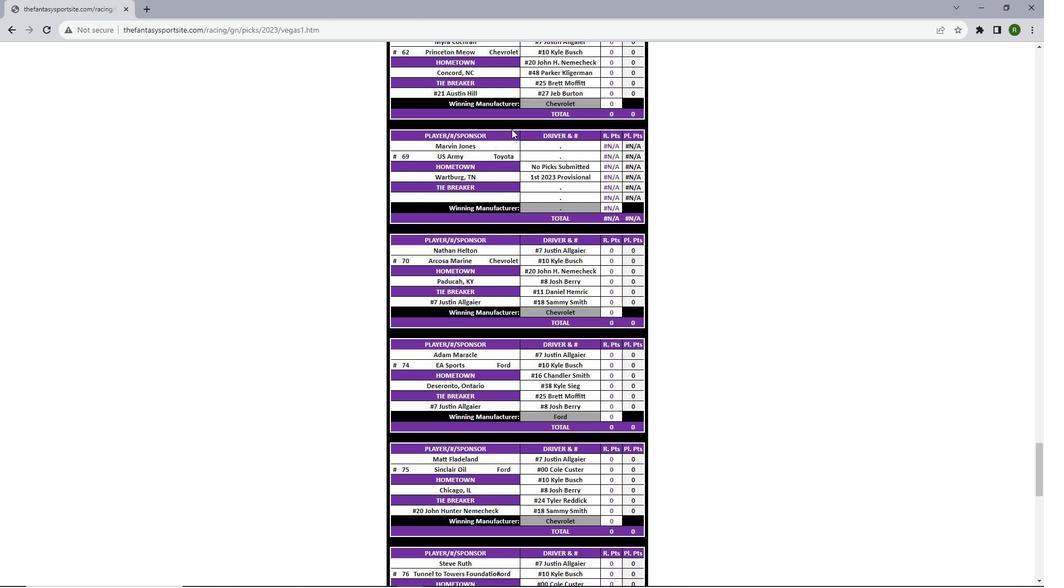 
Action: Mouse scrolled (512, 128) with delta (0, 0)
Screenshot: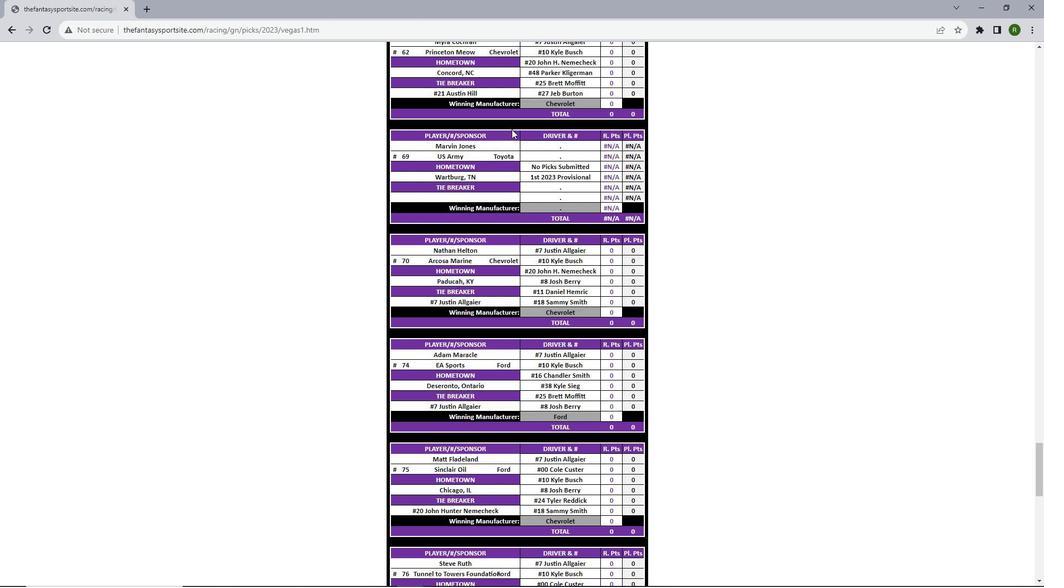 
Action: Mouse scrolled (512, 128) with delta (0, 0)
Screenshot: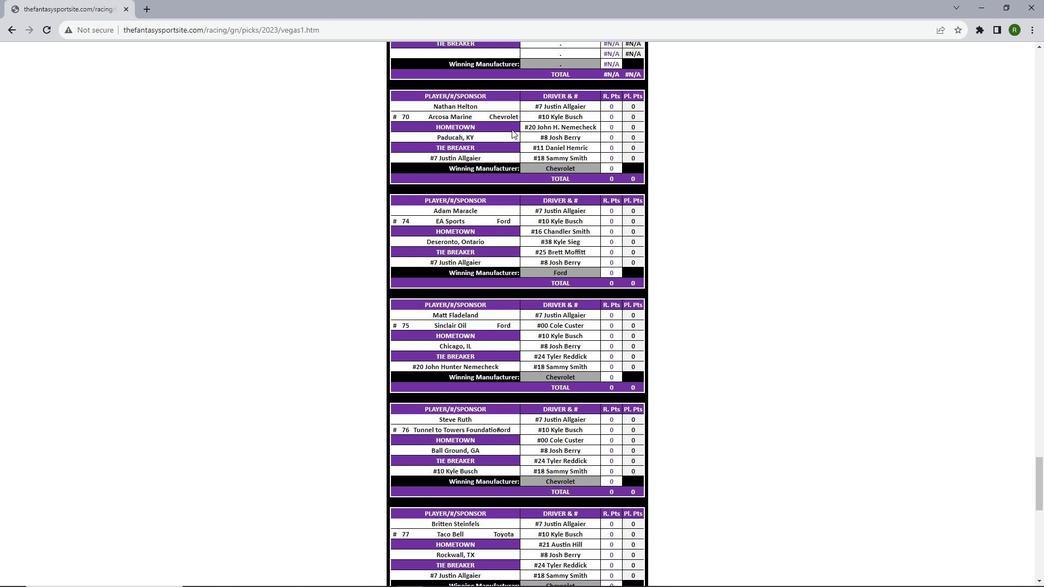 
Action: Mouse scrolled (512, 128) with delta (0, 0)
Screenshot: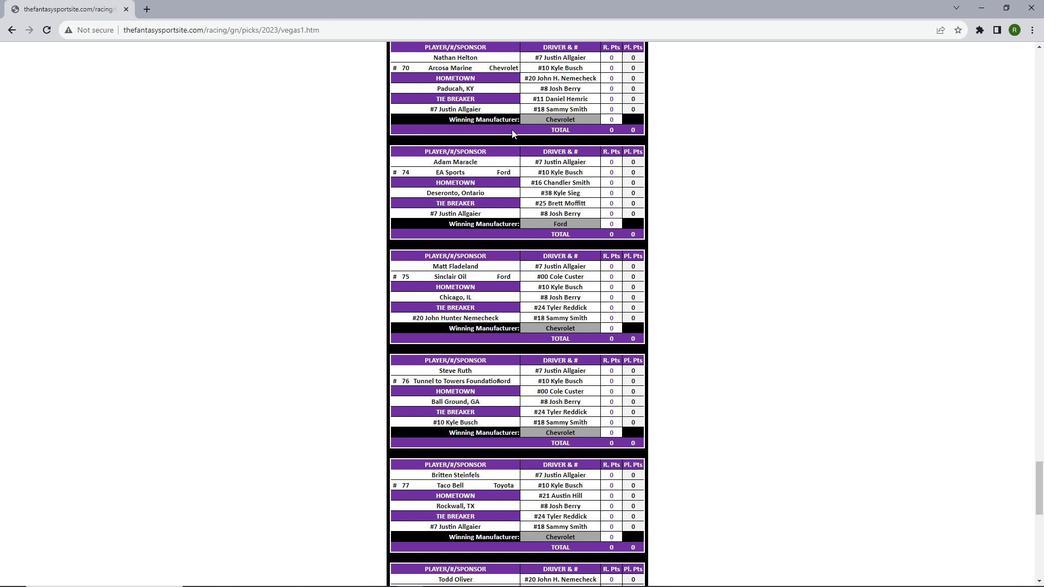 
Action: Mouse scrolled (512, 128) with delta (0, 0)
Screenshot: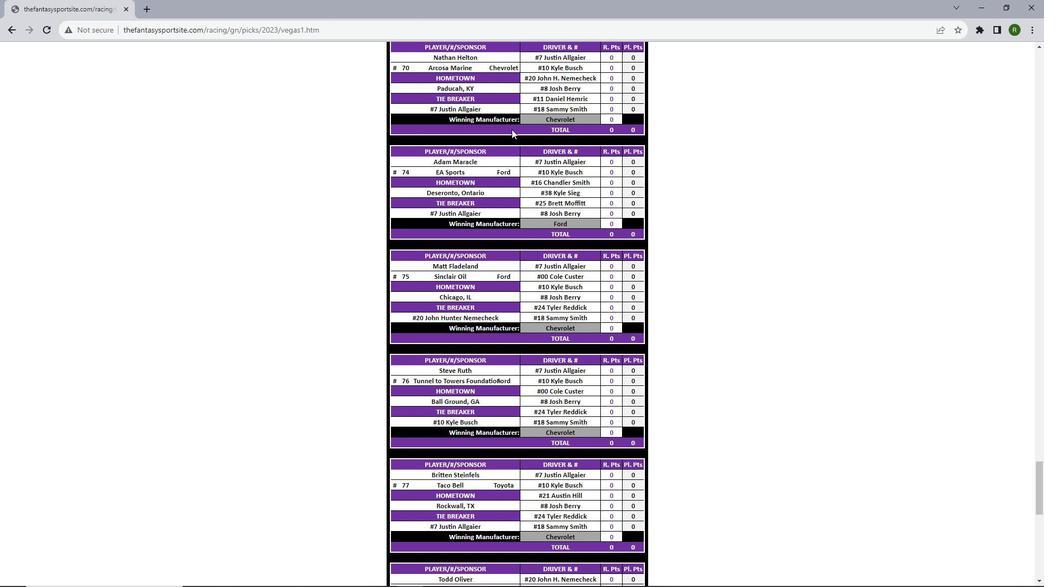 
Action: Mouse scrolled (512, 128) with delta (0, 0)
Screenshot: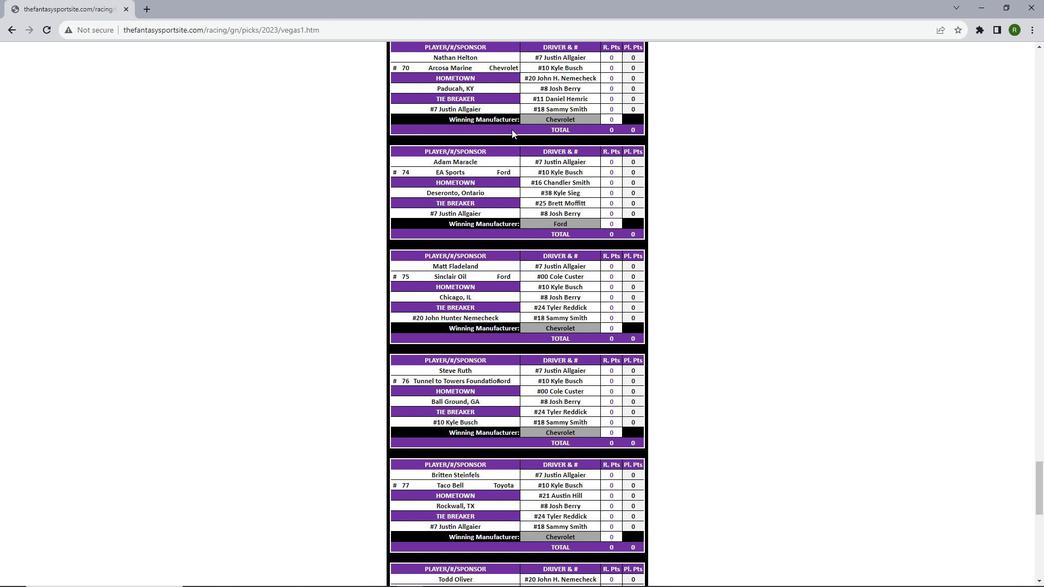 
Action: Mouse scrolled (512, 128) with delta (0, 0)
Screenshot: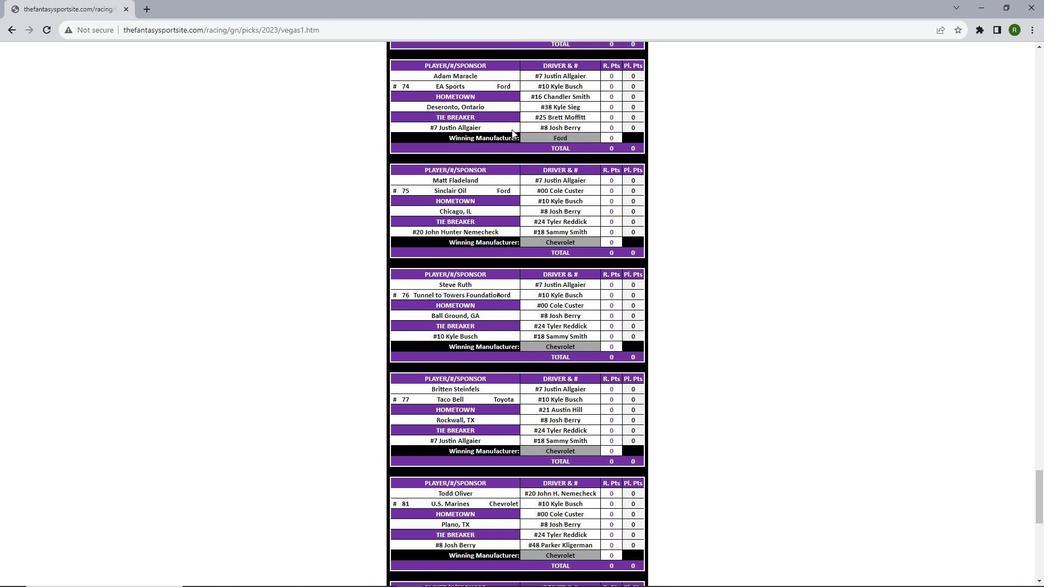 
Action: Mouse scrolled (512, 128) with delta (0, 0)
Screenshot: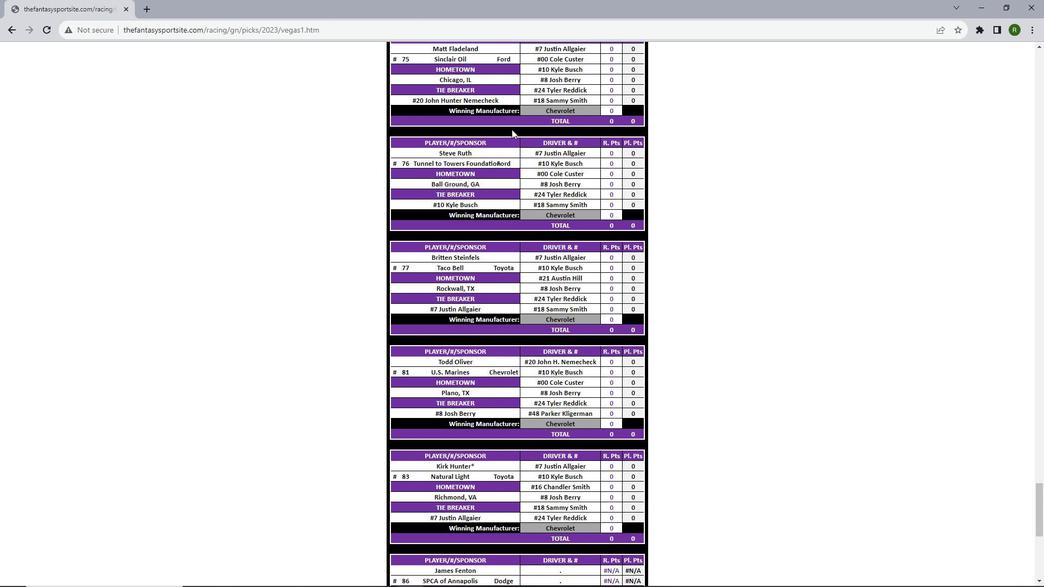 
Action: Mouse scrolled (512, 128) with delta (0, 0)
Screenshot: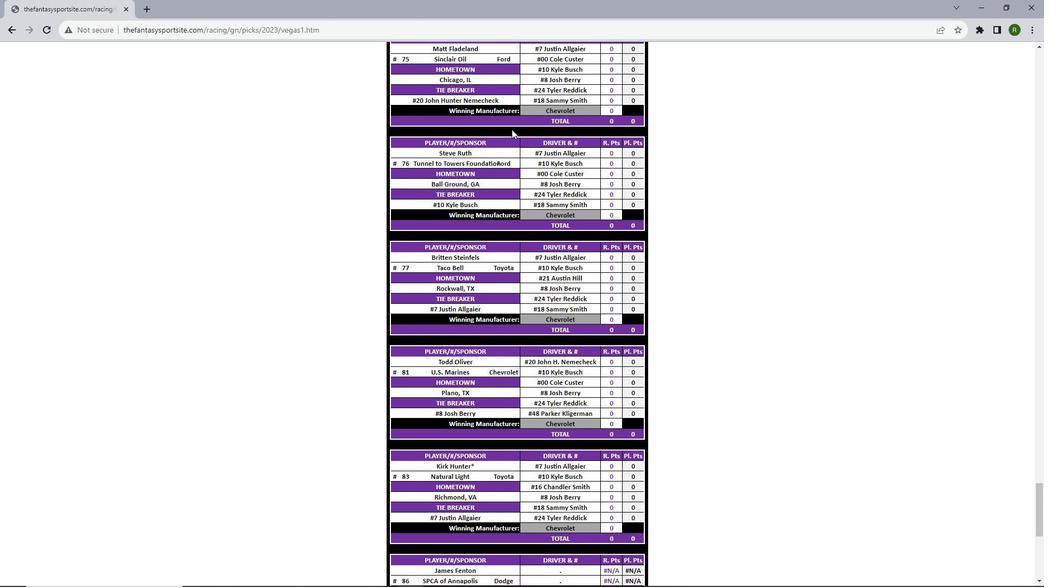 
Action: Mouse scrolled (512, 128) with delta (0, 0)
Screenshot: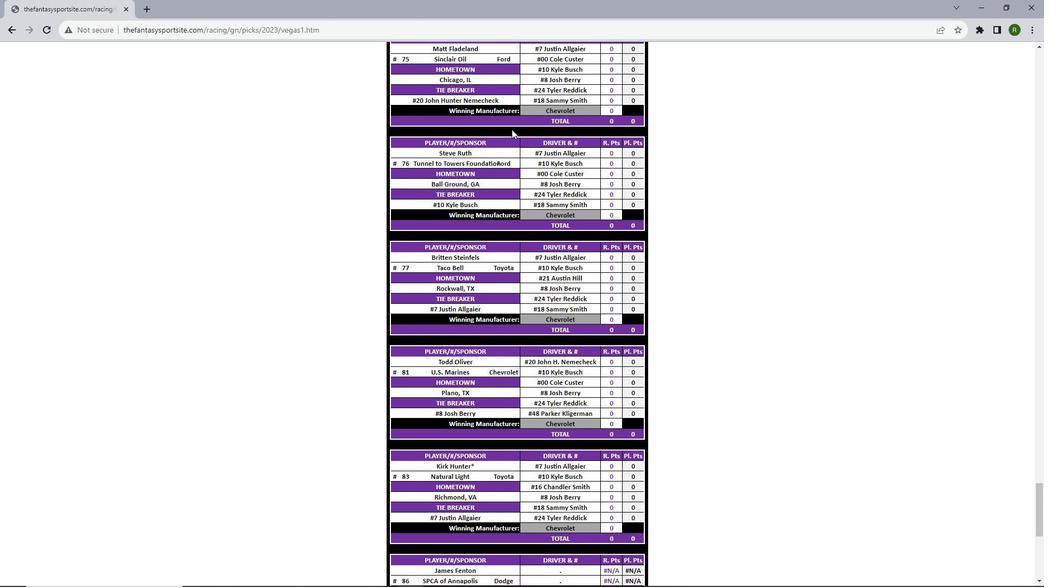 
Action: Mouse scrolled (512, 128) with delta (0, 0)
Screenshot: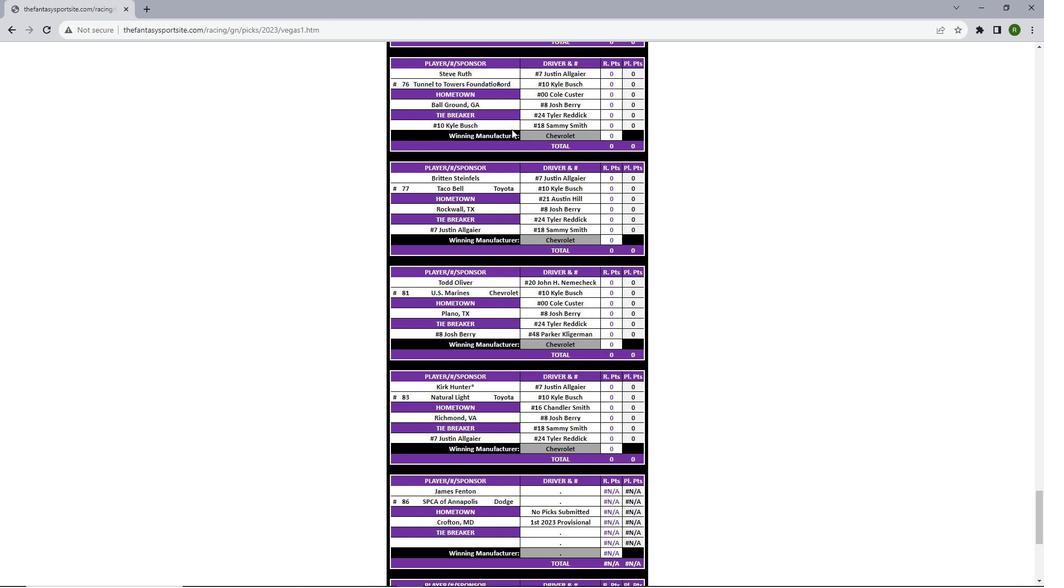 
Action: Mouse scrolled (512, 128) with delta (0, 0)
Screenshot: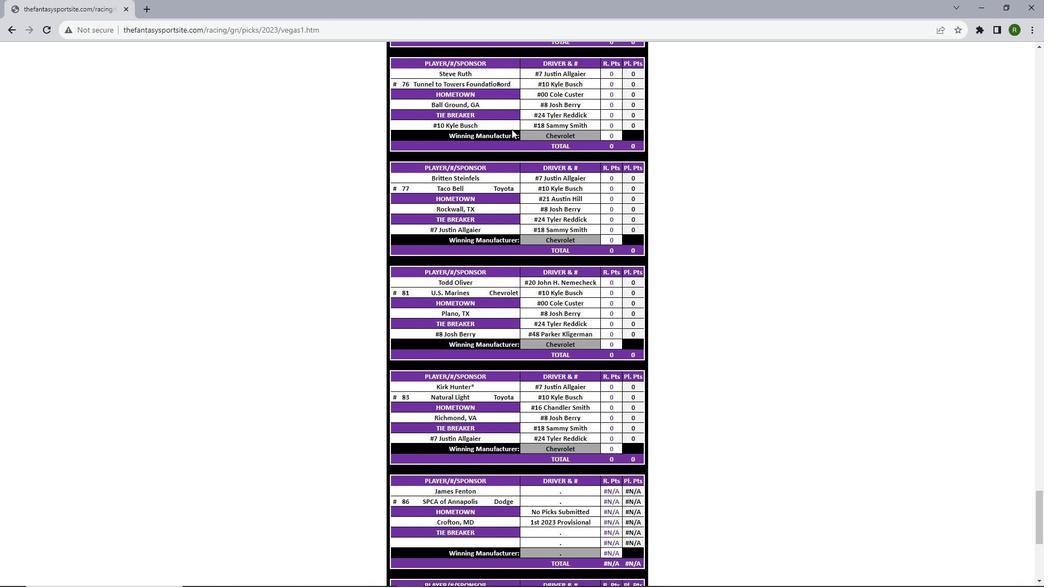 
Action: Mouse scrolled (512, 128) with delta (0, 0)
Screenshot: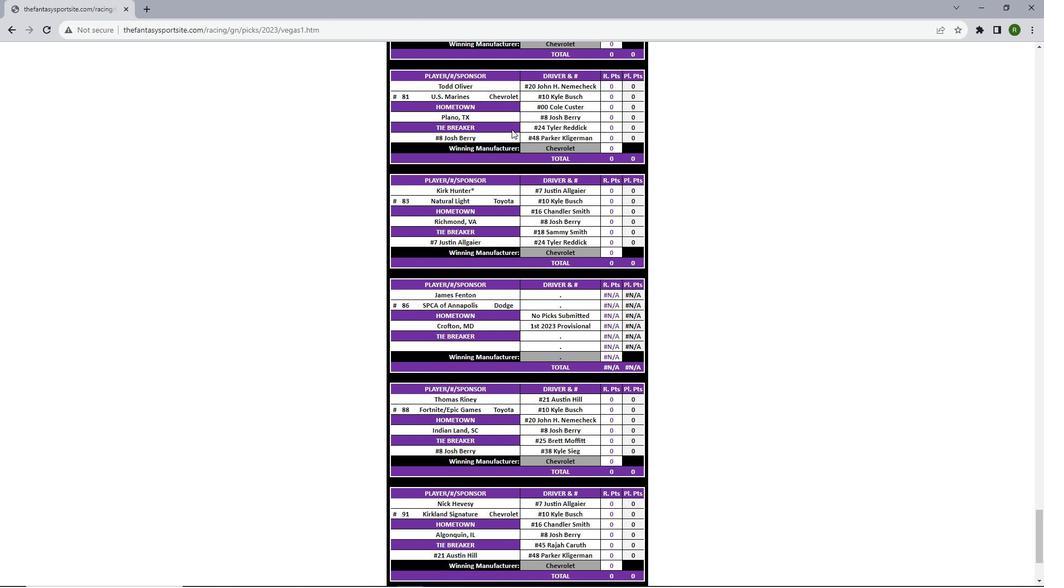 
Action: Mouse scrolled (512, 128) with delta (0, 0)
Screenshot: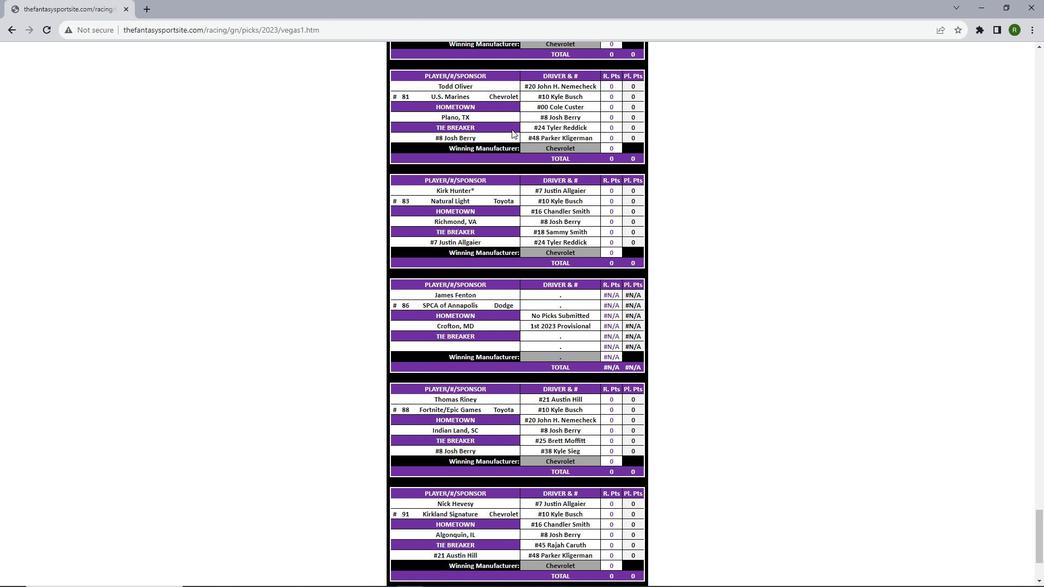 
Action: Mouse scrolled (512, 128) with delta (0, 0)
Screenshot: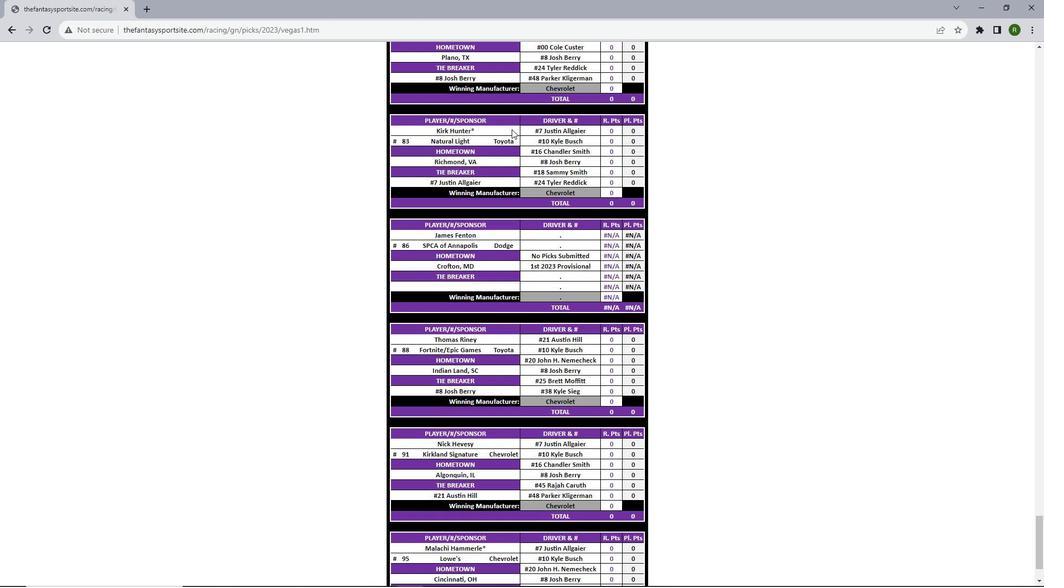 
Action: Mouse scrolled (512, 128) with delta (0, 0)
Screenshot: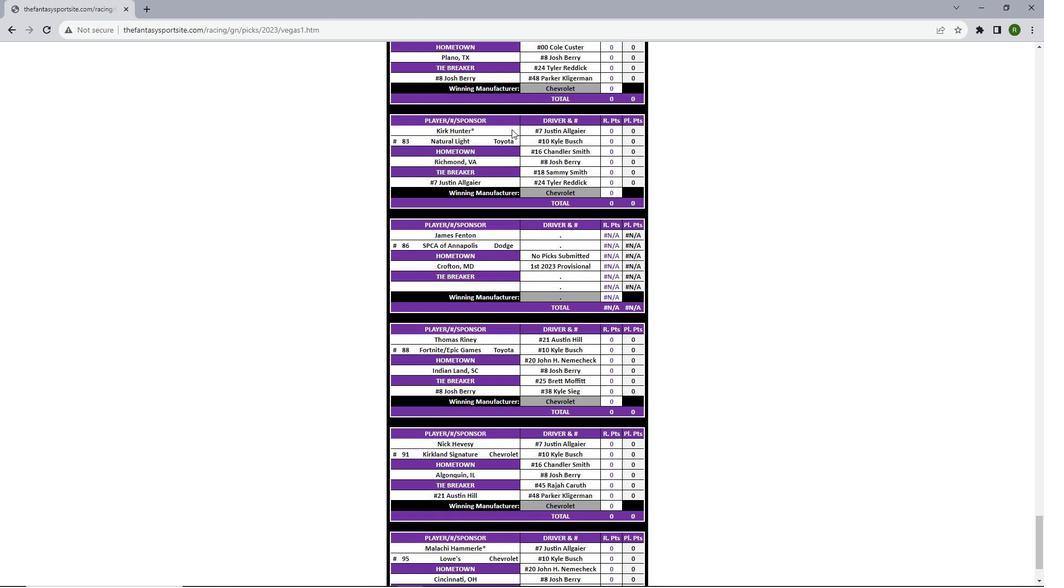 
Action: Mouse scrolled (512, 128) with delta (0, 0)
Screenshot: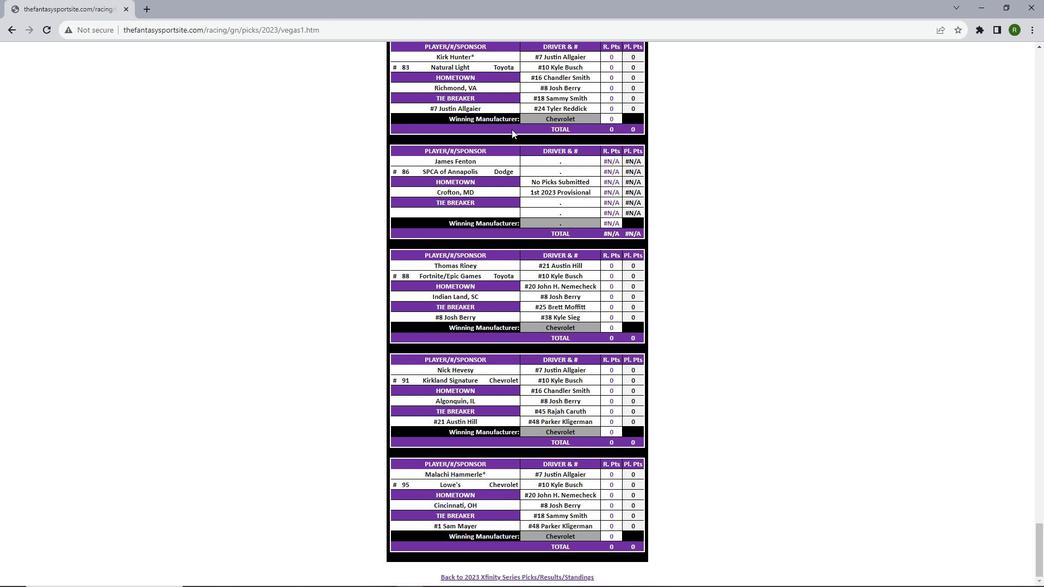 
Action: Mouse scrolled (512, 128) with delta (0, 0)
Screenshot: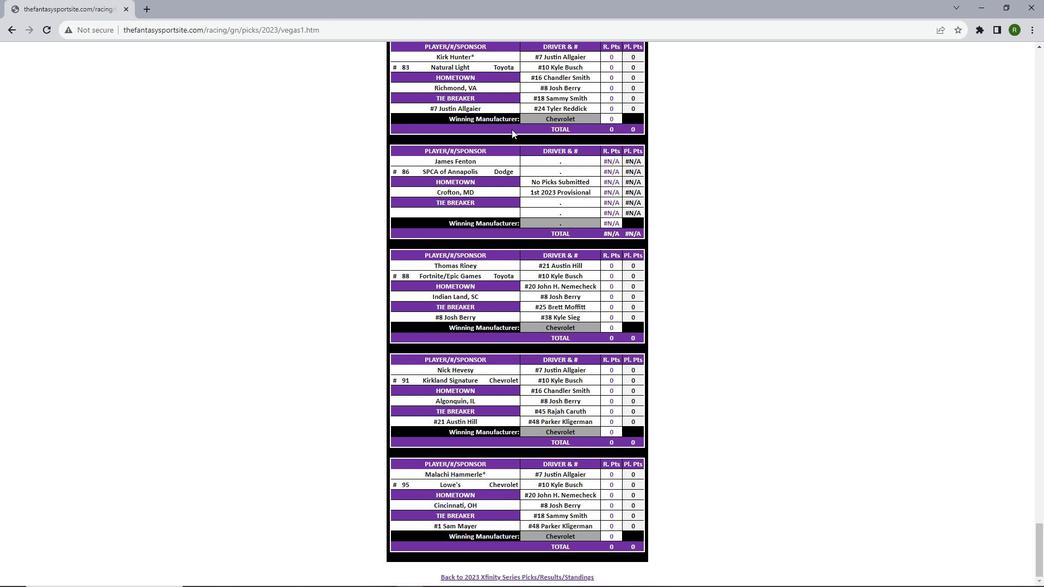 
Action: Mouse scrolled (512, 128) with delta (0, 0)
Screenshot: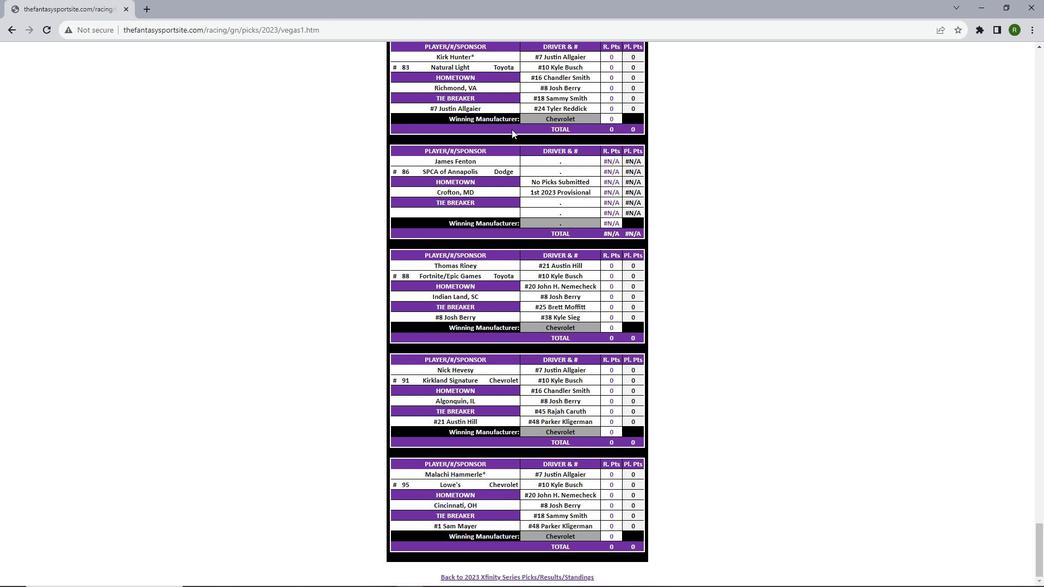 
Action: Mouse scrolled (512, 128) with delta (0, 0)
Screenshot: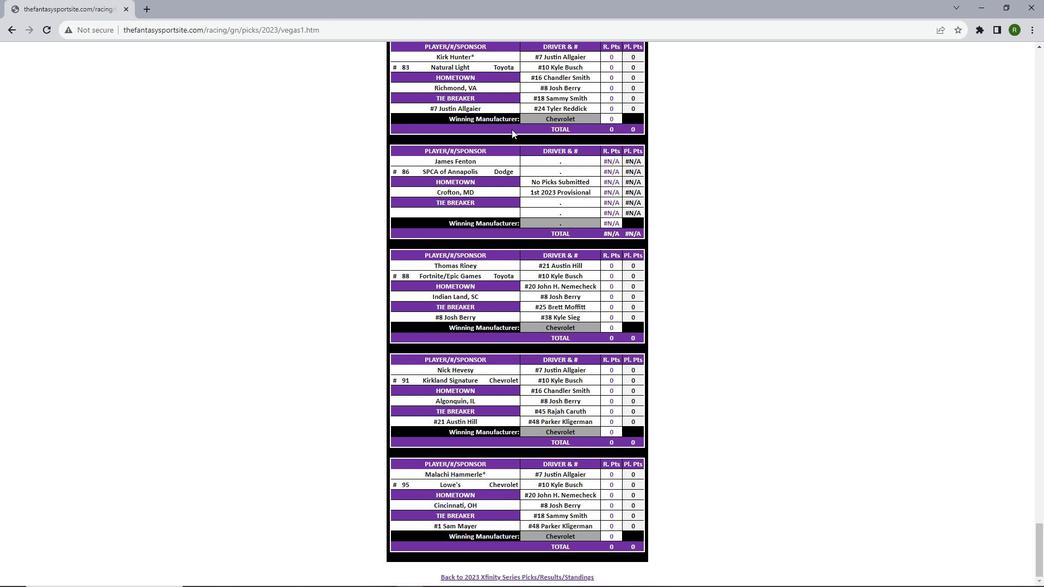 
